Task: Open Card Customer Relationship Management in Board Product Rollout to Workspace Accounts Receivable and add a team member Softage.1@softage.net, a label Red, a checklist Accounting, an attachment from your google drive, a color Red and finally, add a card description 'Create and send out employee satisfaction survey on work-life integration' and a comment 'Let us make sure we have a clear understanding of the objectives and requirements of this task before getting started.'. Add a start date 'Jan 01, 1900' with a due date 'Jan 08, 1900'
Action: Mouse moved to (72, 315)
Screenshot: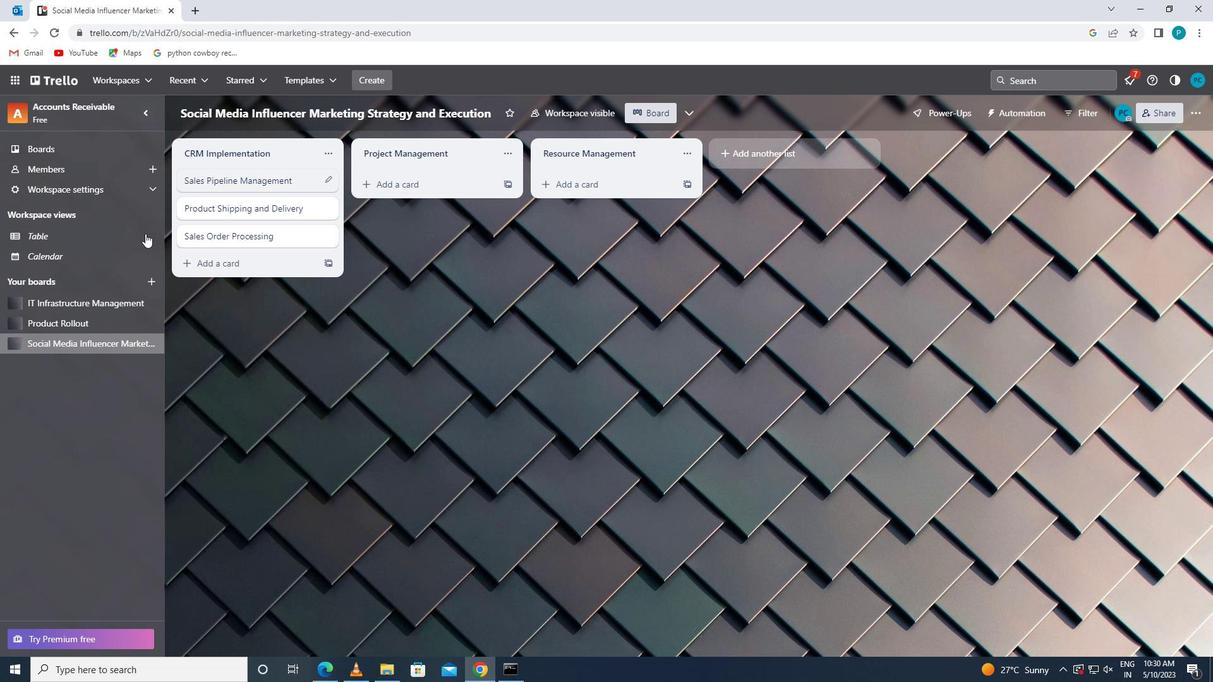 
Action: Mouse pressed left at (72, 315)
Screenshot: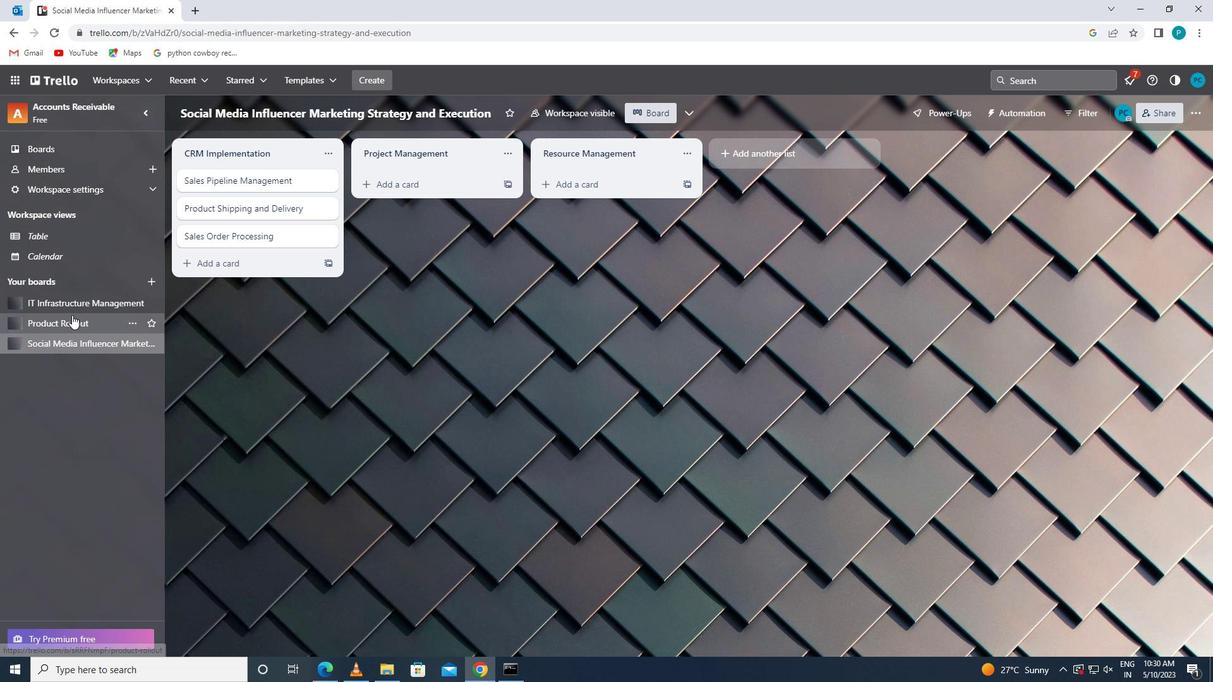 
Action: Mouse moved to (233, 182)
Screenshot: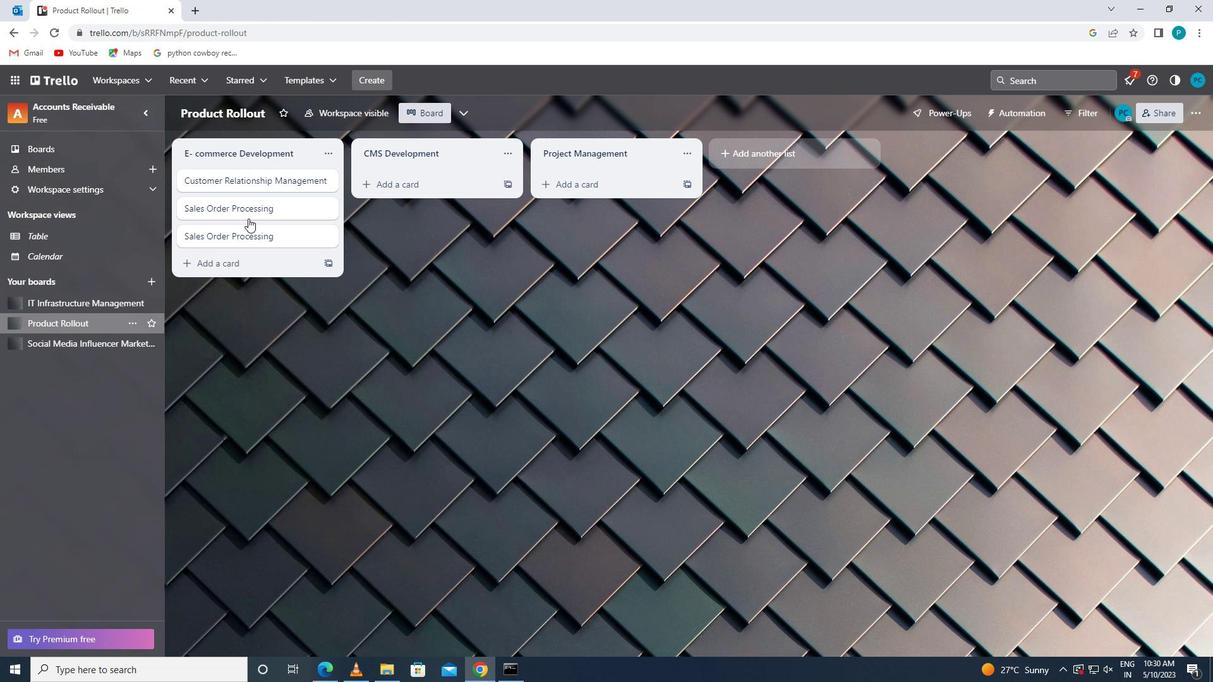 
Action: Mouse pressed left at (233, 182)
Screenshot: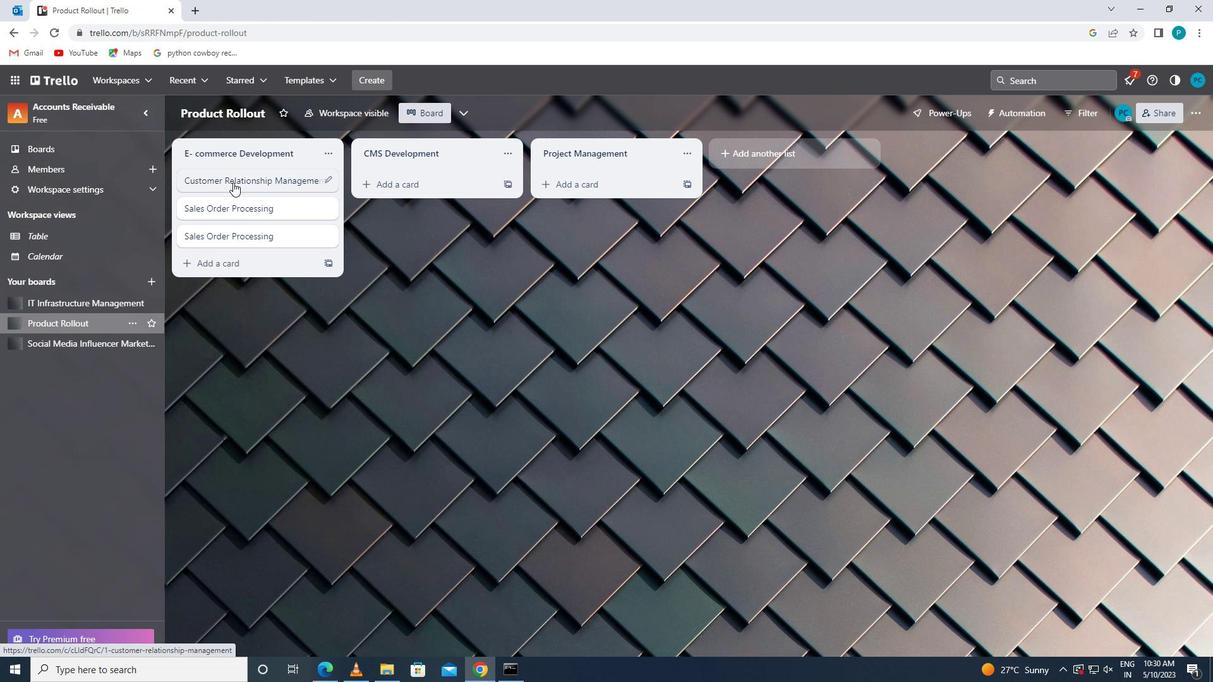 
Action: Mouse moved to (761, 179)
Screenshot: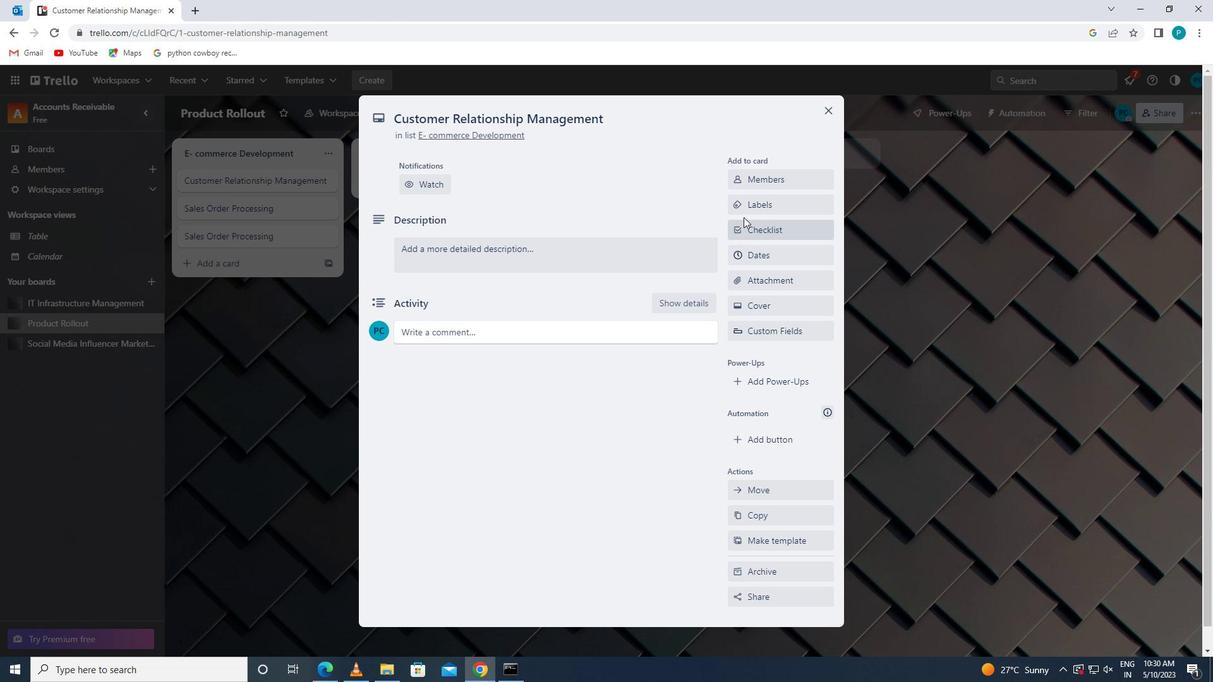
Action: Mouse pressed left at (761, 179)
Screenshot: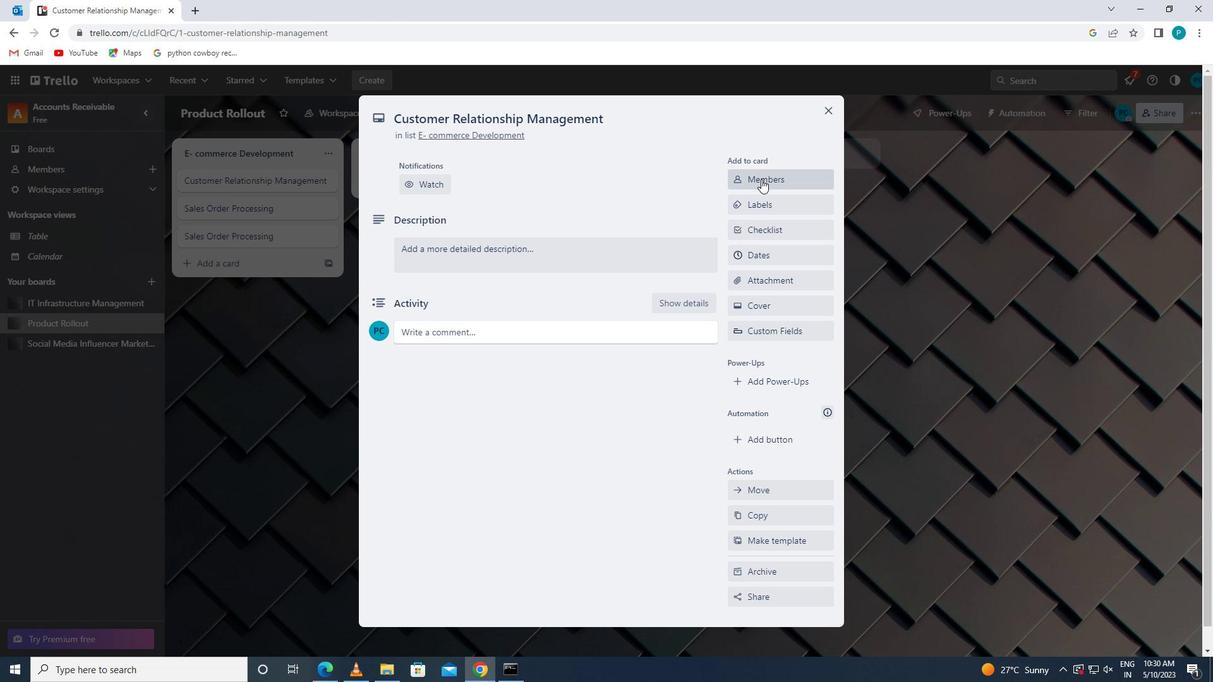 
Action: Key pressed <Key.caps_lock>s<Key.caps_lock>o
Screenshot: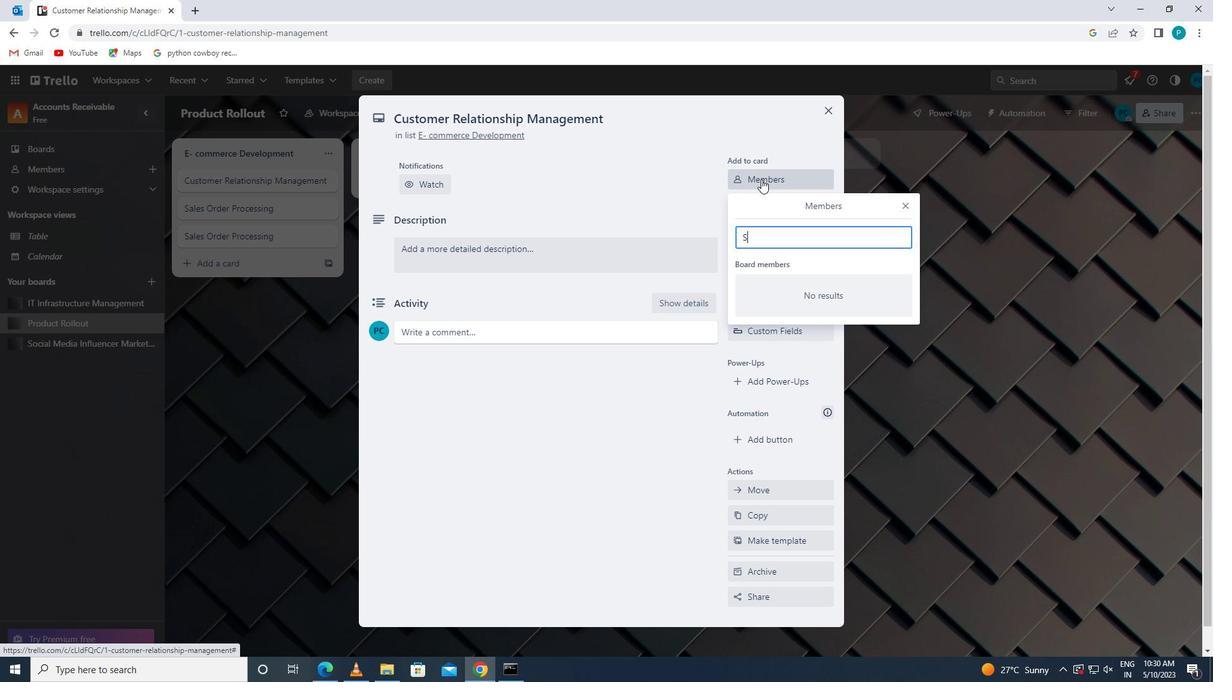 
Action: Mouse moved to (787, 356)
Screenshot: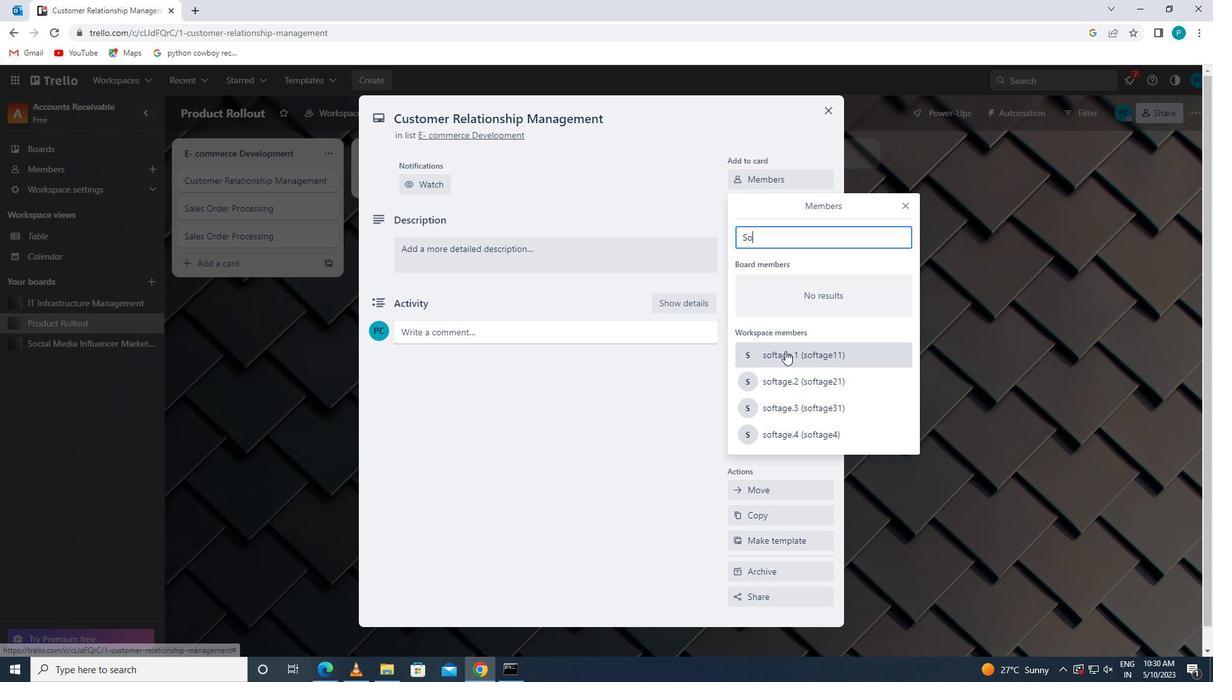 
Action: Mouse pressed left at (787, 356)
Screenshot: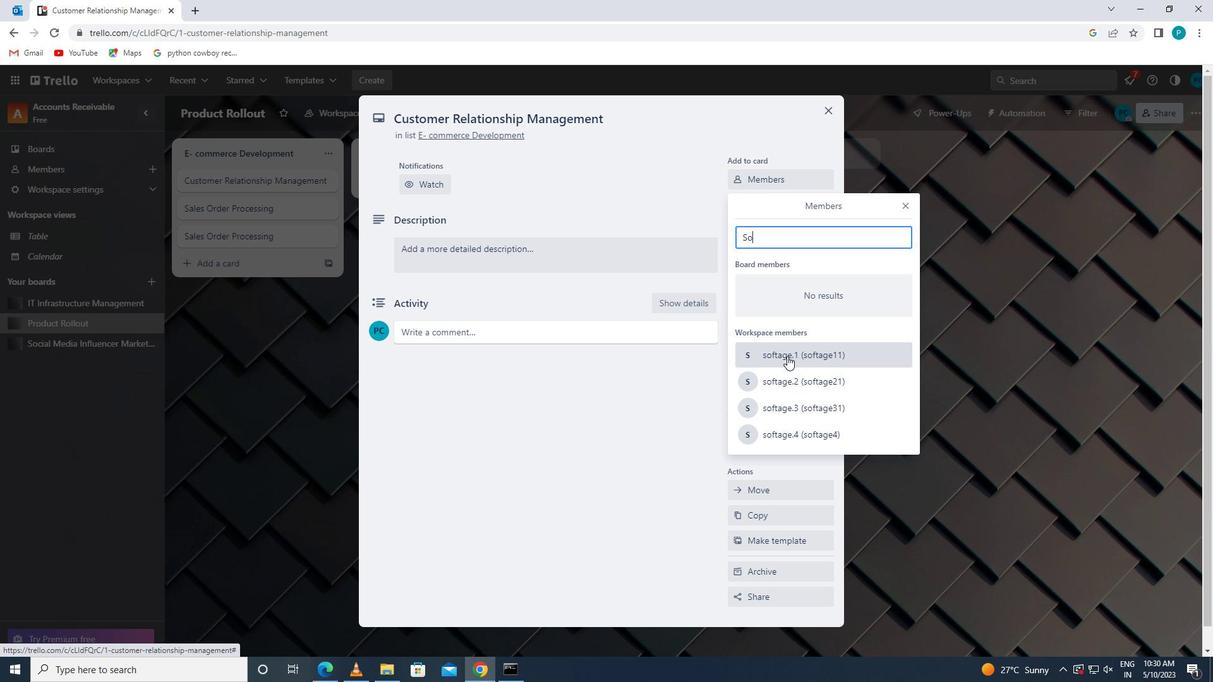 
Action: Mouse moved to (907, 204)
Screenshot: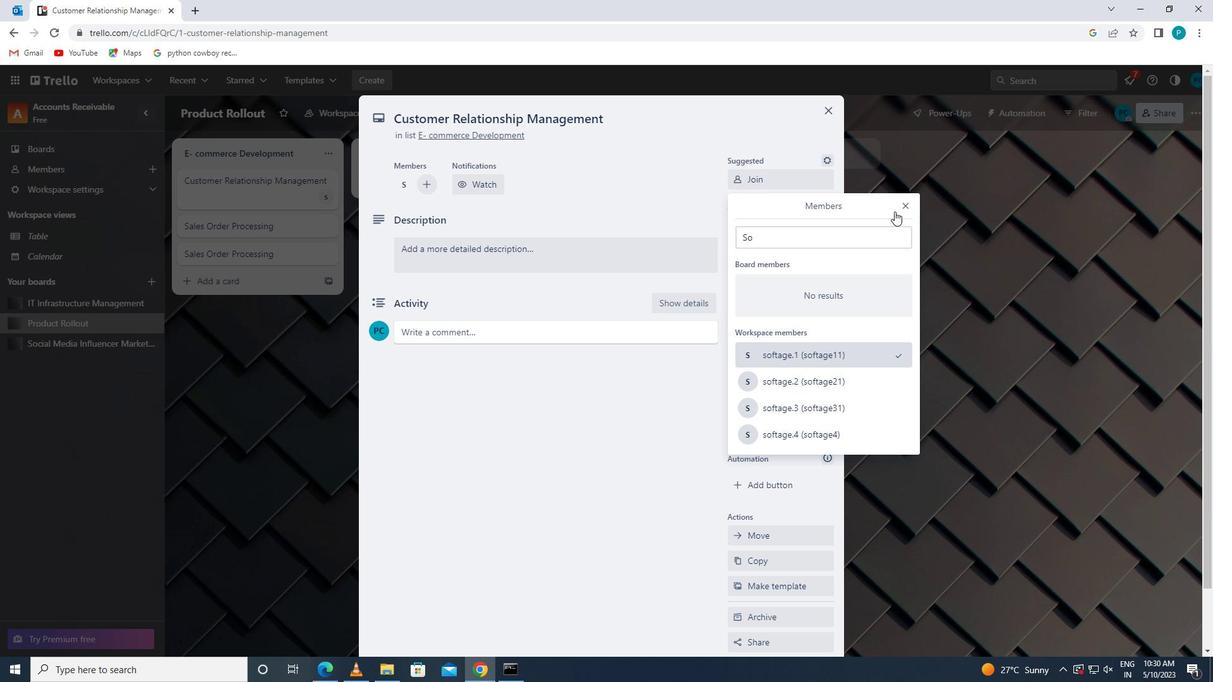 
Action: Mouse pressed left at (907, 204)
Screenshot: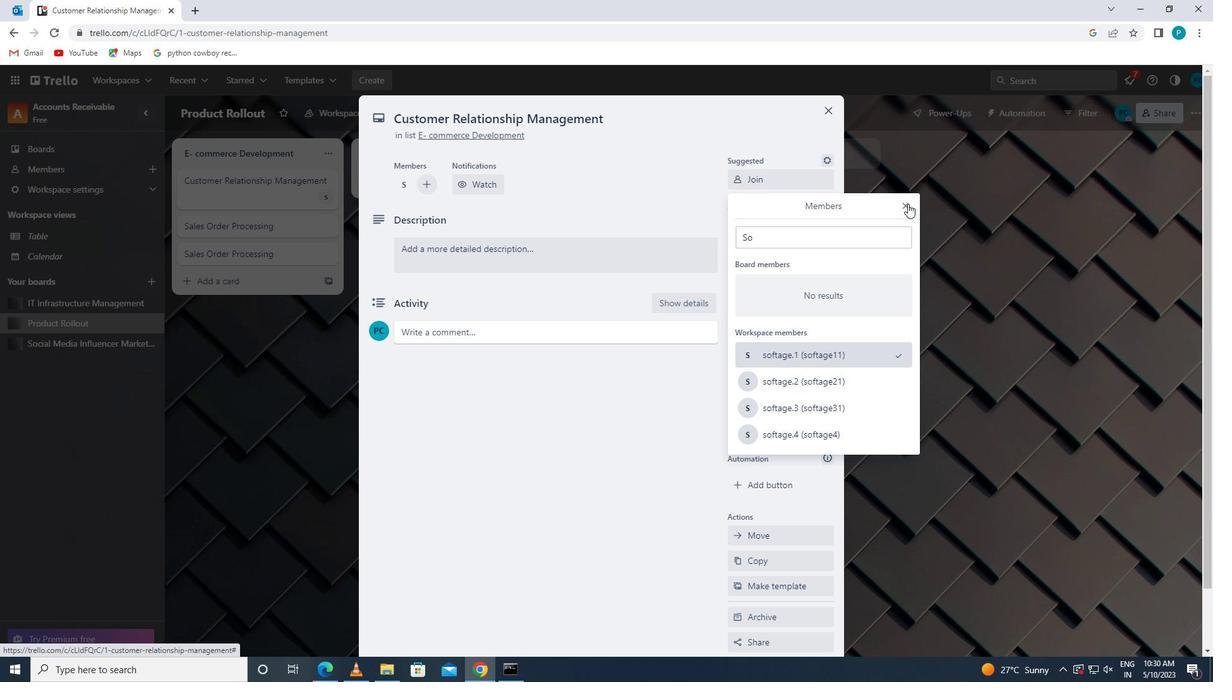 
Action: Mouse moved to (768, 251)
Screenshot: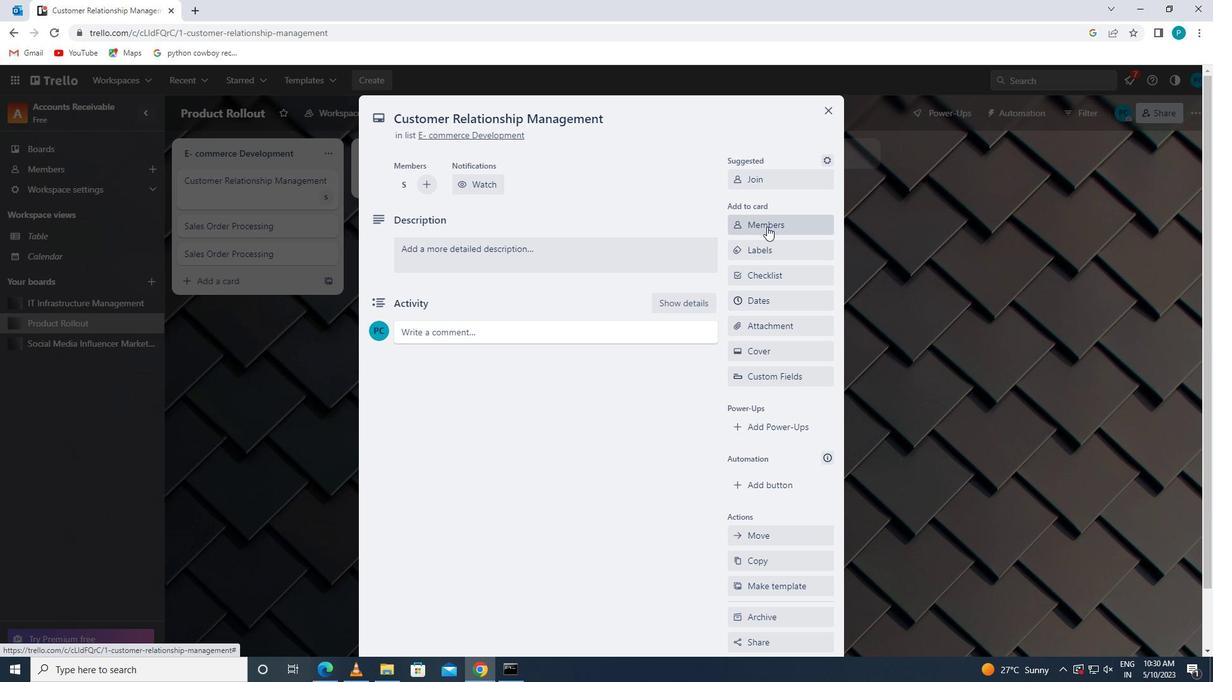 
Action: Mouse pressed left at (768, 251)
Screenshot: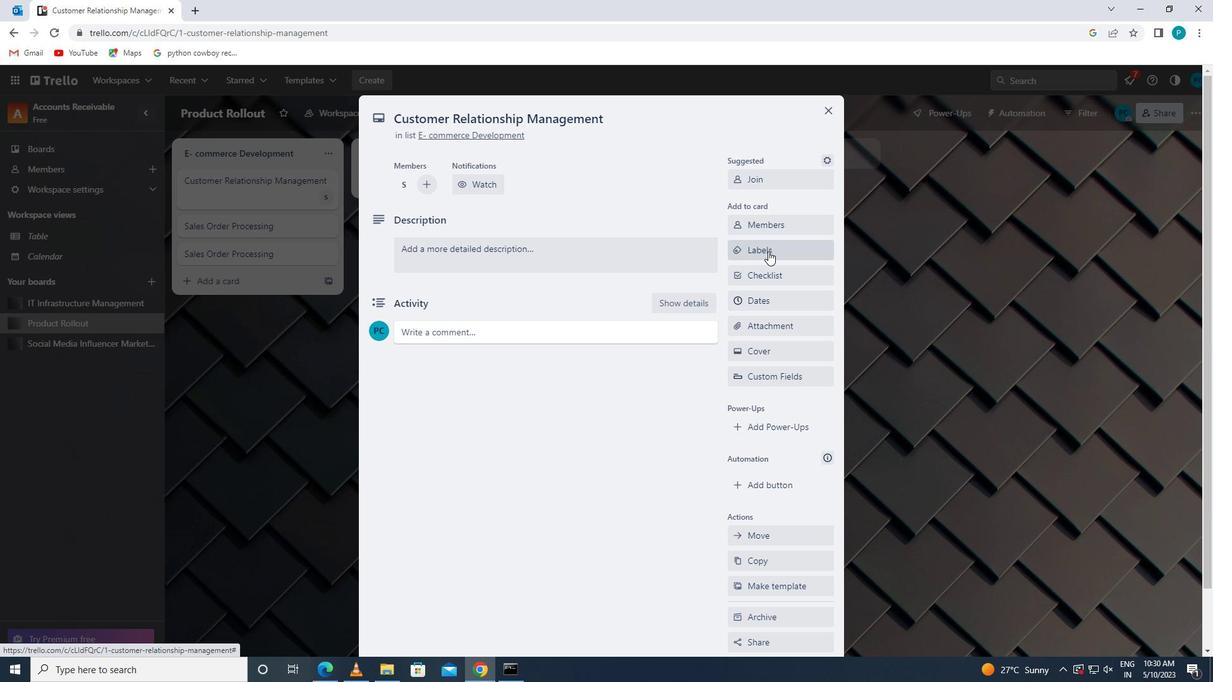 
Action: Mouse moved to (774, 492)
Screenshot: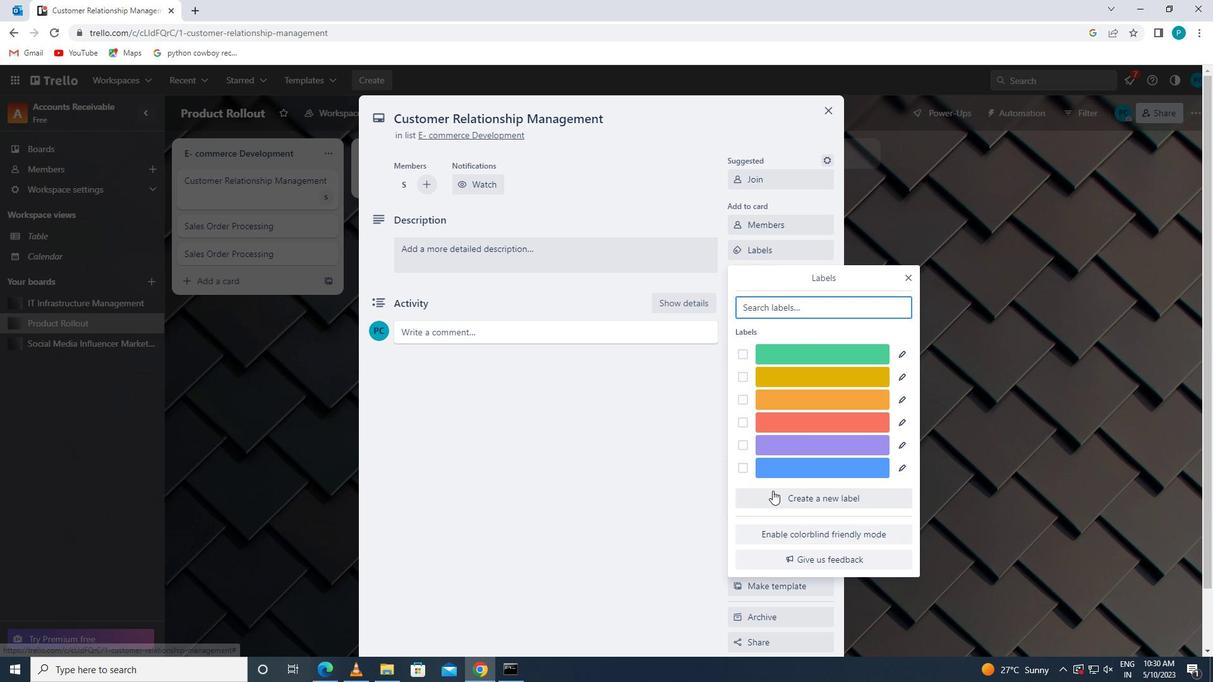 
Action: Mouse pressed left at (774, 492)
Screenshot: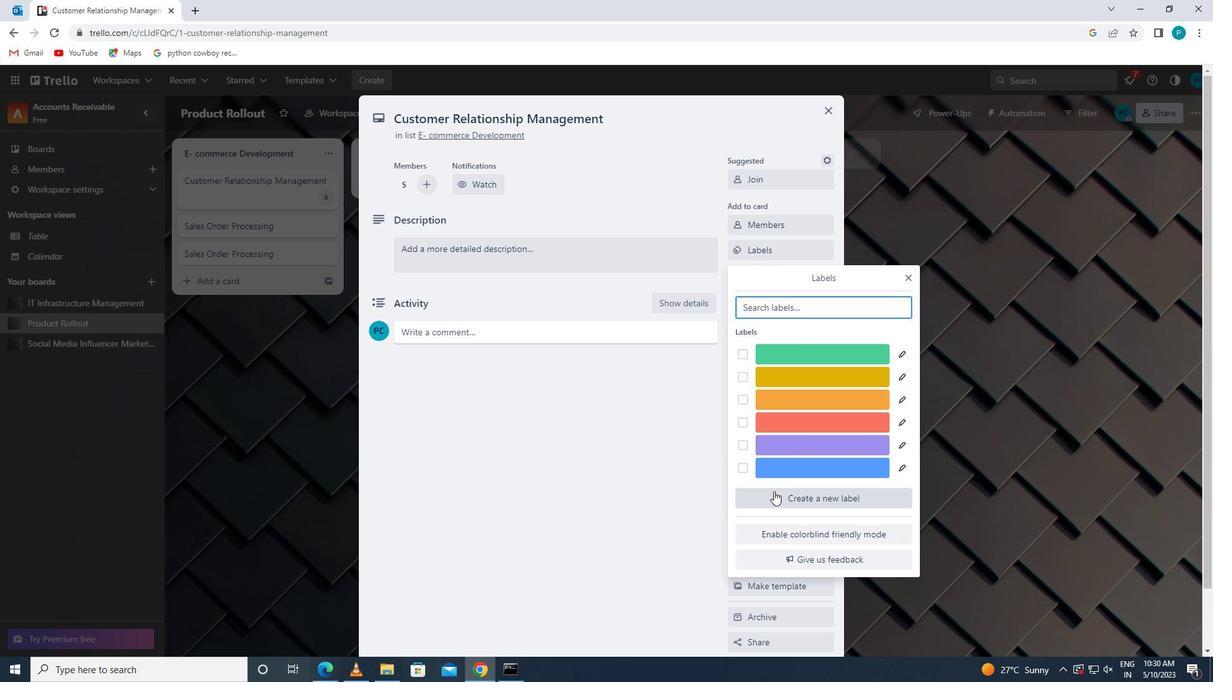 
Action: Mouse moved to (860, 467)
Screenshot: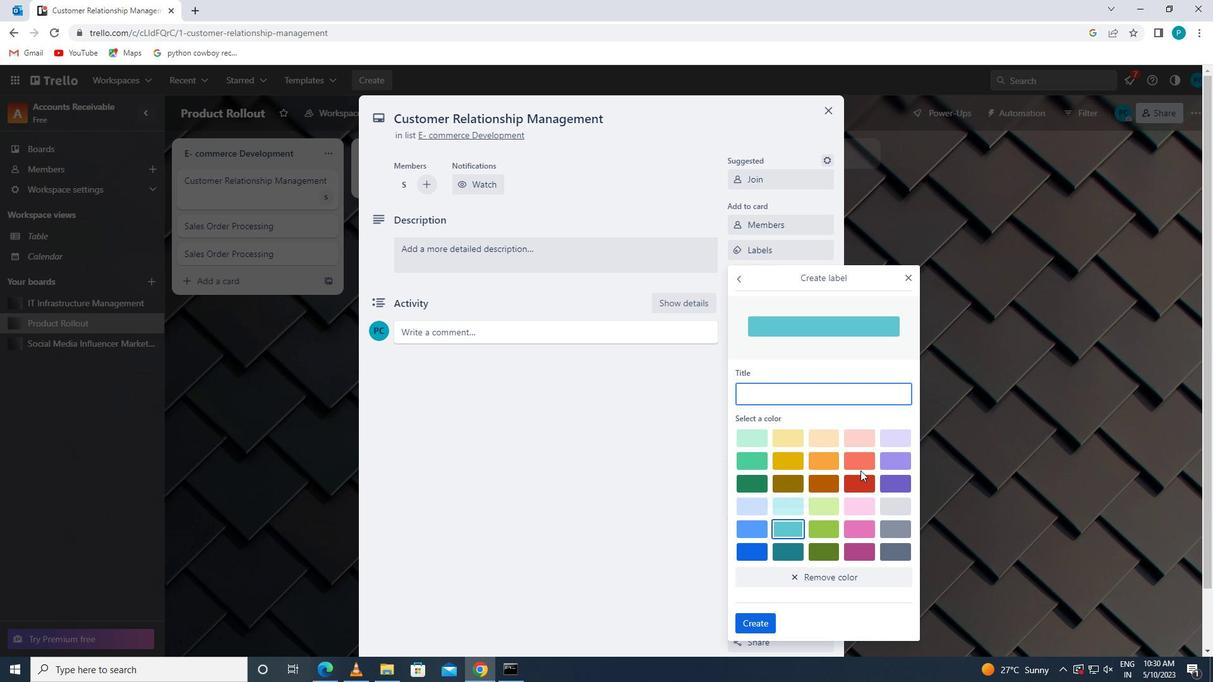 
Action: Mouse pressed left at (860, 467)
Screenshot: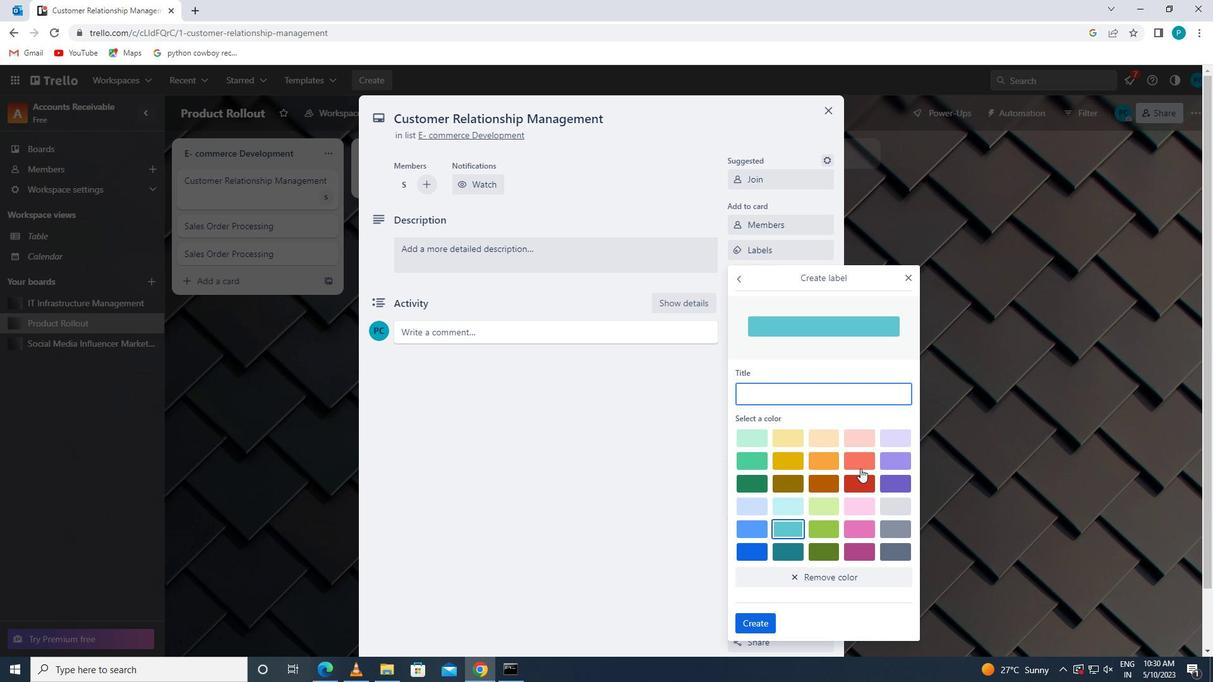 
Action: Mouse moved to (756, 617)
Screenshot: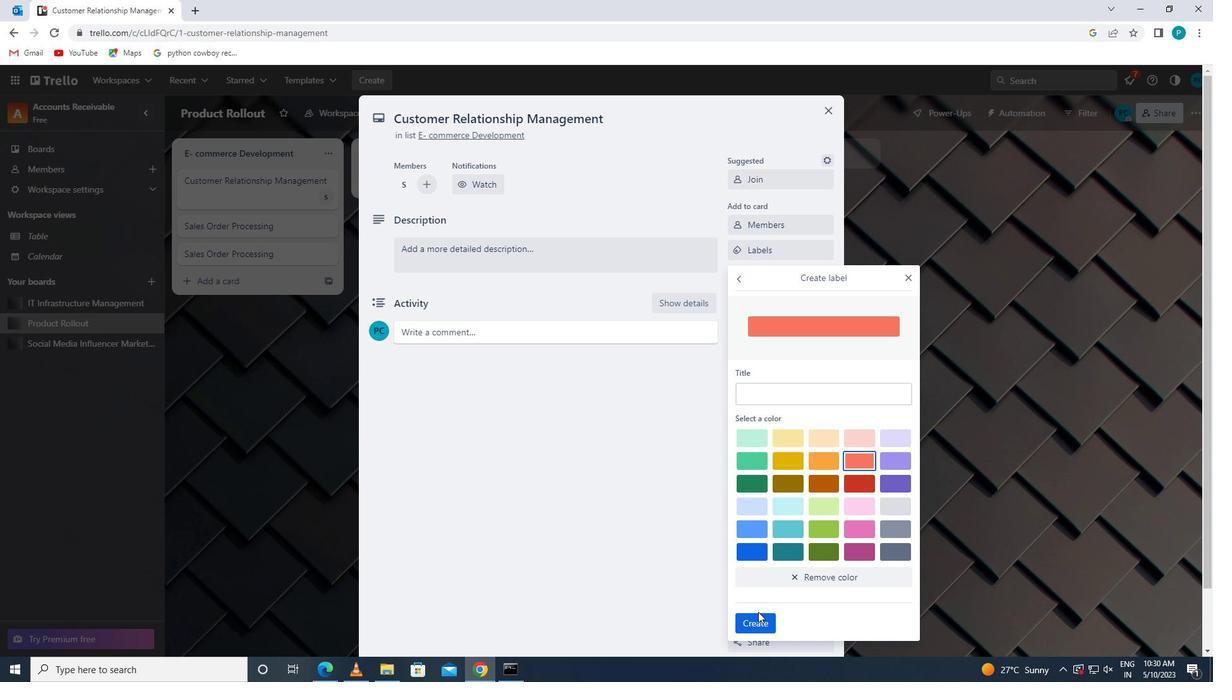
Action: Mouse pressed left at (756, 617)
Screenshot: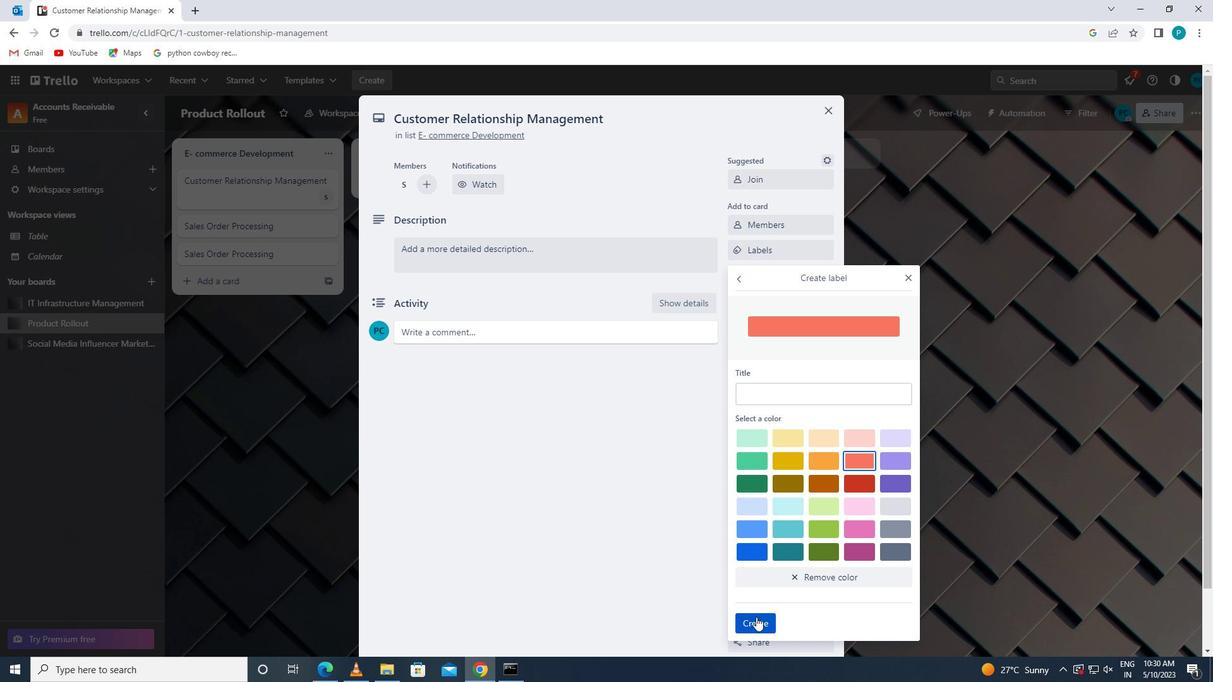 
Action: Mouse moved to (775, 502)
Screenshot: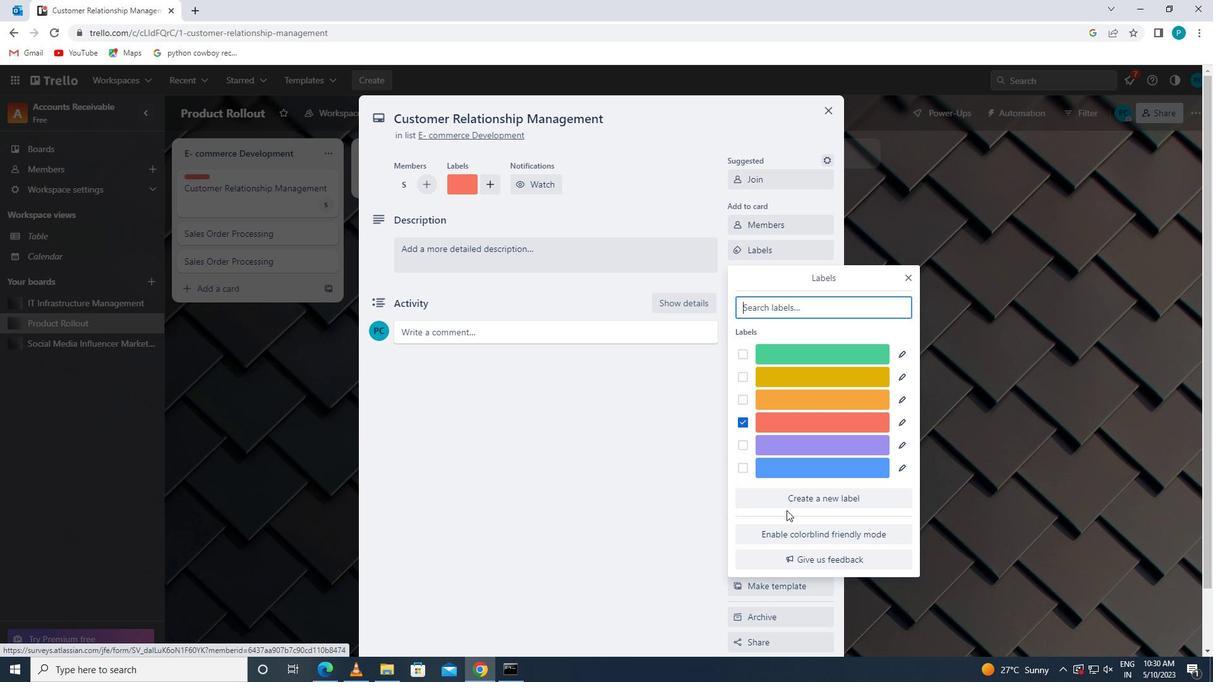 
Action: Mouse pressed left at (775, 502)
Screenshot: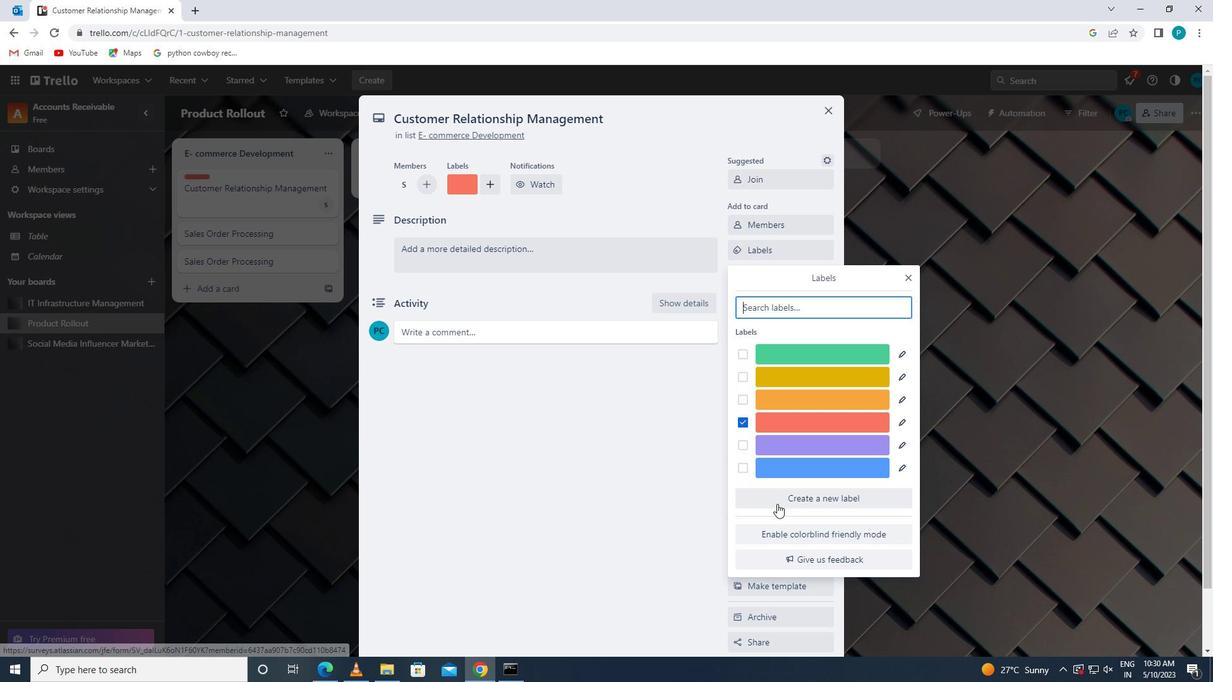 
Action: Mouse moved to (913, 281)
Screenshot: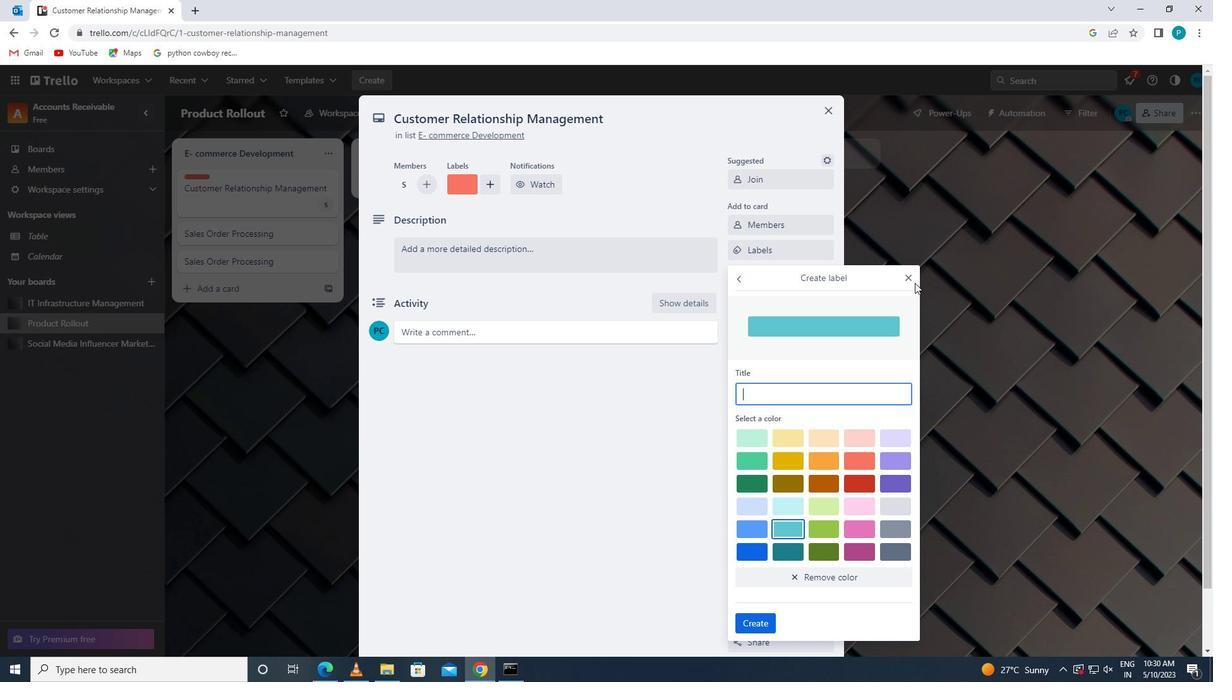
Action: Mouse pressed left at (913, 281)
Screenshot: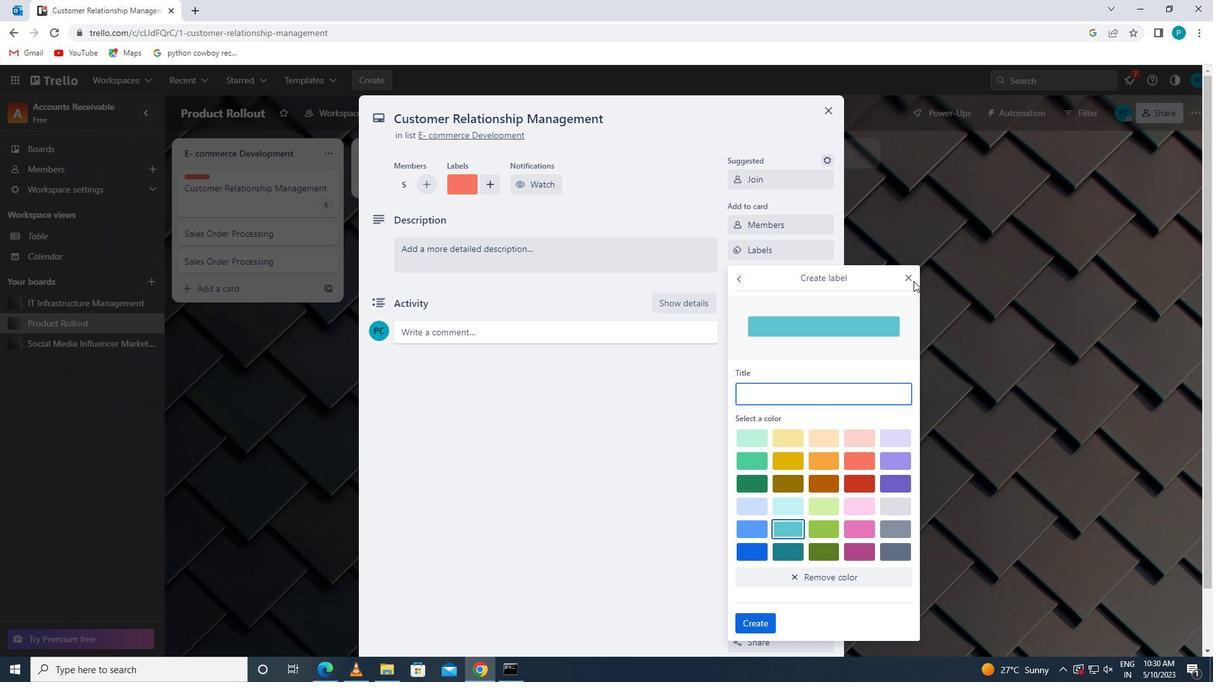 
Action: Mouse moved to (911, 279)
Screenshot: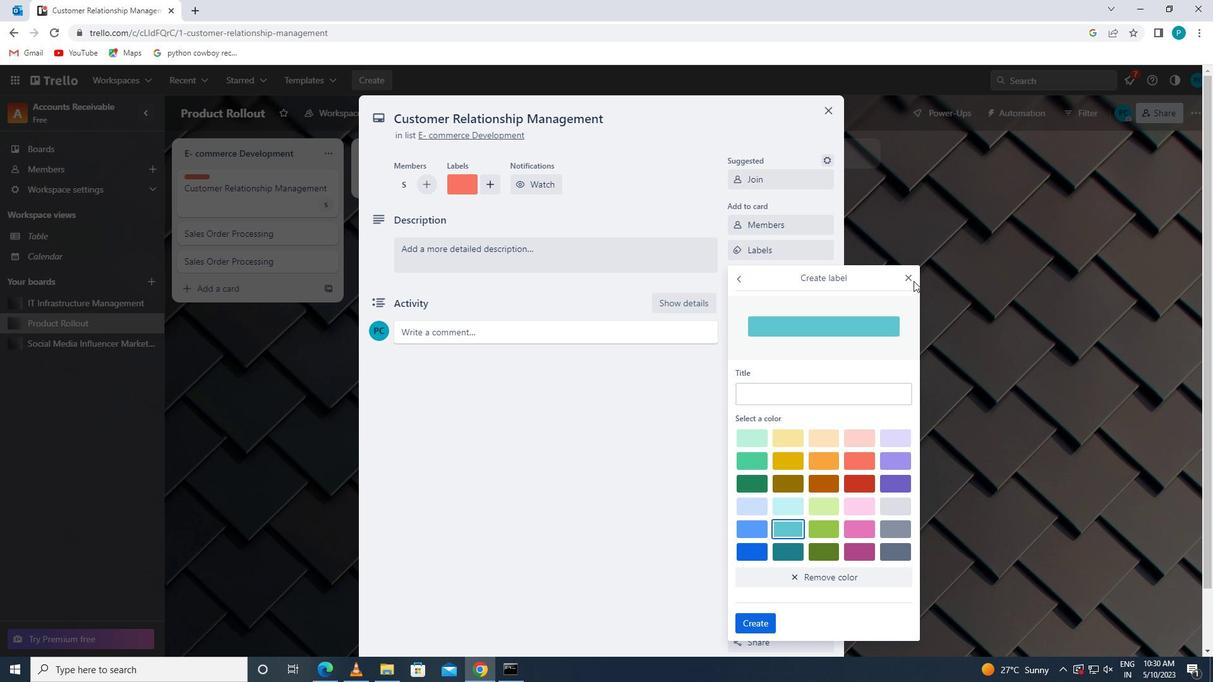 
Action: Mouse pressed left at (911, 279)
Screenshot: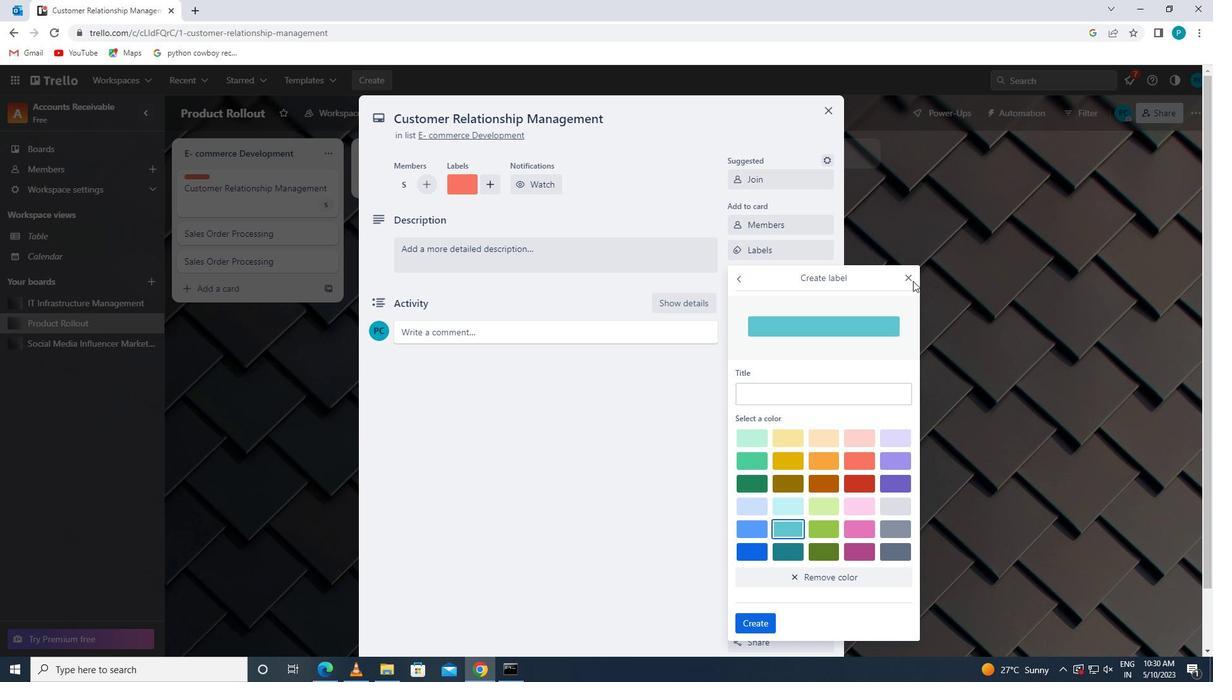 
Action: Mouse moved to (782, 271)
Screenshot: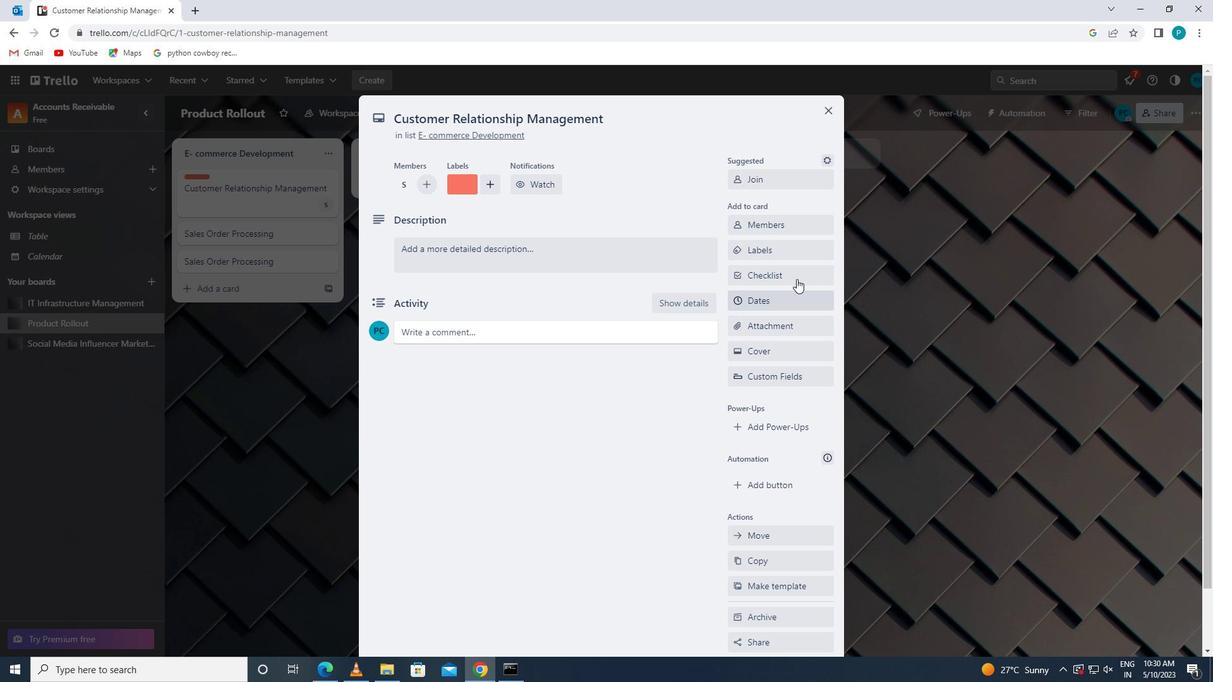
Action: Mouse pressed left at (782, 271)
Screenshot: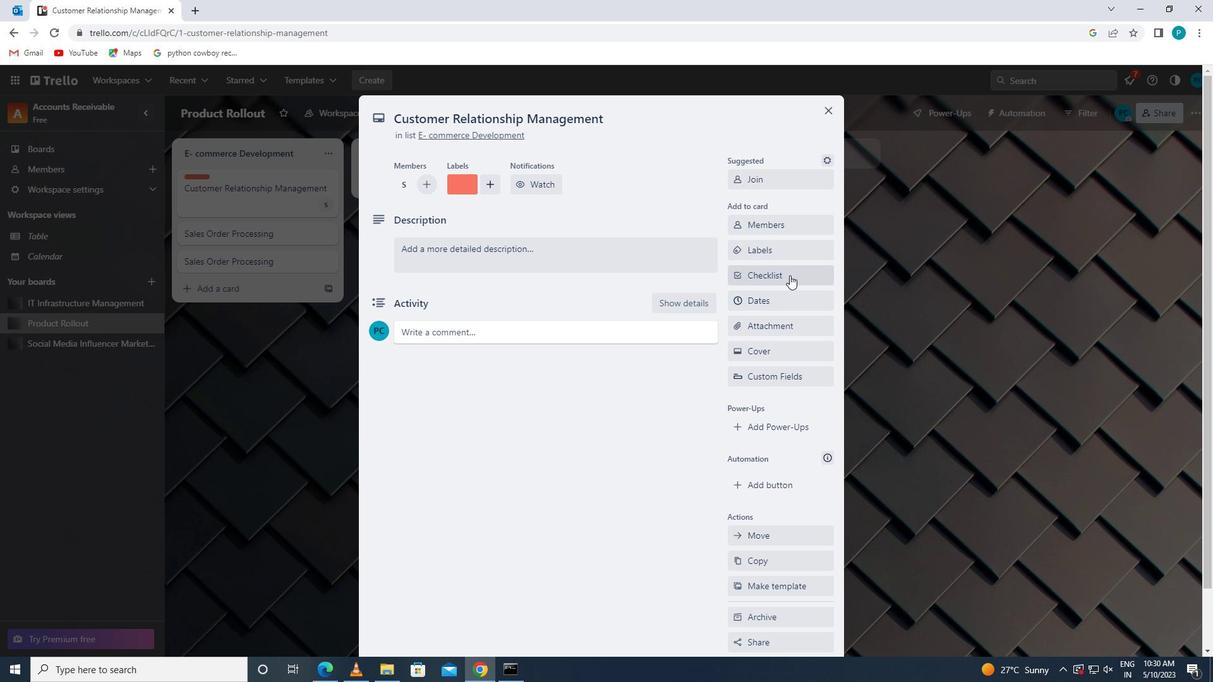 
Action: Key pressed <Key.caps_lock>a<Key.caps_lock>ccu<Key.backspace>ounting
Screenshot: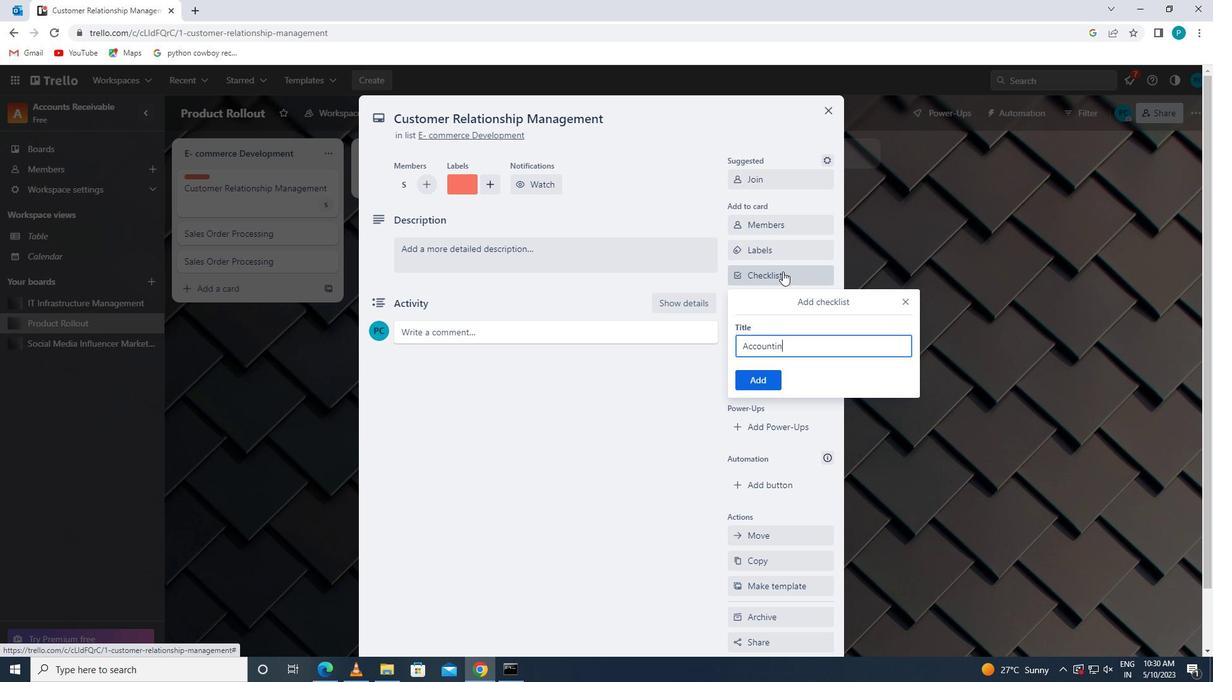 
Action: Mouse moved to (761, 380)
Screenshot: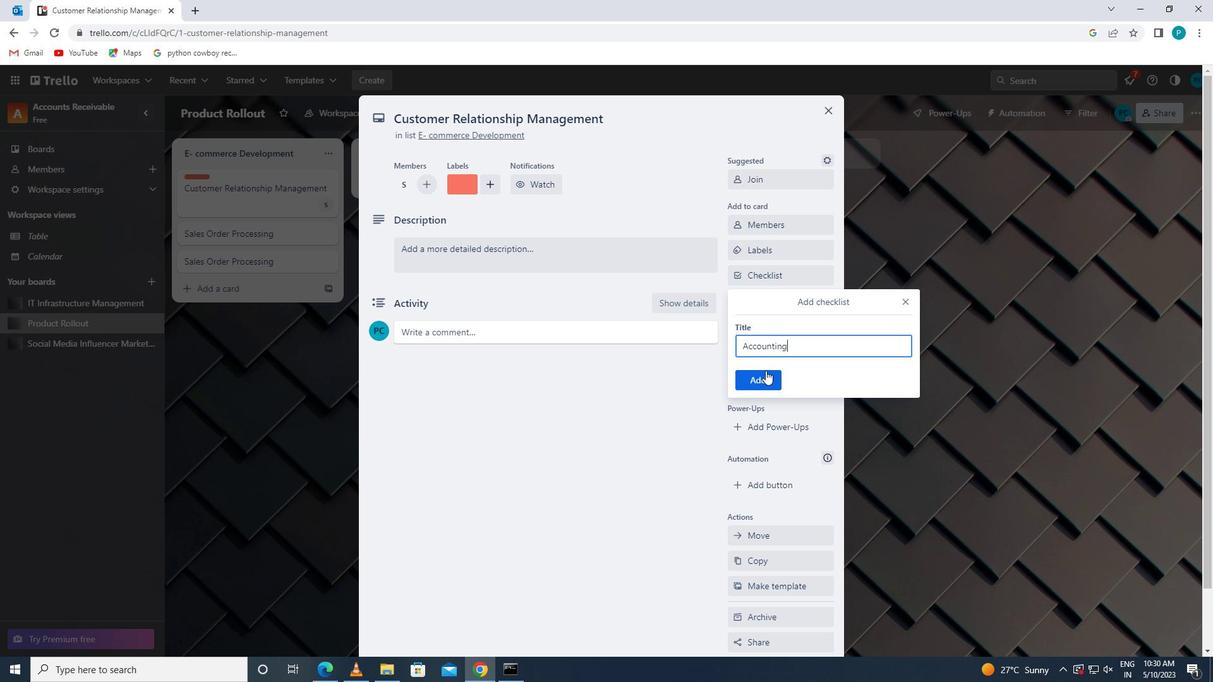 
Action: Mouse pressed left at (761, 380)
Screenshot: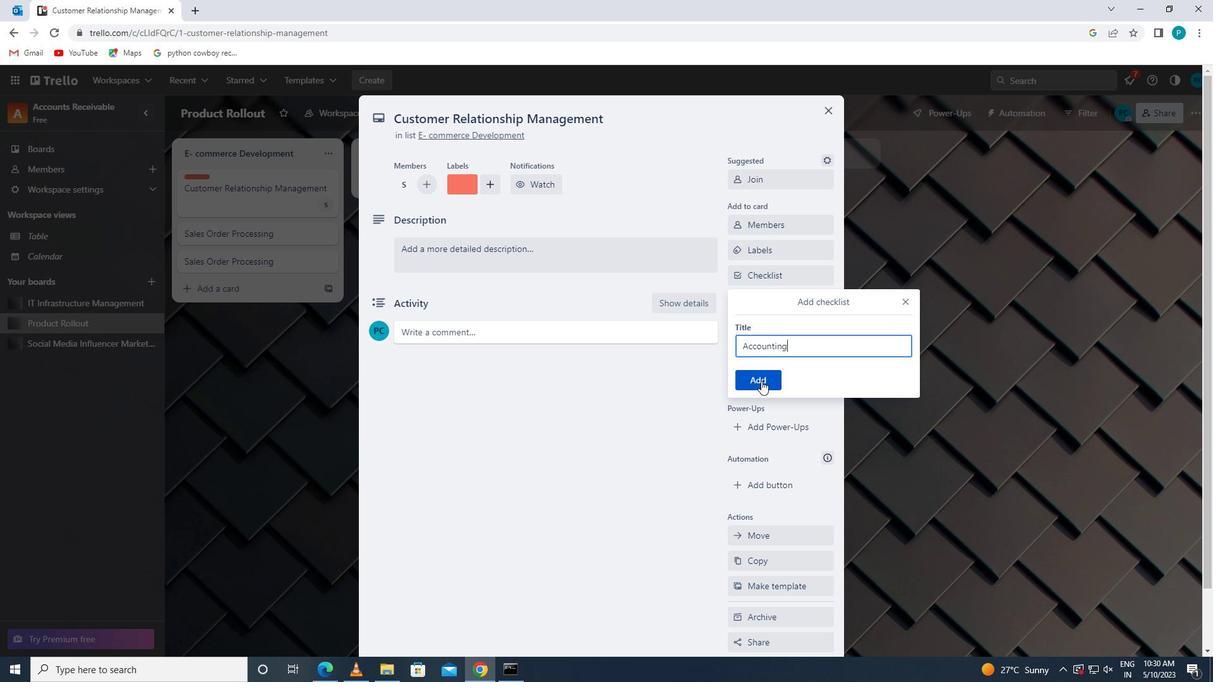 
Action: Mouse moved to (790, 326)
Screenshot: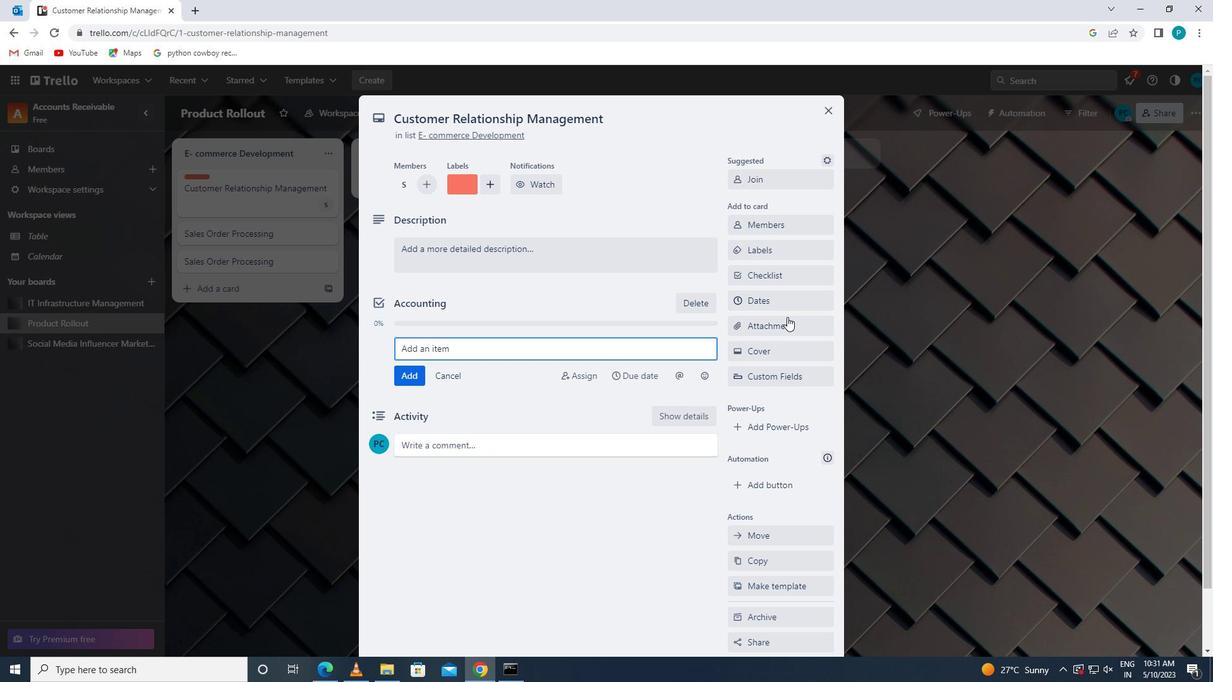 
Action: Mouse pressed left at (790, 326)
Screenshot: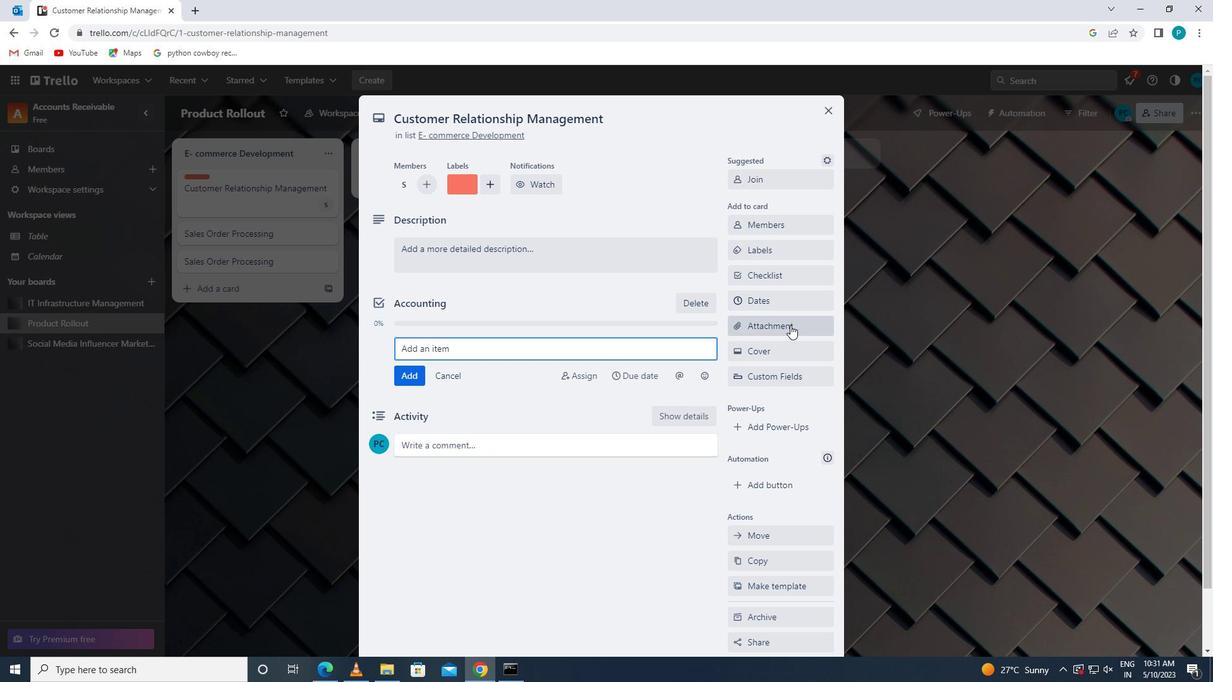 
Action: Mouse moved to (778, 423)
Screenshot: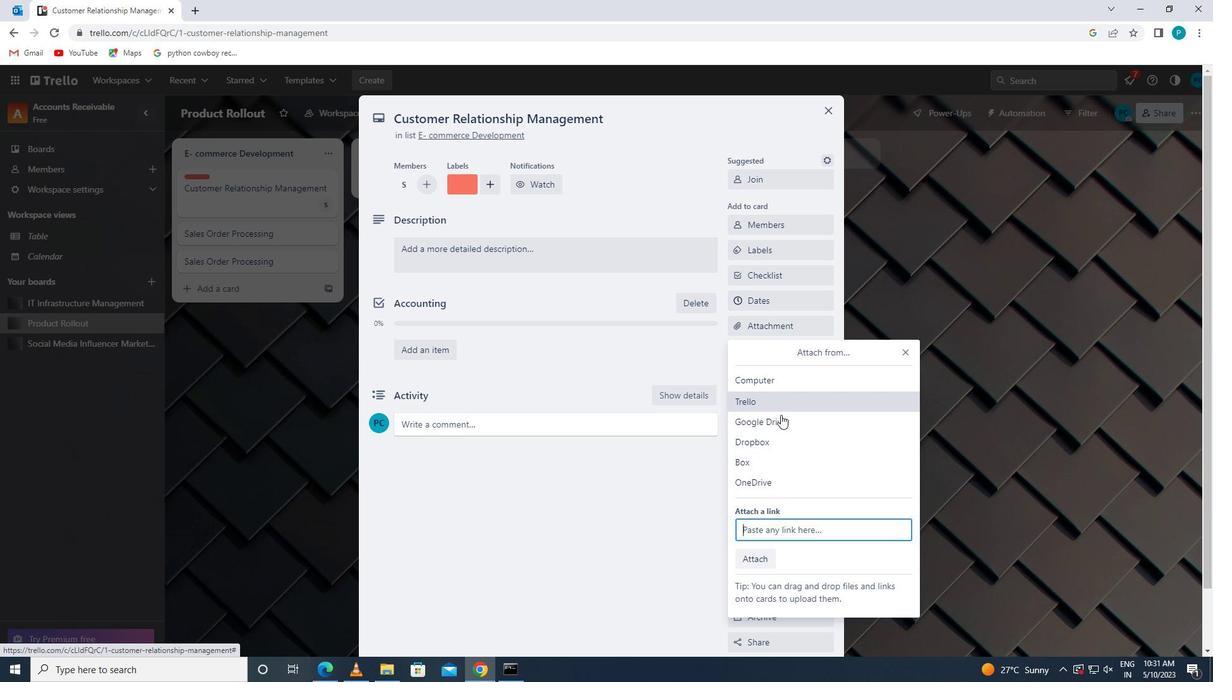 
Action: Mouse pressed left at (778, 423)
Screenshot: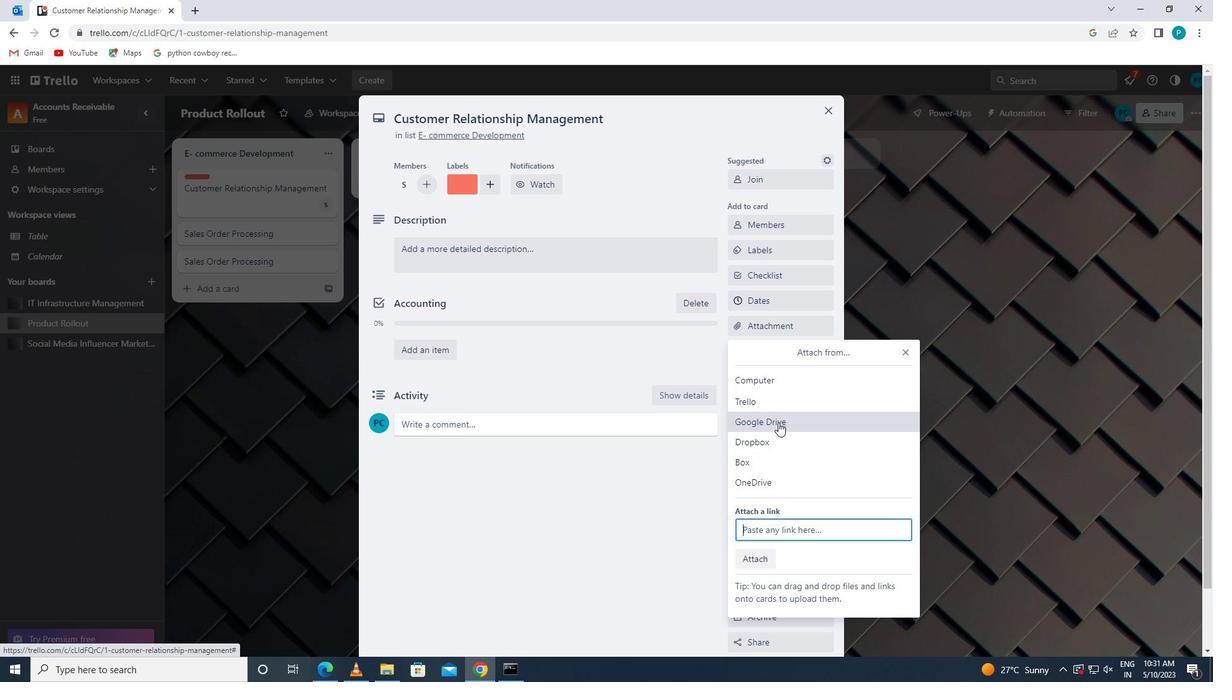
Action: Mouse moved to (380, 341)
Screenshot: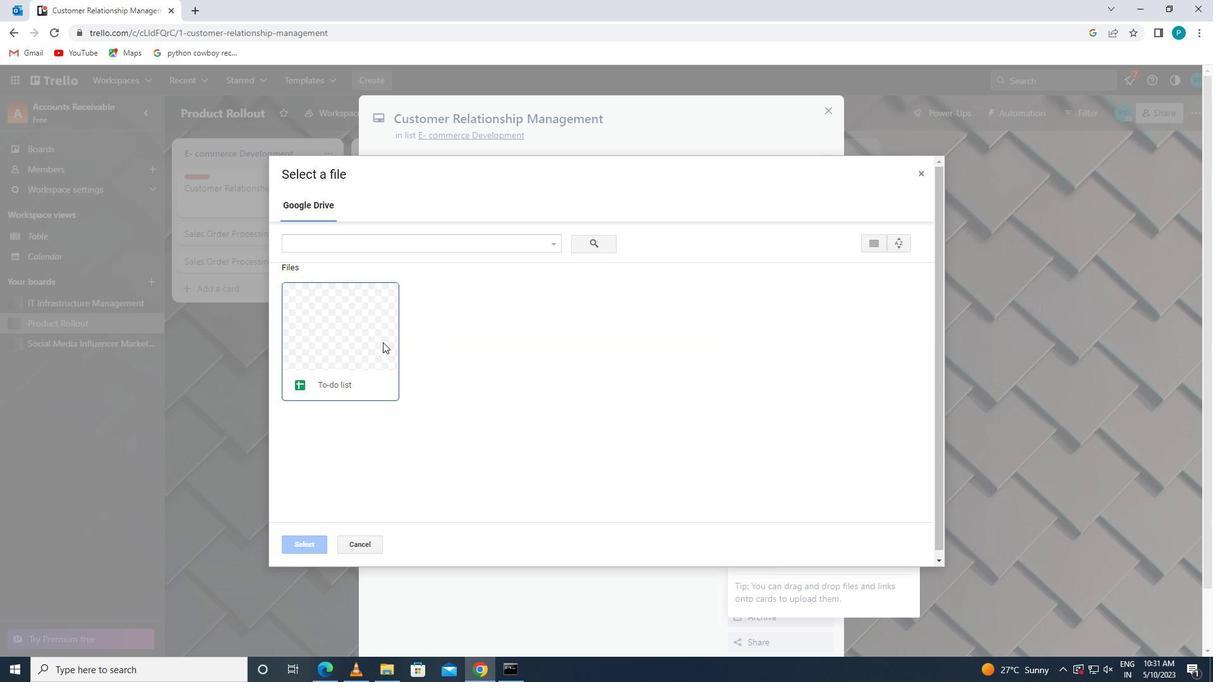 
Action: Mouse pressed left at (380, 341)
Screenshot: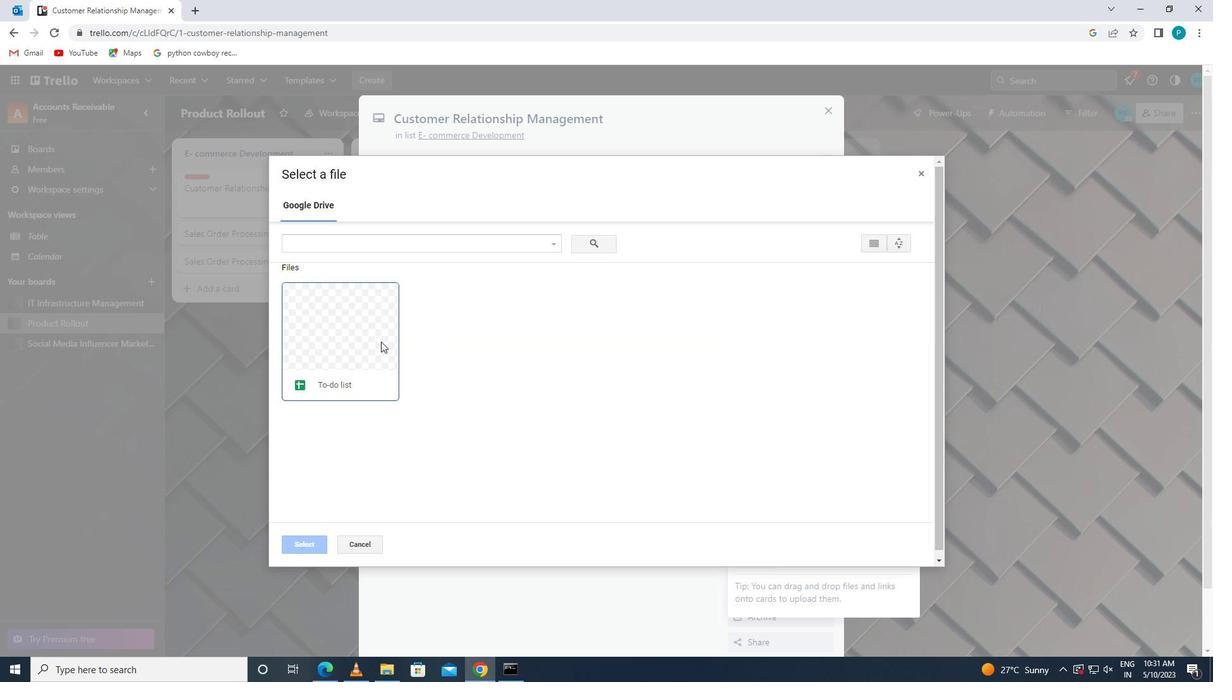 
Action: Mouse moved to (305, 541)
Screenshot: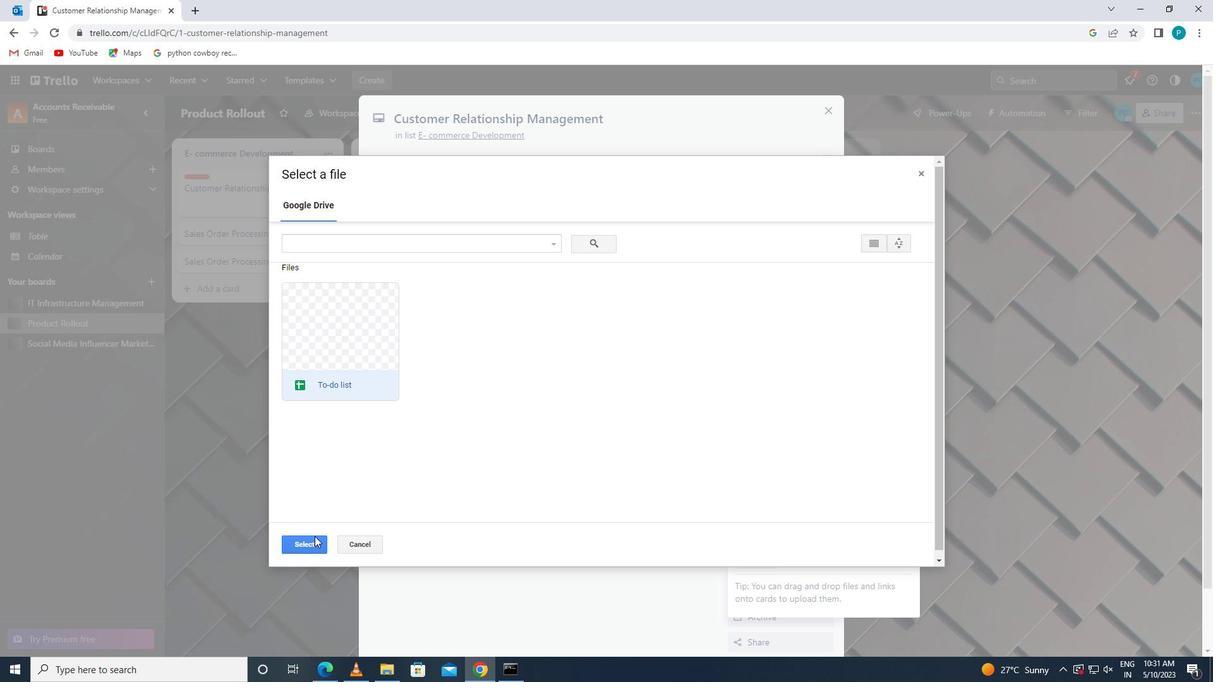 
Action: Mouse pressed left at (305, 541)
Screenshot: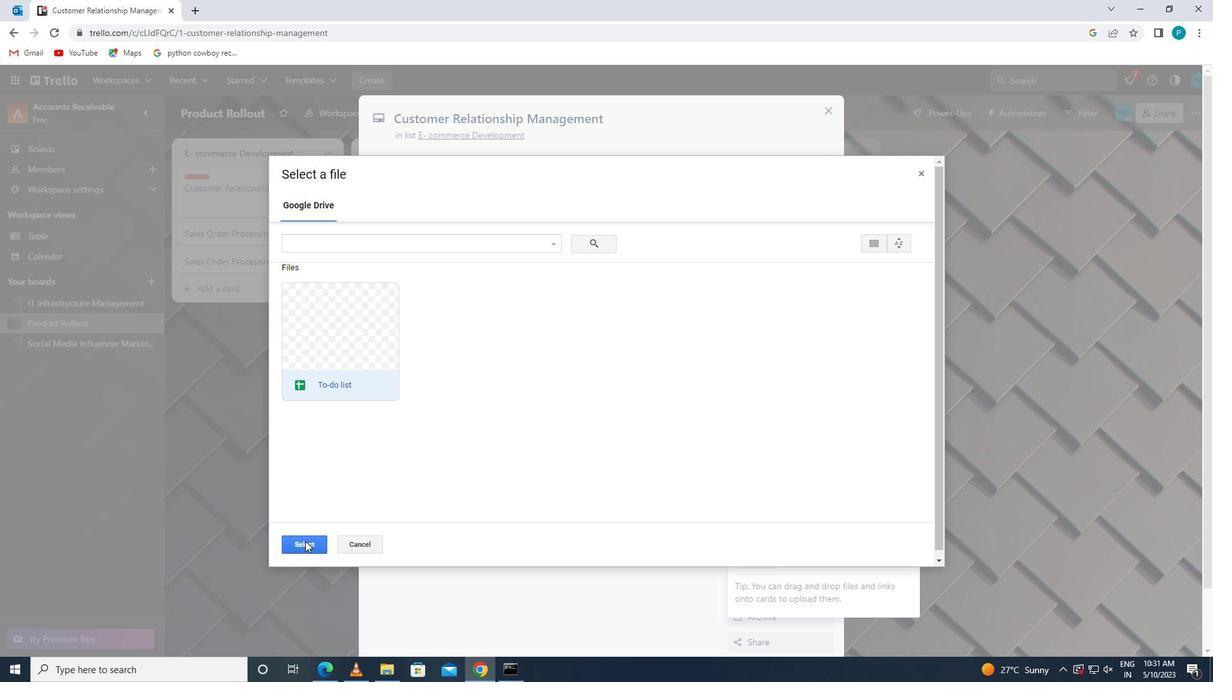 
Action: Mouse moved to (808, 345)
Screenshot: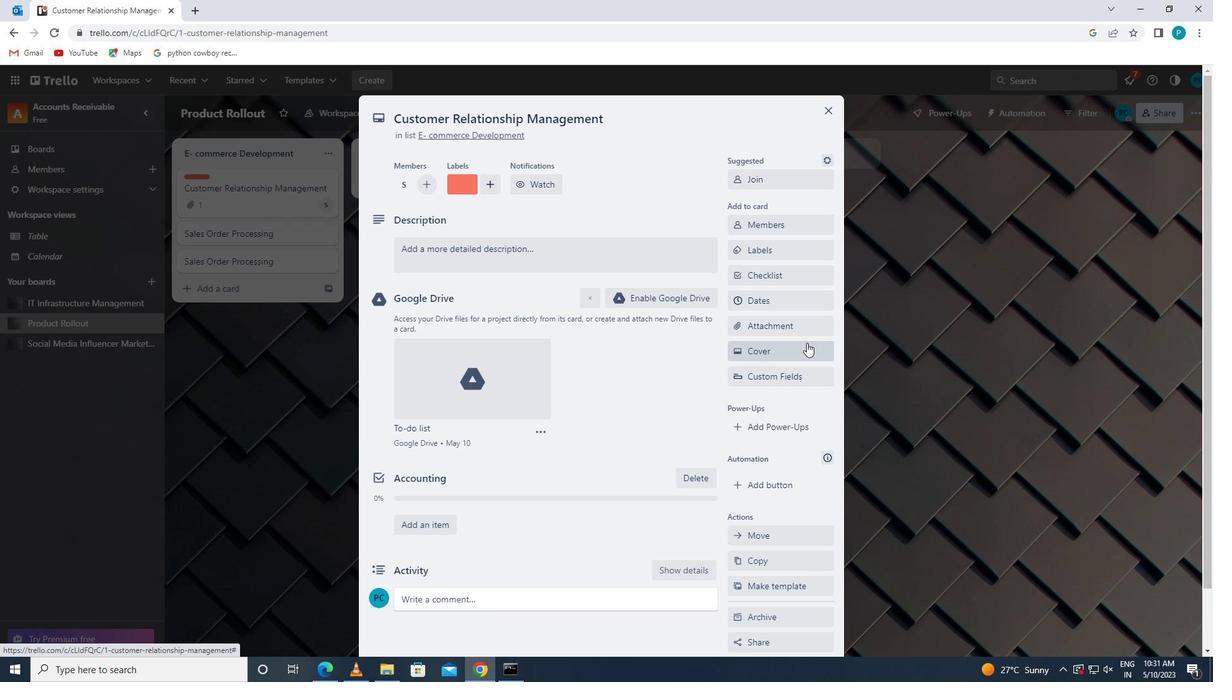 
Action: Mouse pressed left at (808, 345)
Screenshot: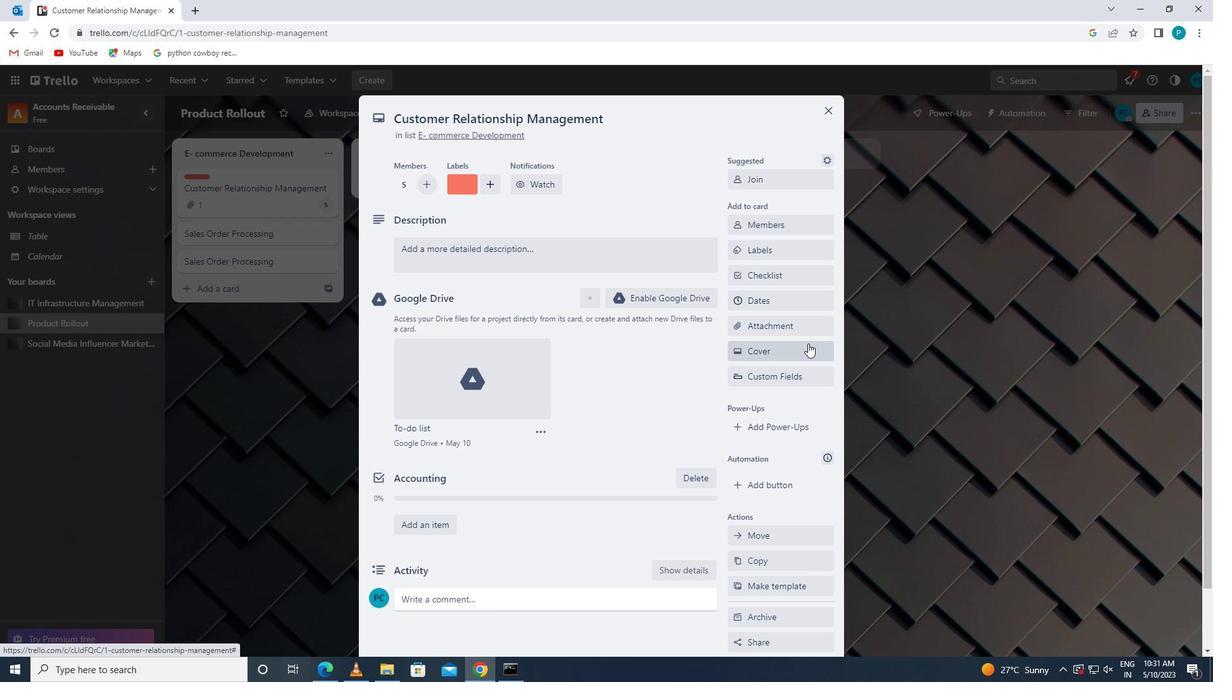 
Action: Mouse moved to (863, 397)
Screenshot: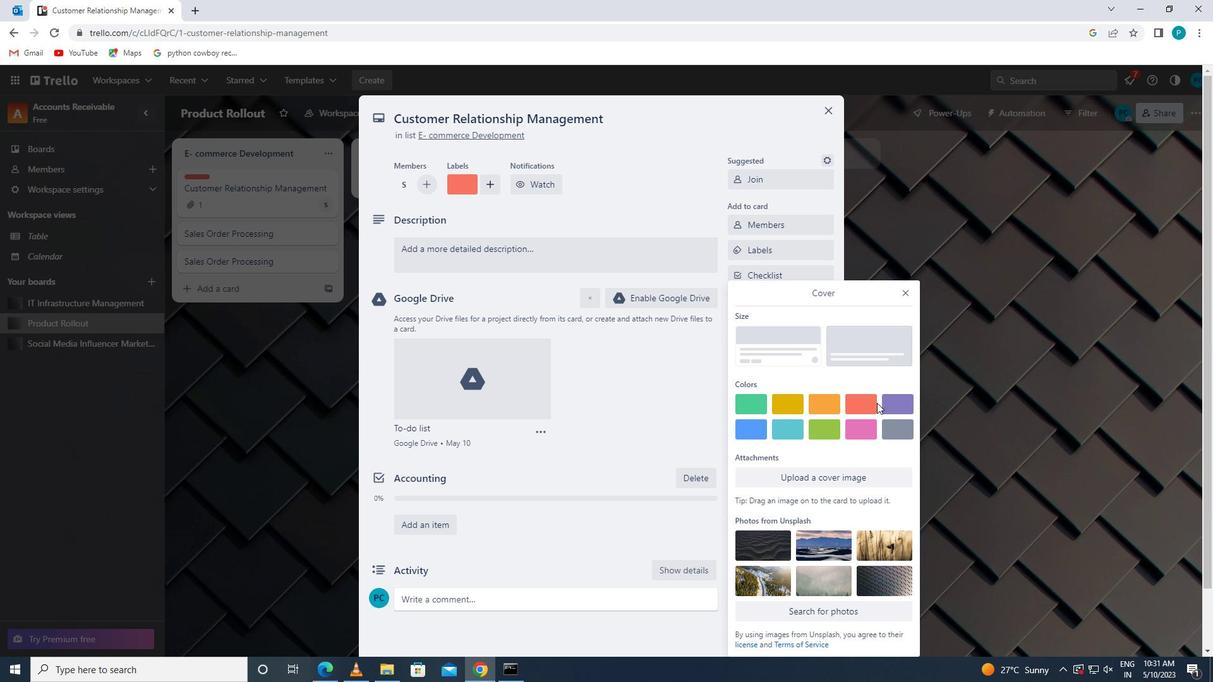 
Action: Mouse pressed left at (863, 397)
Screenshot: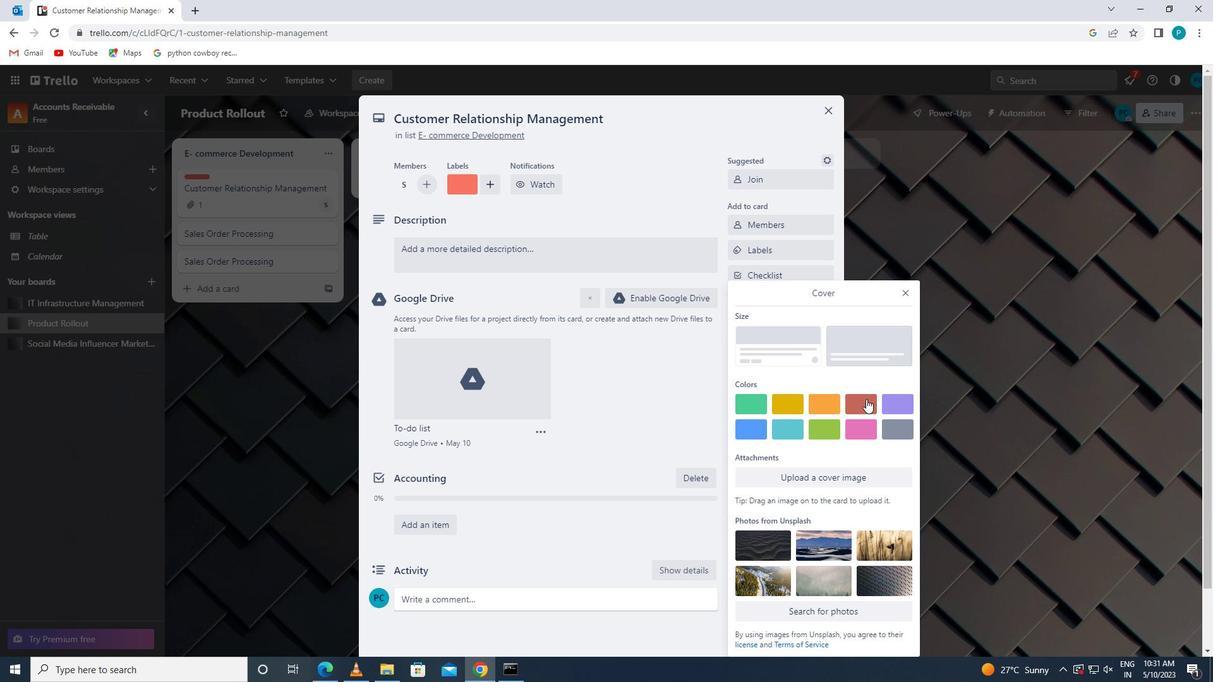 
Action: Mouse moved to (914, 262)
Screenshot: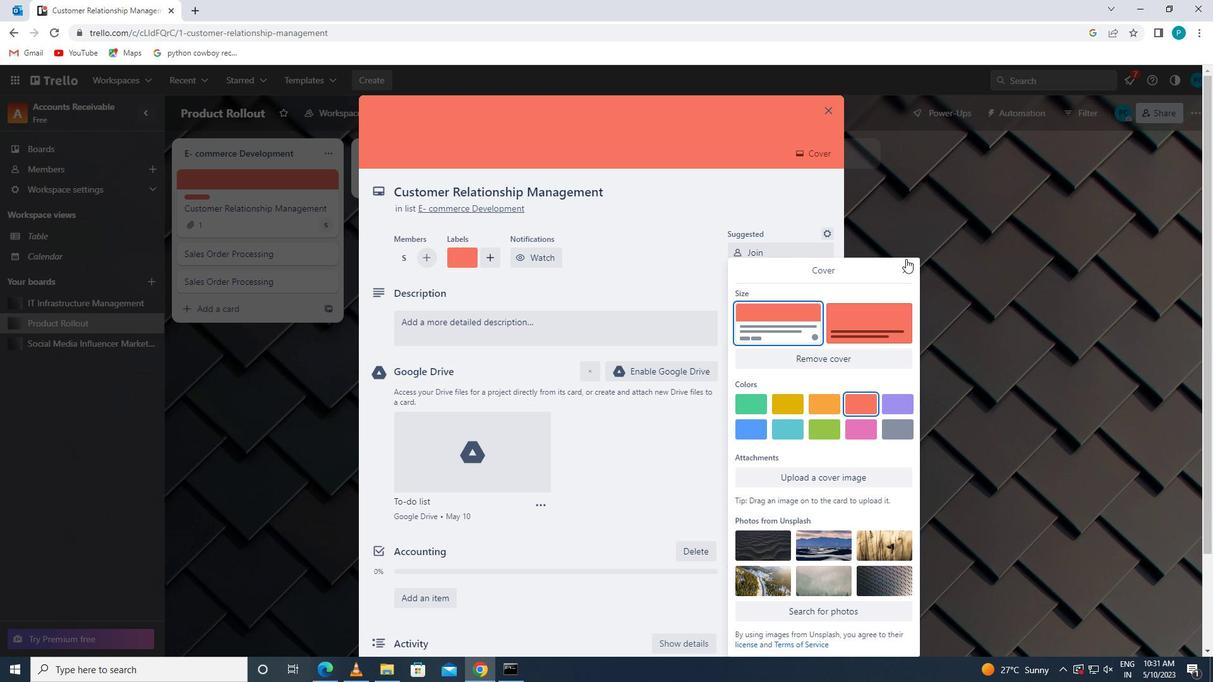 
Action: Mouse pressed left at (914, 262)
Screenshot: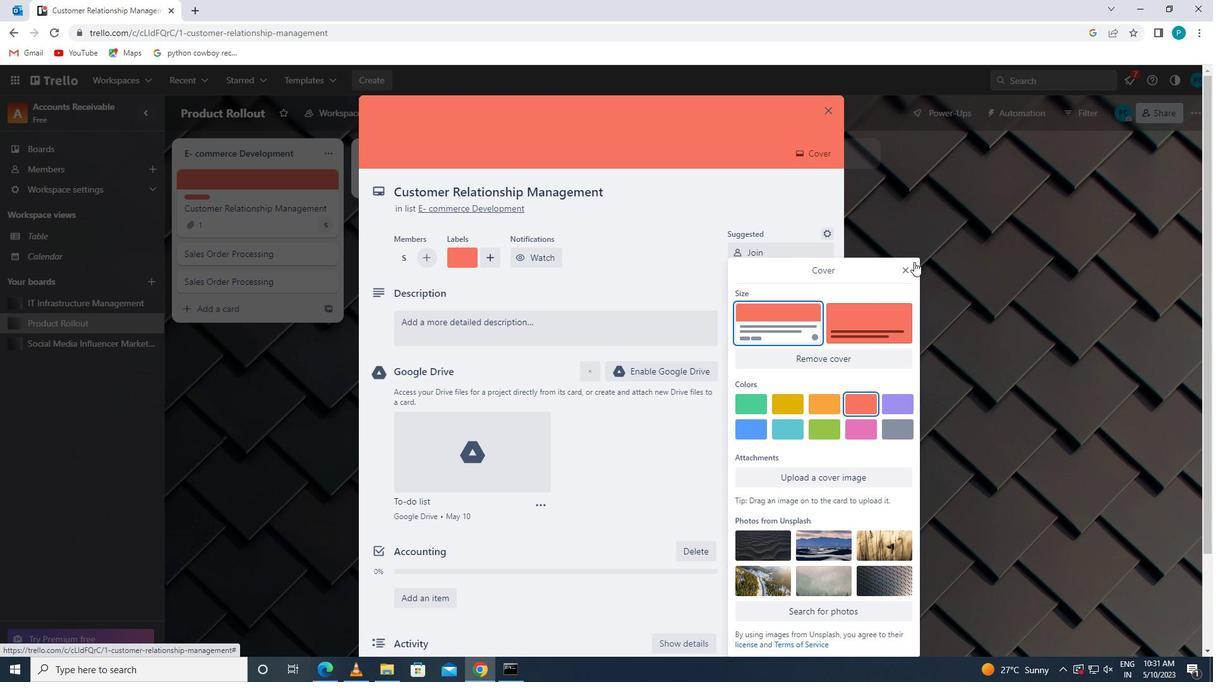 
Action: Mouse moved to (572, 329)
Screenshot: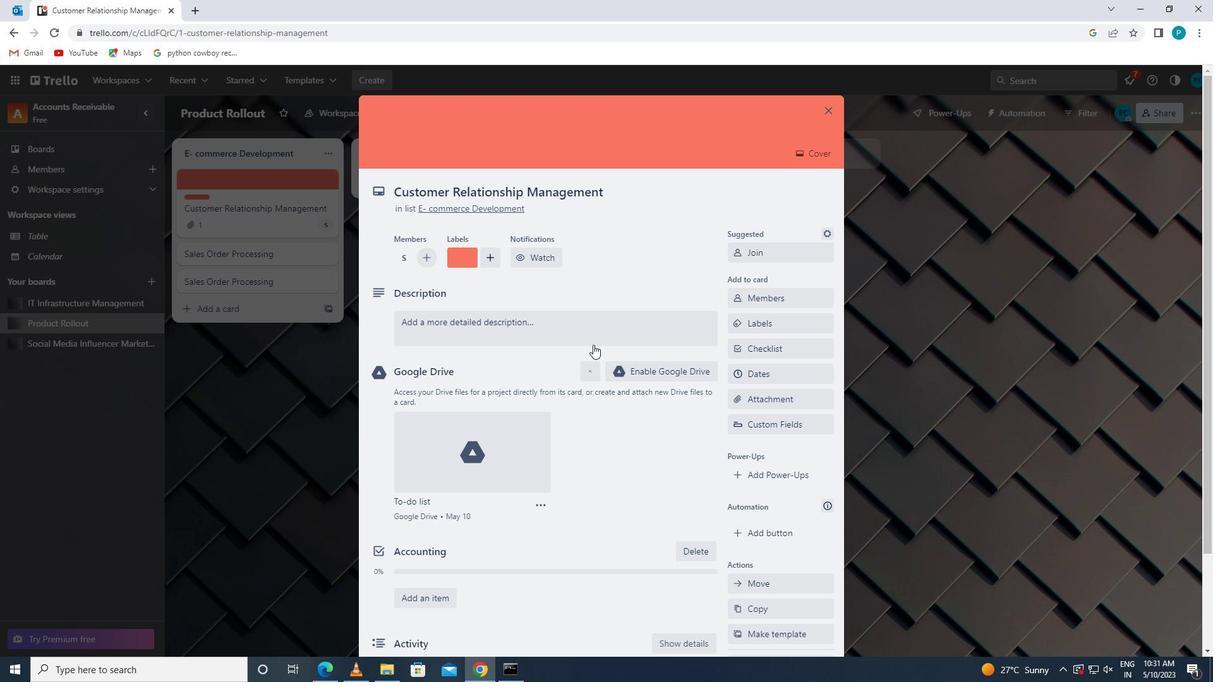 
Action: Mouse pressed left at (572, 329)
Screenshot: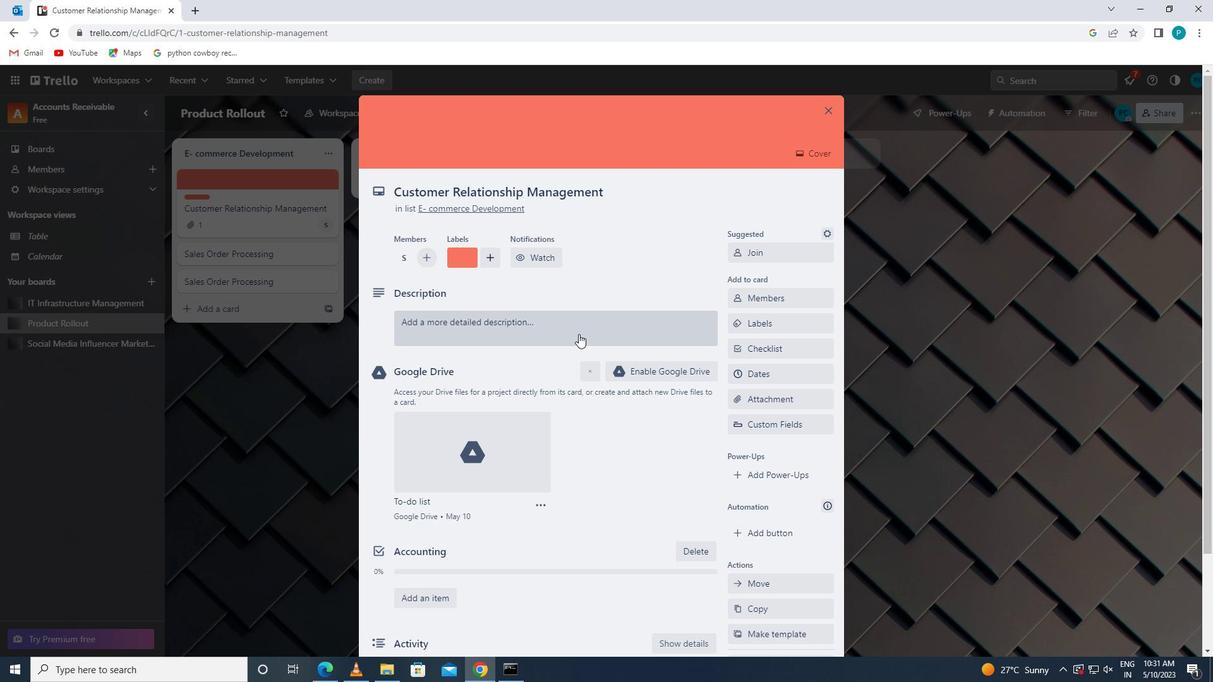 
Action: Key pressed <Key.caps_lock>'c<Key.caps_lock>reate<Key.space>and<Key.space>send<Key.space>out<Key.space>employee<Key.space>satisfaction<Key.space>survey<Key.space>on<Key.space>work<Key.space>-life<Key.space>integration'
Screenshot: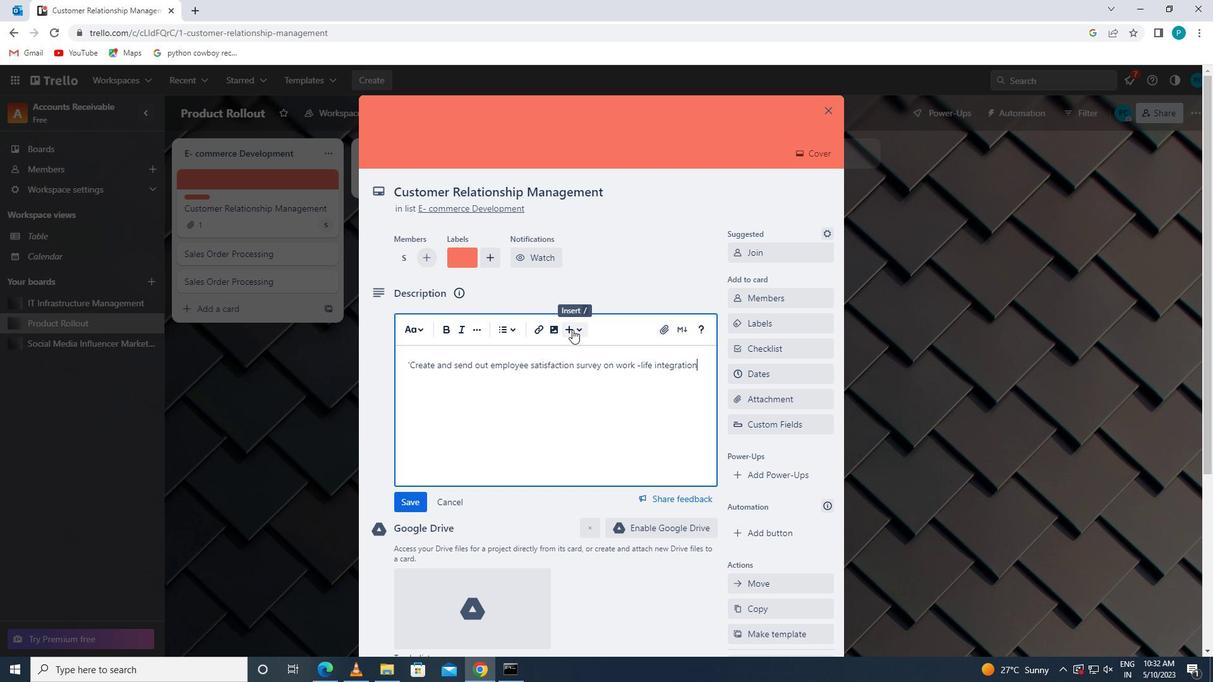 
Action: Mouse moved to (404, 497)
Screenshot: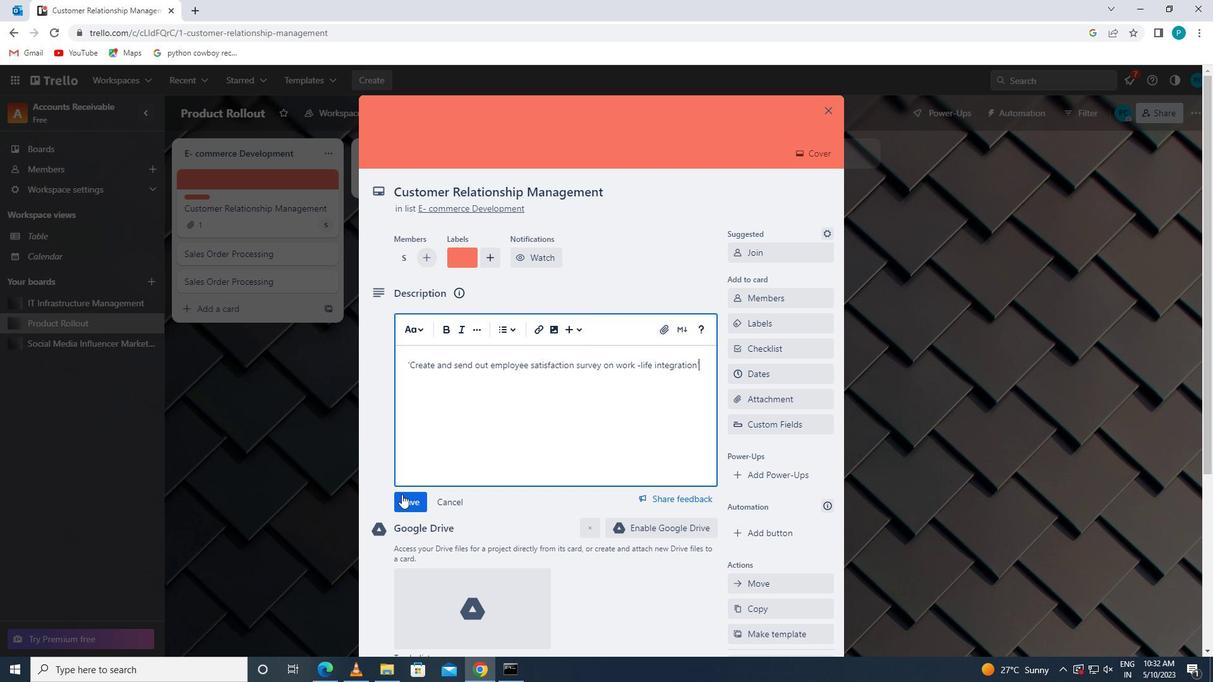 
Action: Mouse pressed left at (404, 497)
Screenshot: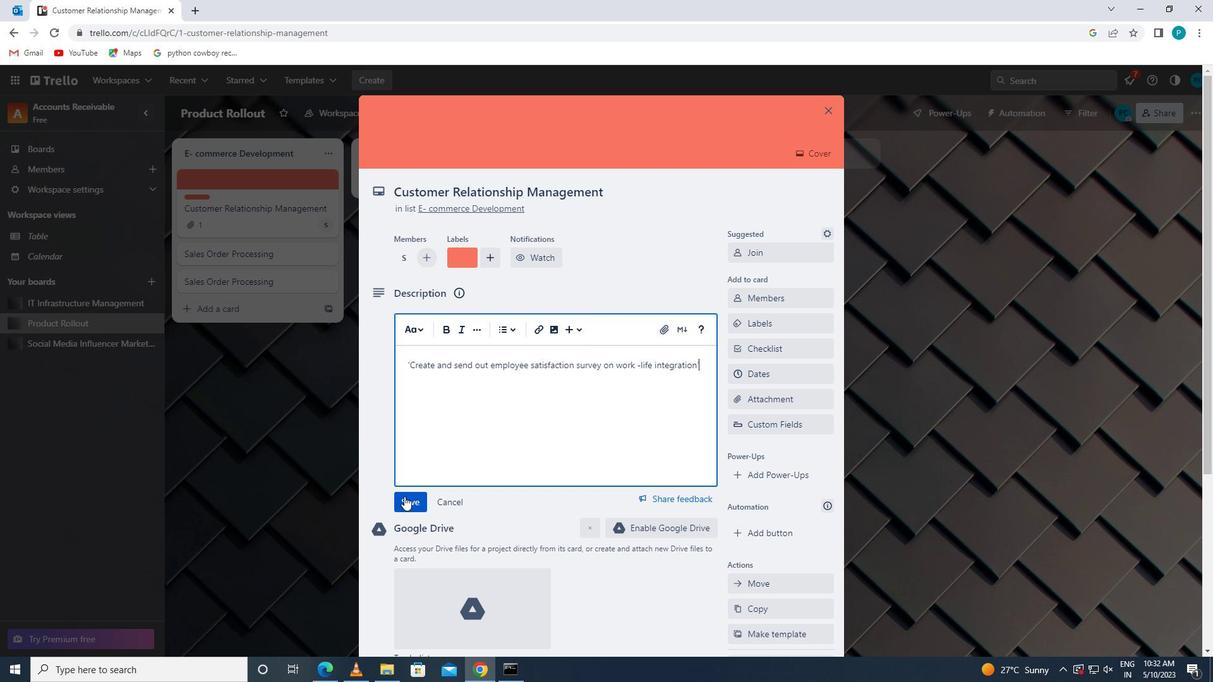 
Action: Mouse scrolled (404, 496) with delta (0, 0)
Screenshot: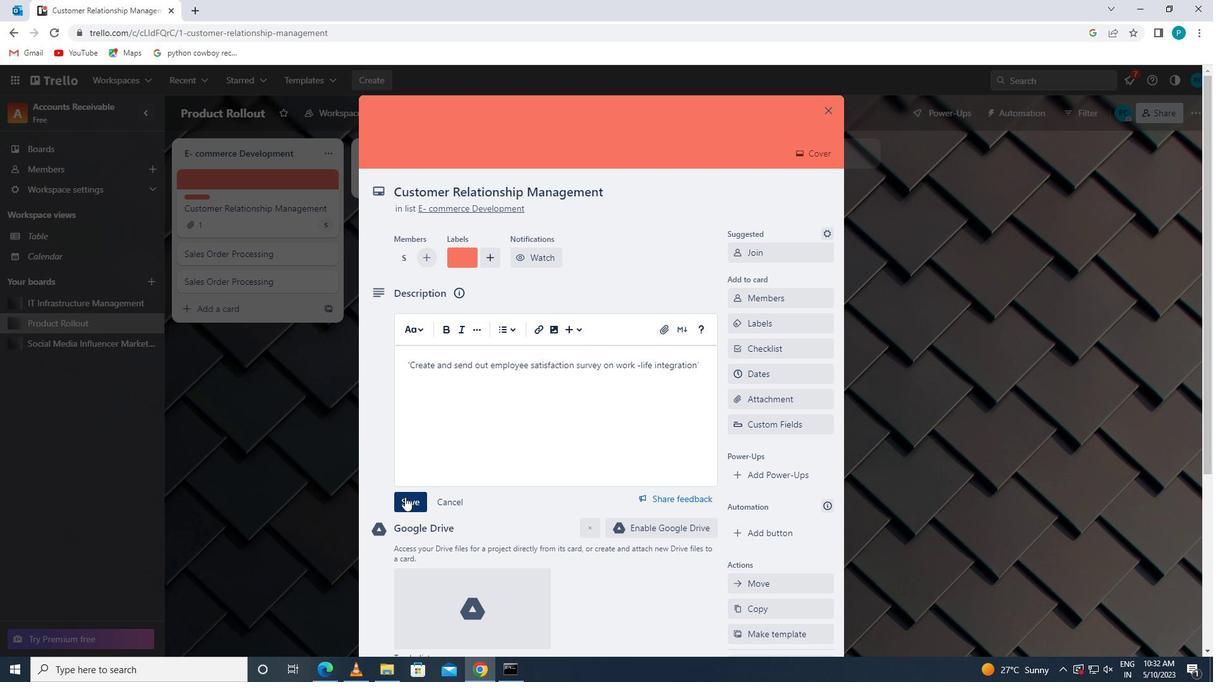 
Action: Mouse scrolled (404, 496) with delta (0, 0)
Screenshot: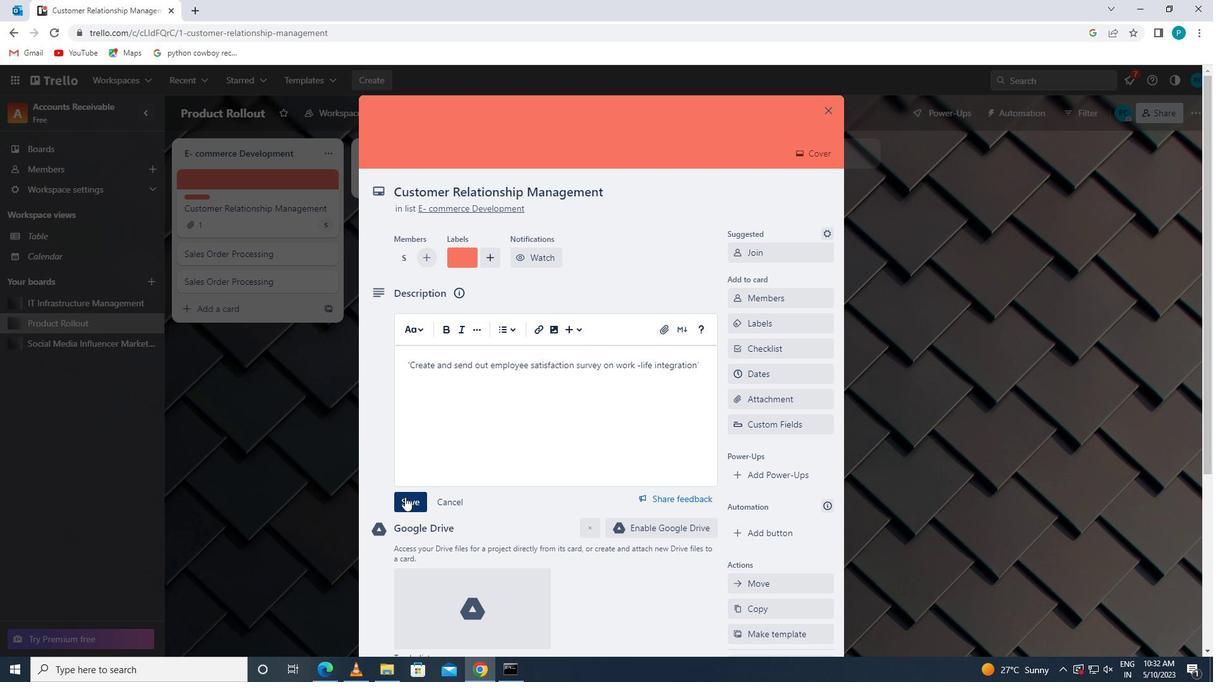 
Action: Mouse scrolled (404, 496) with delta (0, 0)
Screenshot: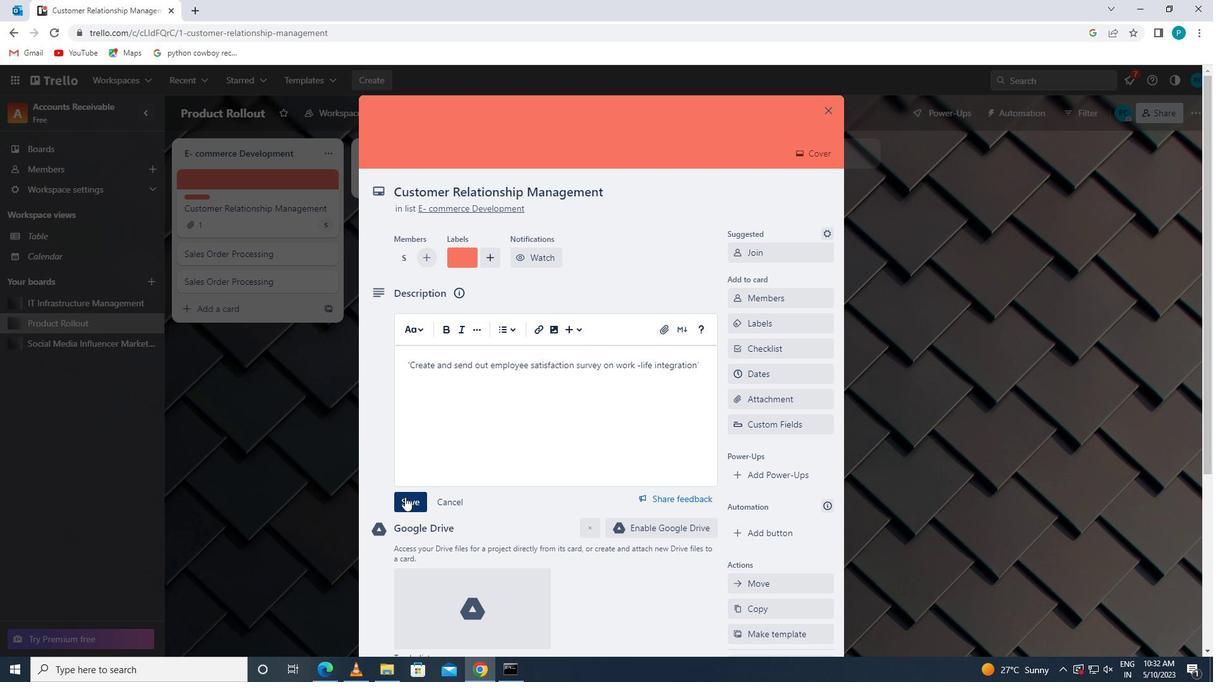 
Action: Mouse scrolled (404, 496) with delta (0, 0)
Screenshot: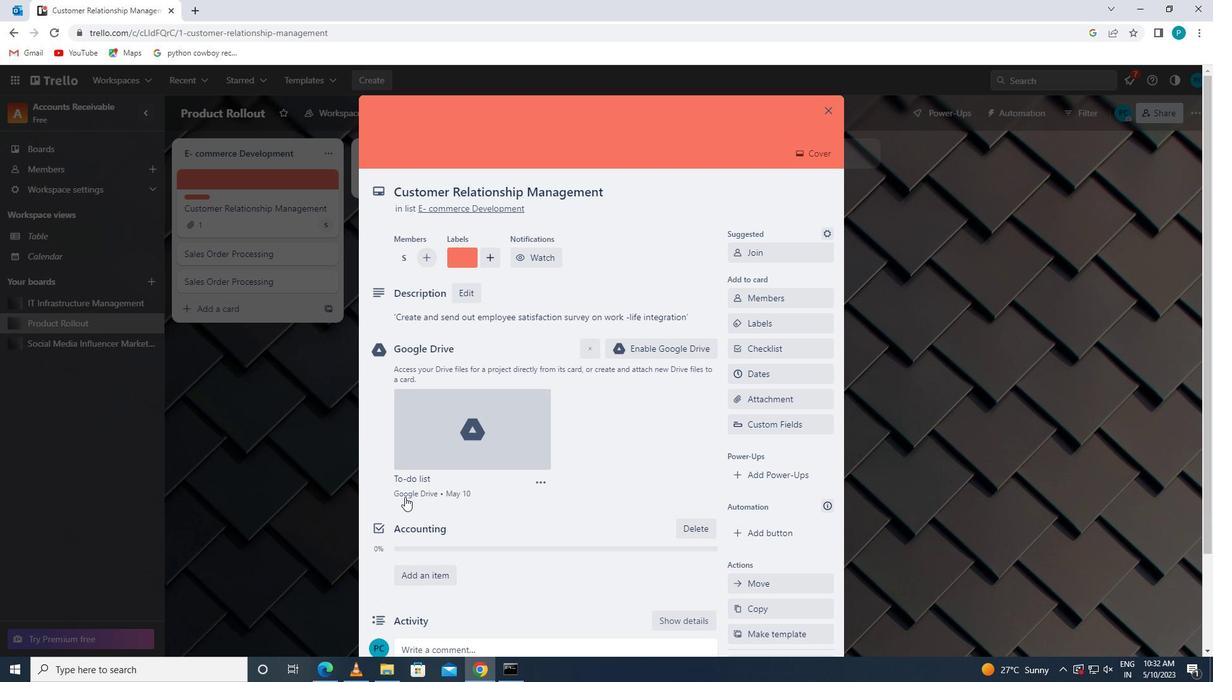 
Action: Mouse moved to (418, 538)
Screenshot: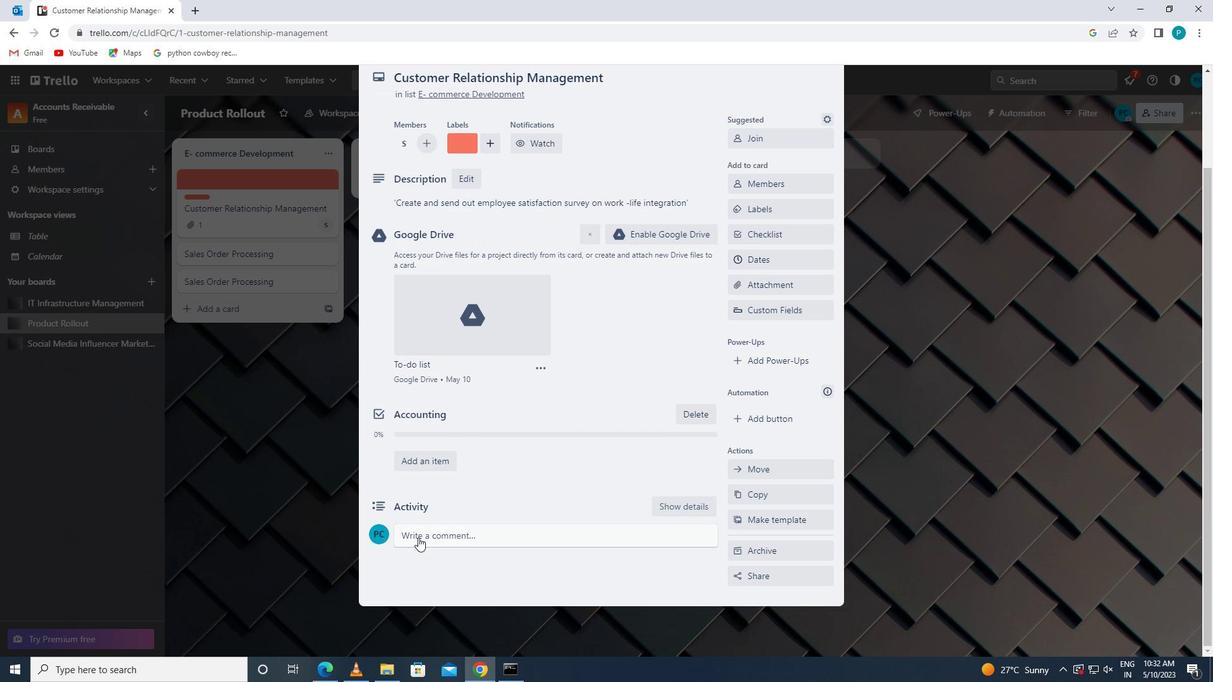 
Action: Mouse pressed left at (418, 538)
Screenshot: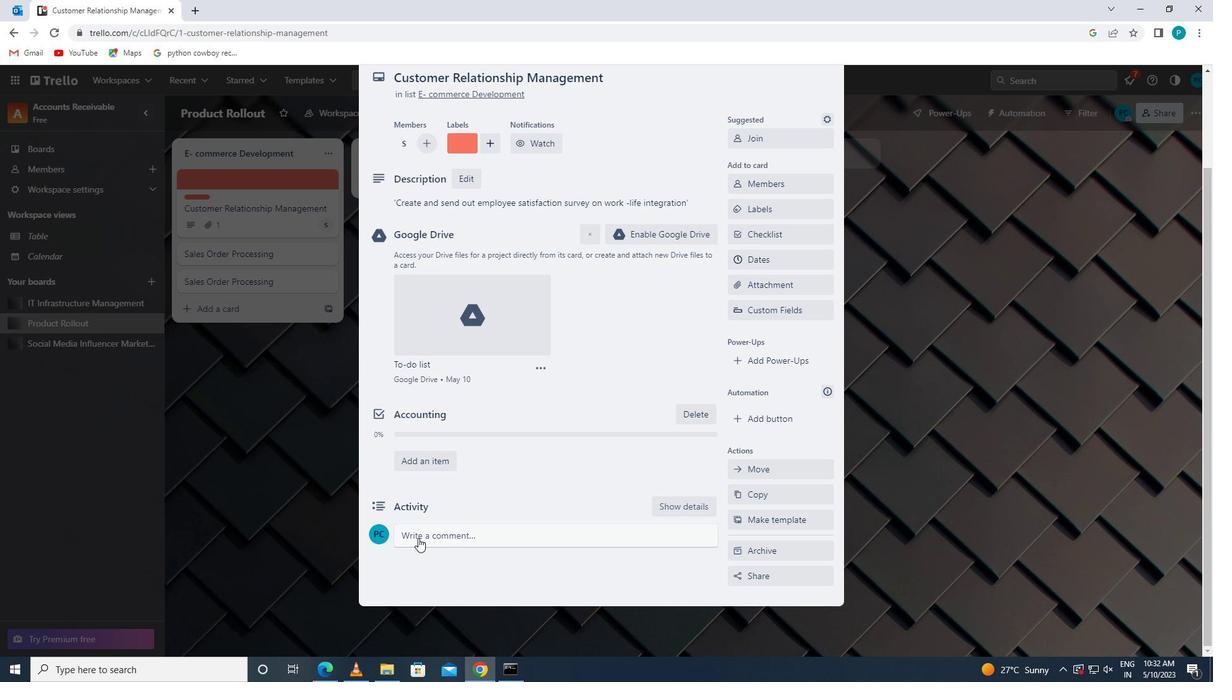 
Action: Key pressed '<Key.caps_lock>l<Key.caps_lock>w<Key.backspace>et<Key.space>us<Key.space>make<Key.space>ssure<Key.space>we<Key.space>have<Key.space>a<Key.space>clear<Key.space>understab<Key.backspace>nding<Key.space>of<Key.space>the<Key.space>objectives<Key.space>and<Key.space>requrements<Key.space>of<Key.space>this<Key.space>task<Key.space>before<Key.space>getting<Key.space>started.'.
Screenshot: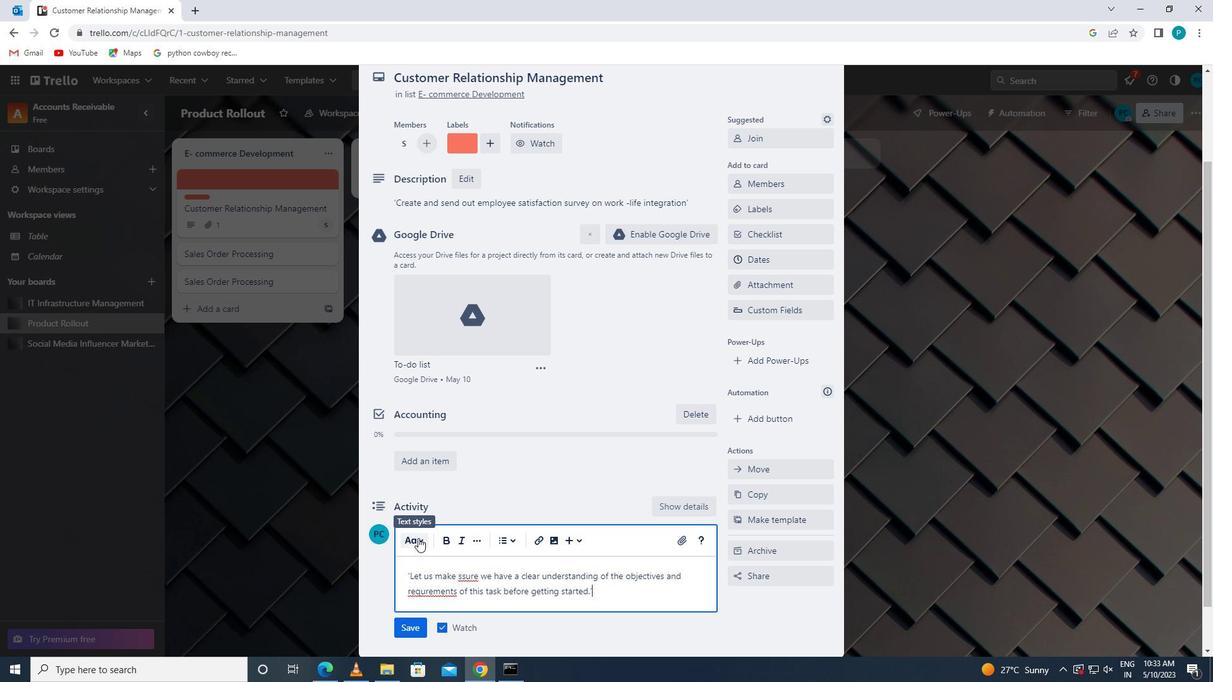 
Action: Mouse moved to (417, 624)
Screenshot: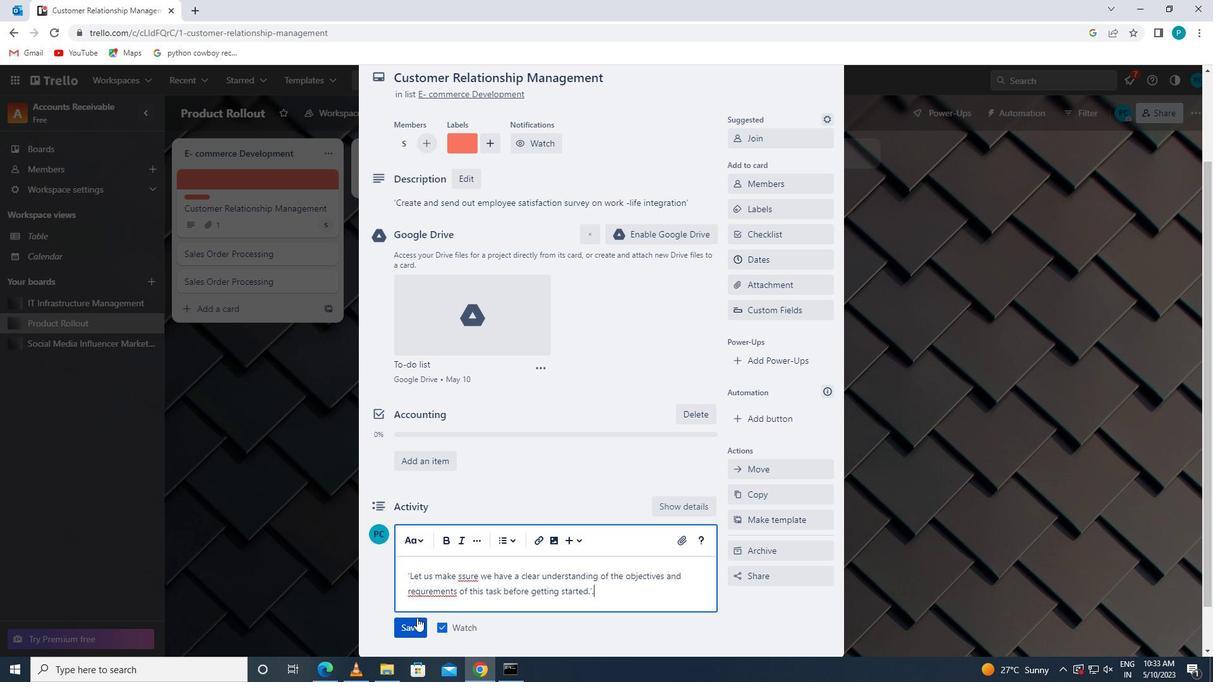 
Action: Mouse pressed left at (417, 624)
Screenshot: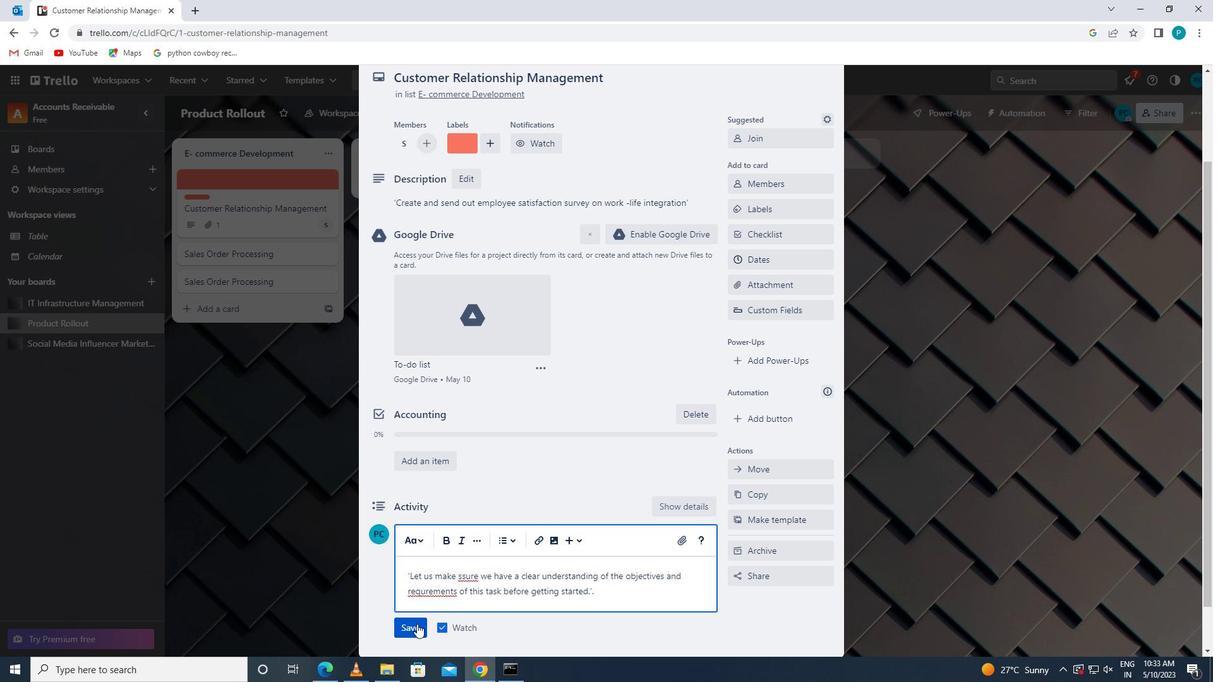 
Action: Mouse moved to (749, 260)
Screenshot: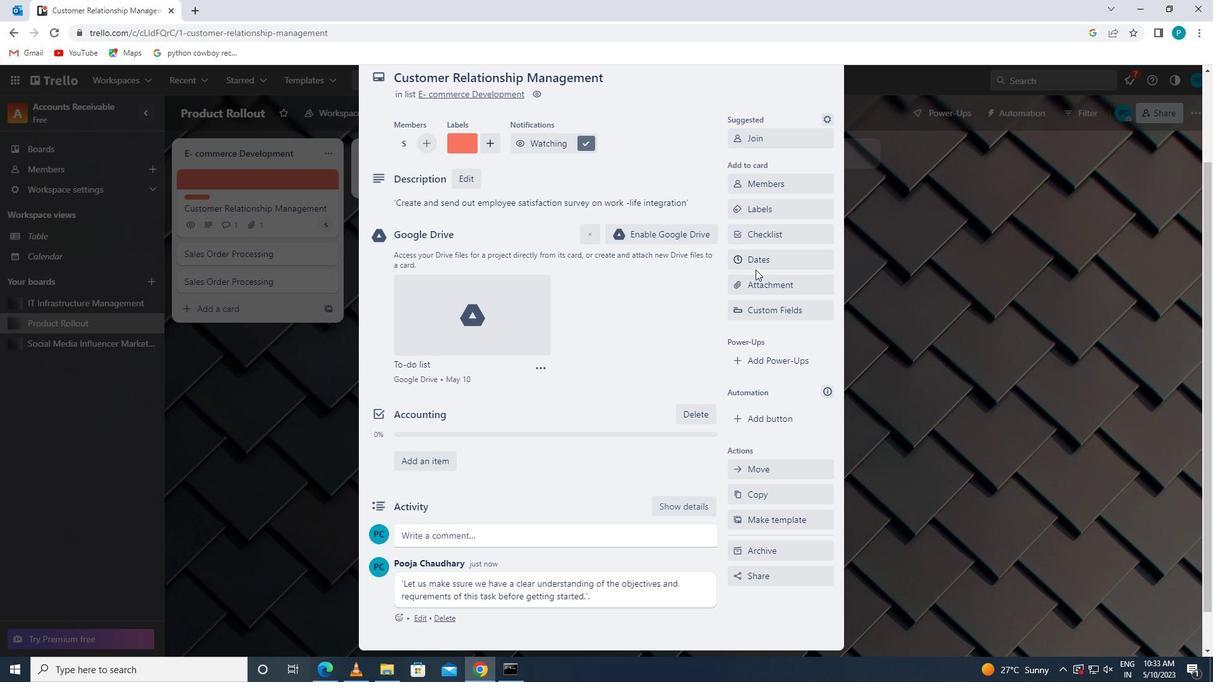 
Action: Mouse pressed left at (749, 260)
Screenshot: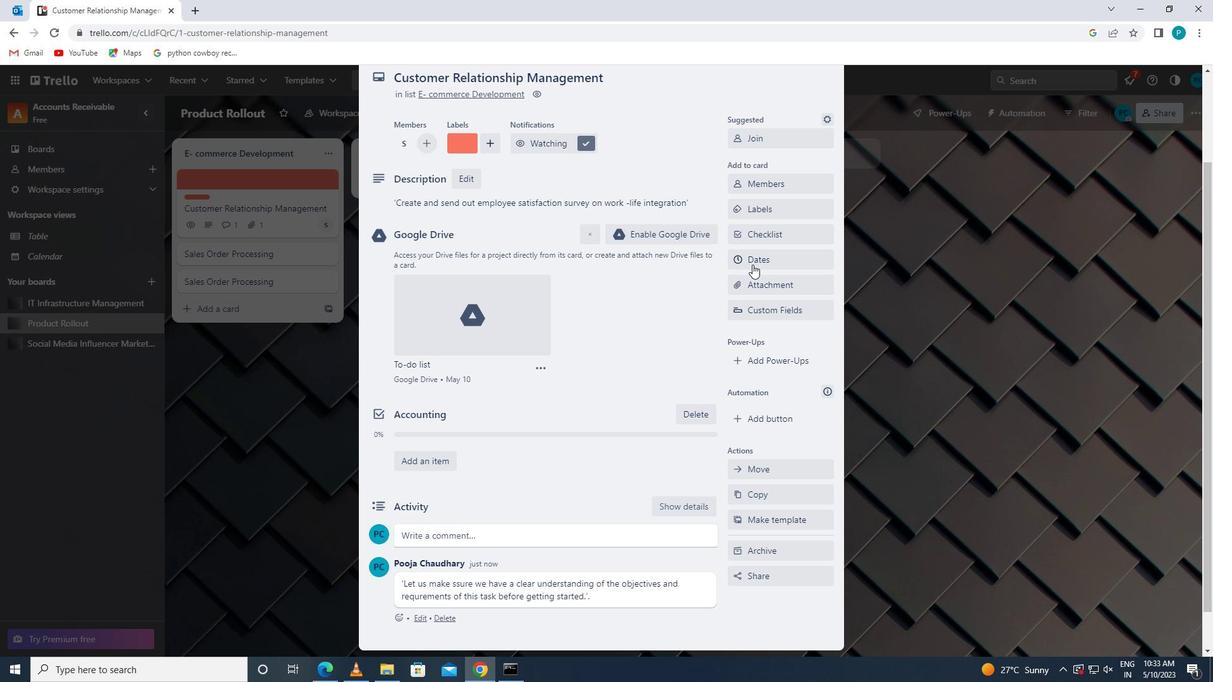 
Action: Mouse moved to (759, 344)
Screenshot: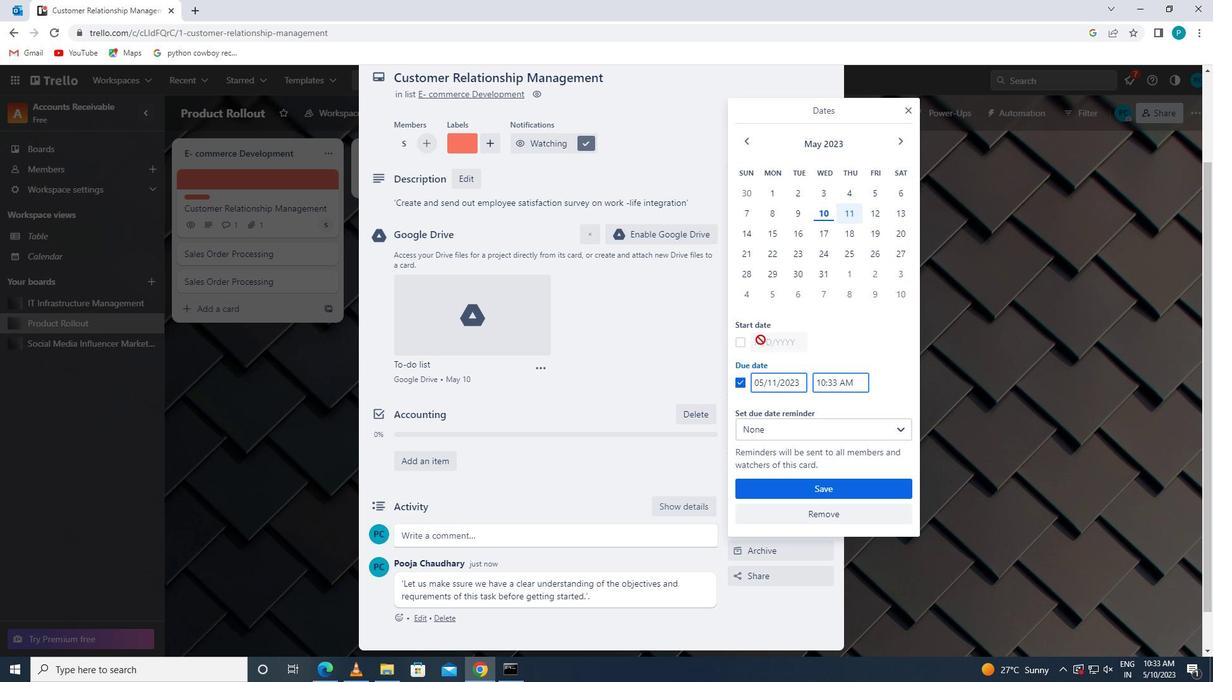 
Action: Mouse pressed left at (759, 344)
Screenshot: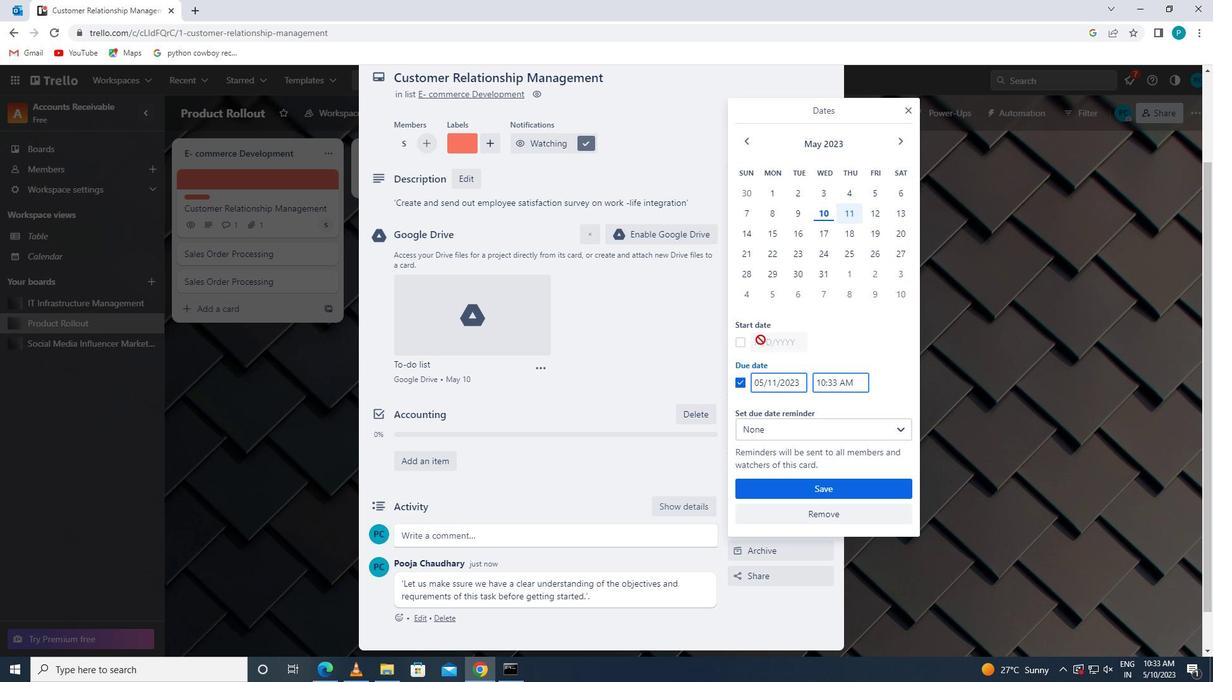 
Action: Mouse moved to (742, 341)
Screenshot: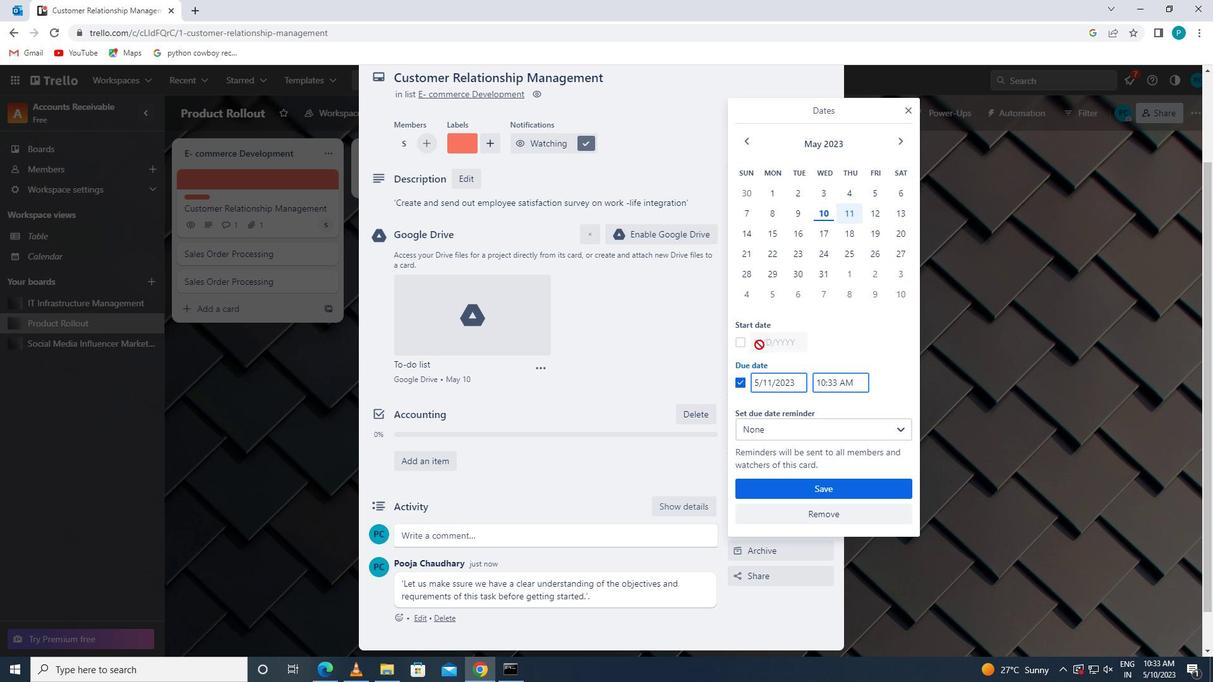 
Action: Mouse pressed left at (742, 341)
Screenshot: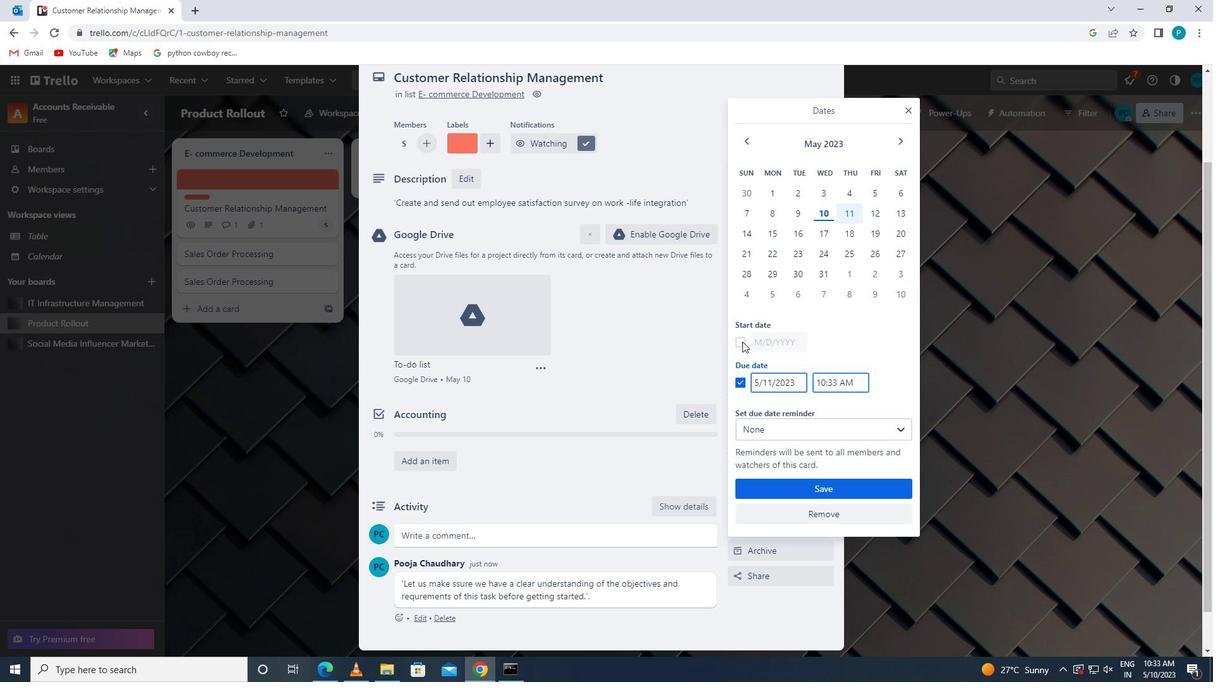 
Action: Mouse moved to (763, 342)
Screenshot: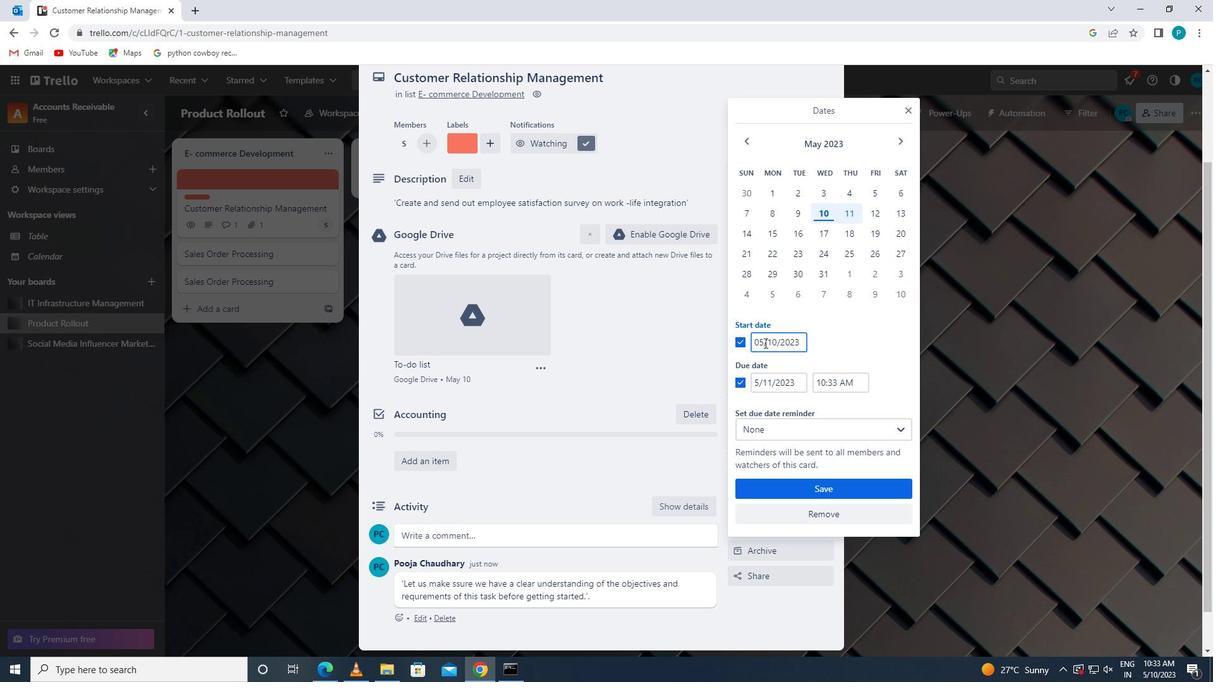 
Action: Mouse pressed left at (763, 342)
Screenshot: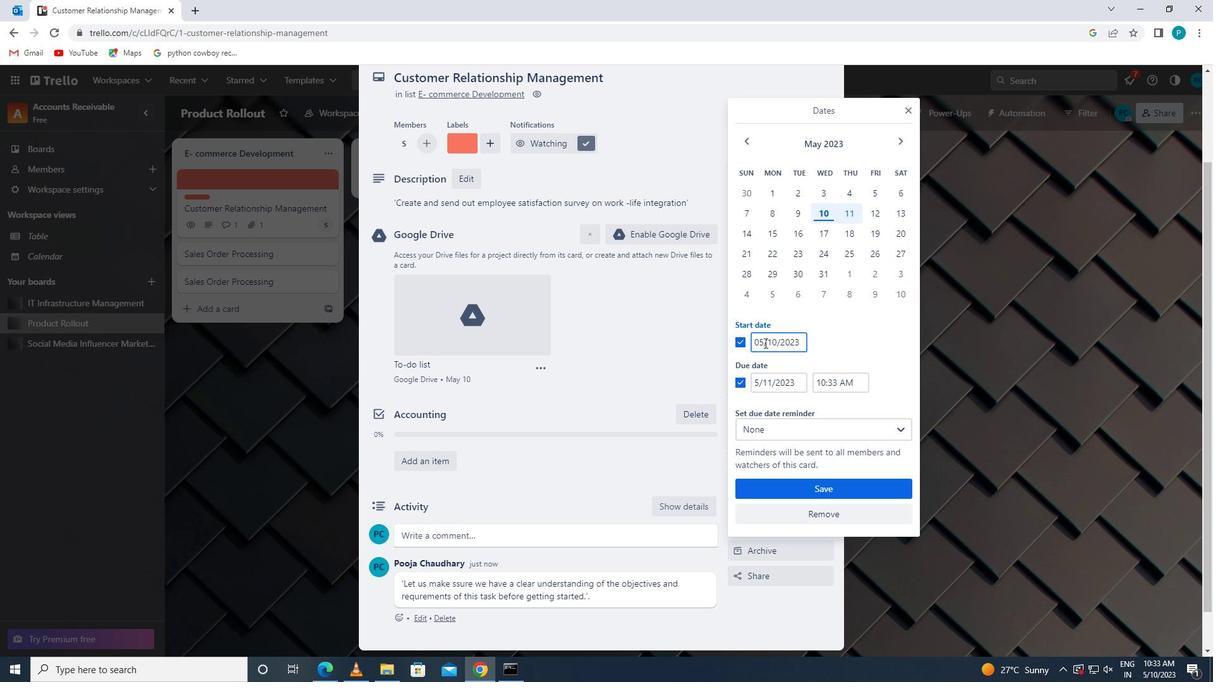 
Action: Mouse moved to (758, 343)
Screenshot: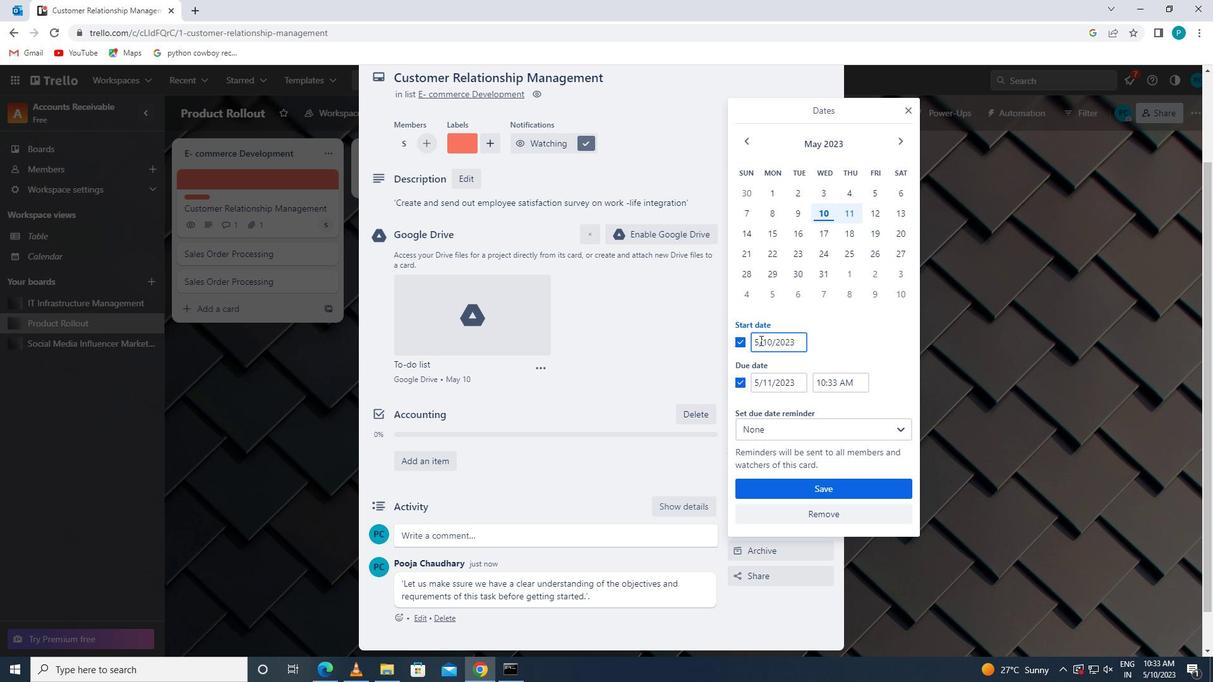 
Action: Mouse pressed left at (758, 343)
Screenshot: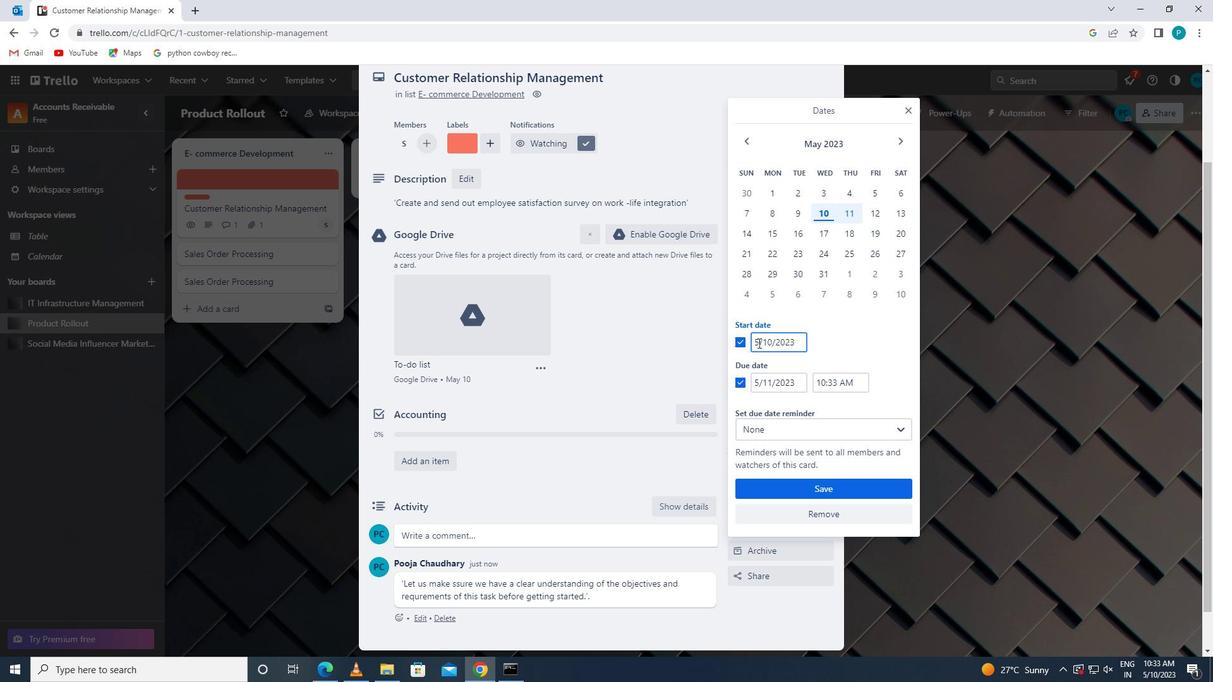 
Action: Key pressed <Key.backspace>1
Screenshot: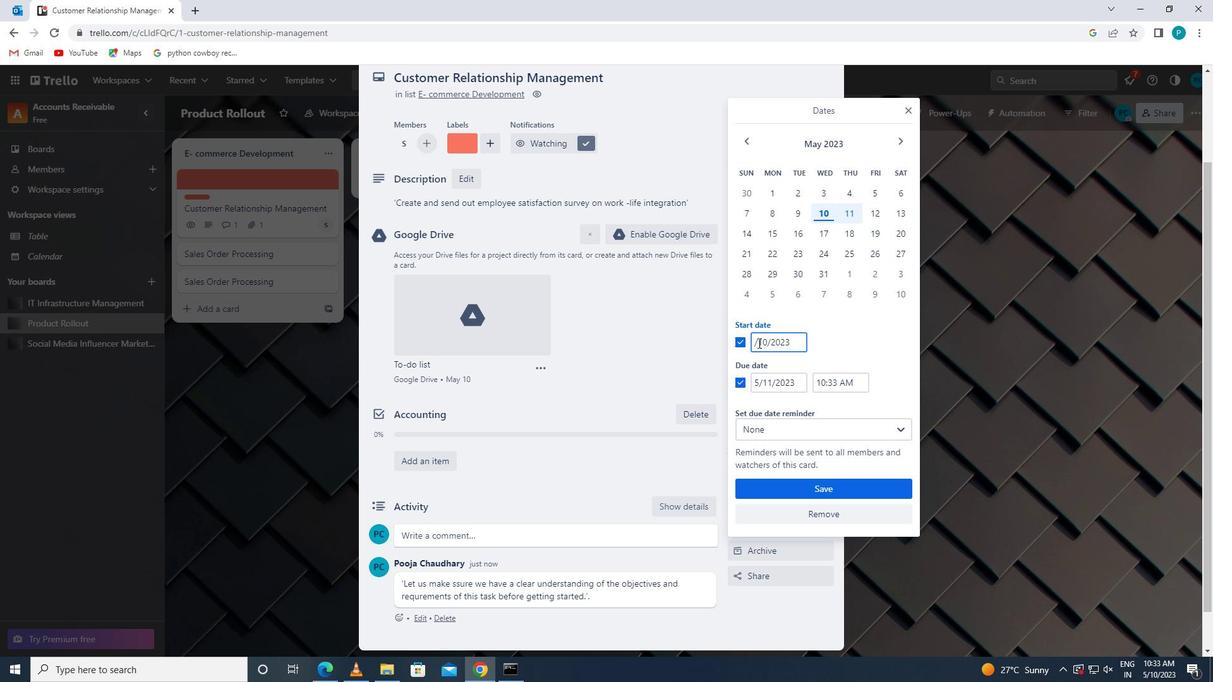 
Action: Mouse moved to (769, 341)
Screenshot: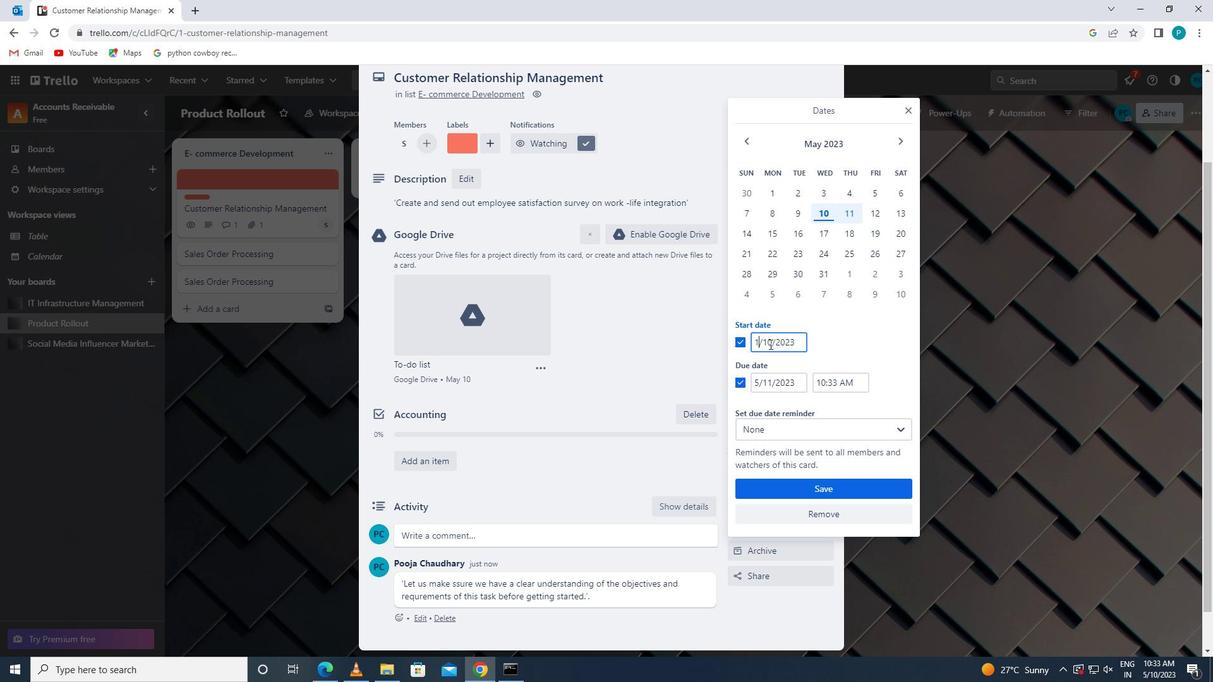 
Action: Mouse pressed left at (769, 341)
Screenshot: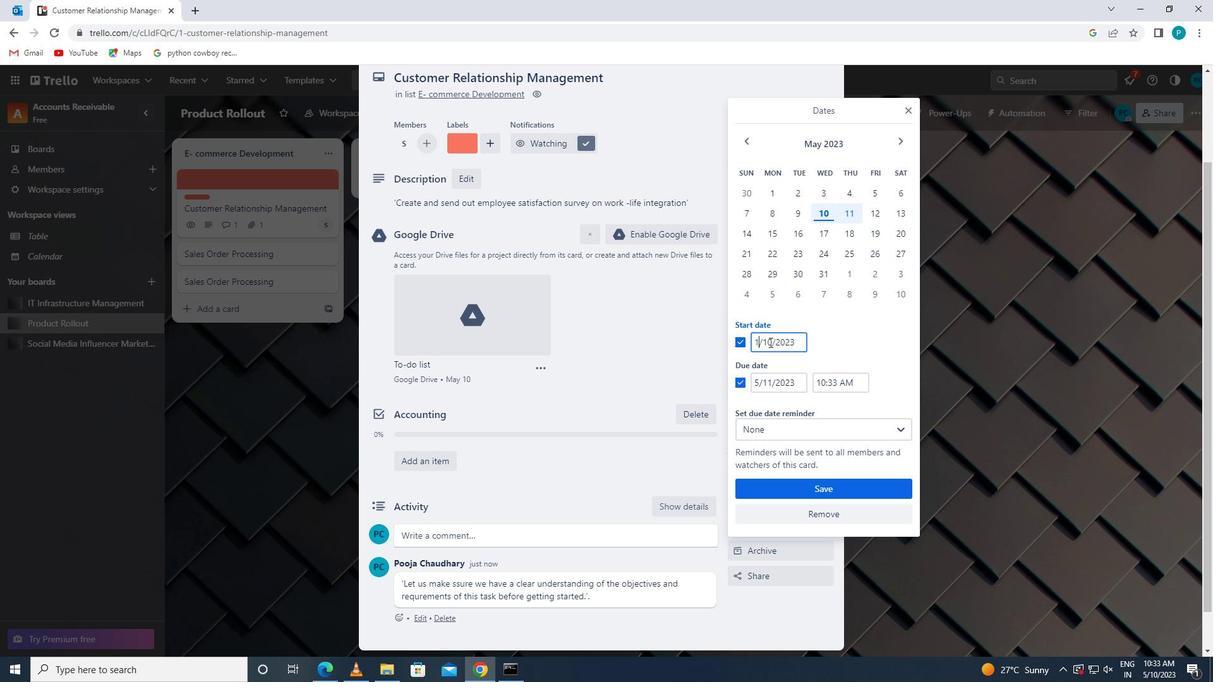 
Action: Mouse moved to (770, 342)
Screenshot: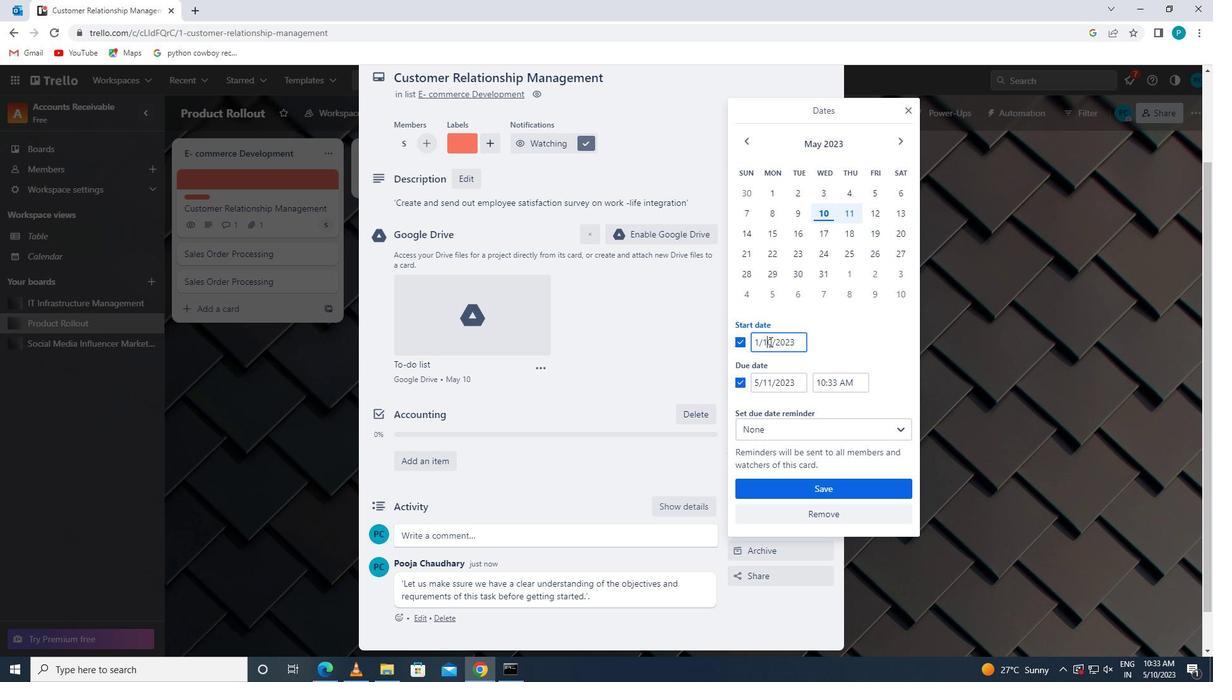 
Action: Mouse pressed left at (770, 342)
Screenshot: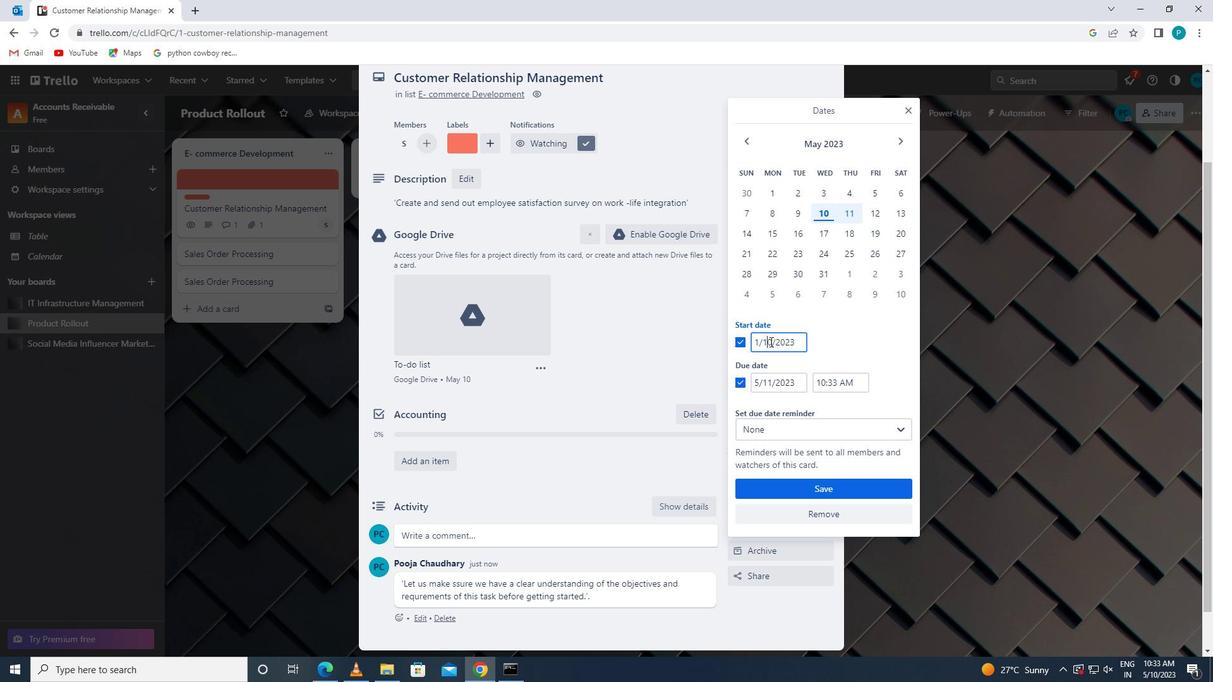 
Action: Key pressed <Key.backspace><Key.backspace>1
Screenshot: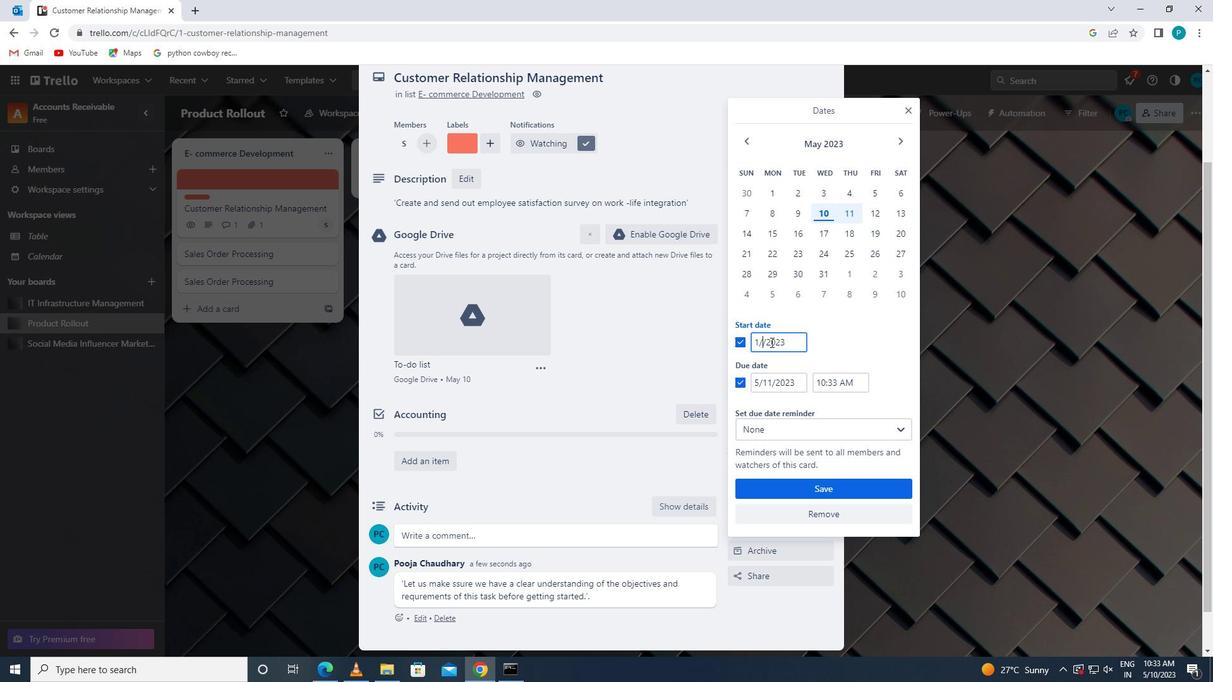 
Action: Mouse moved to (803, 341)
Screenshot: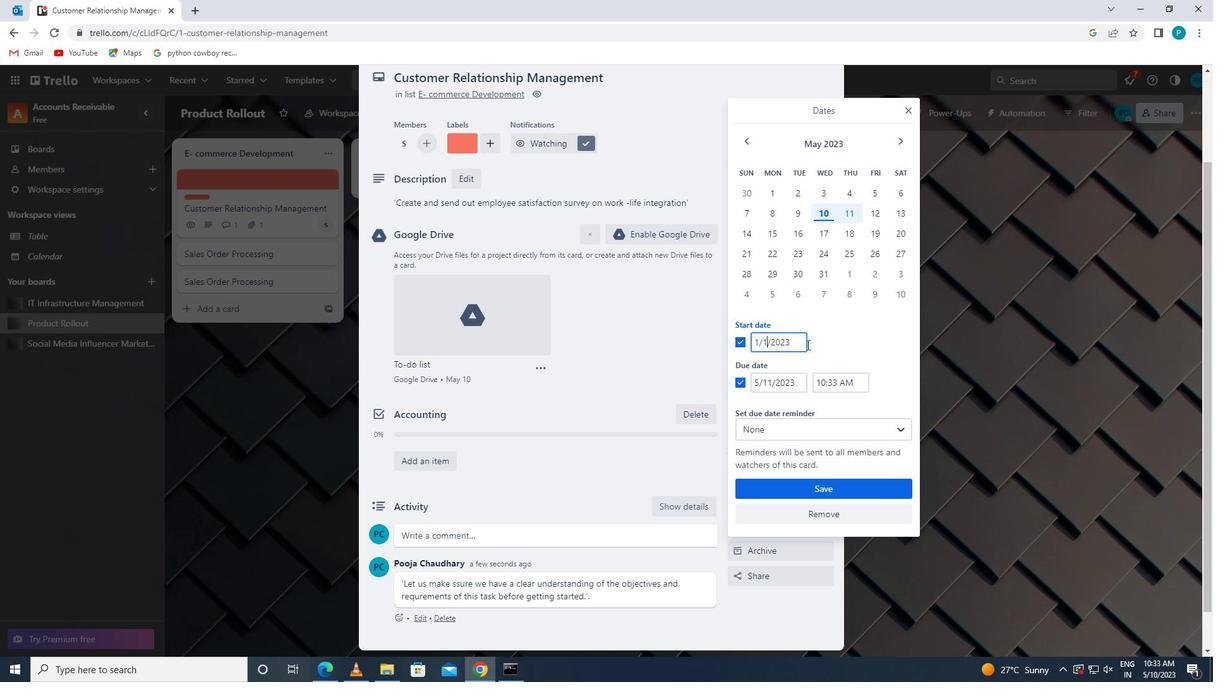 
Action: Mouse pressed left at (803, 341)
Screenshot: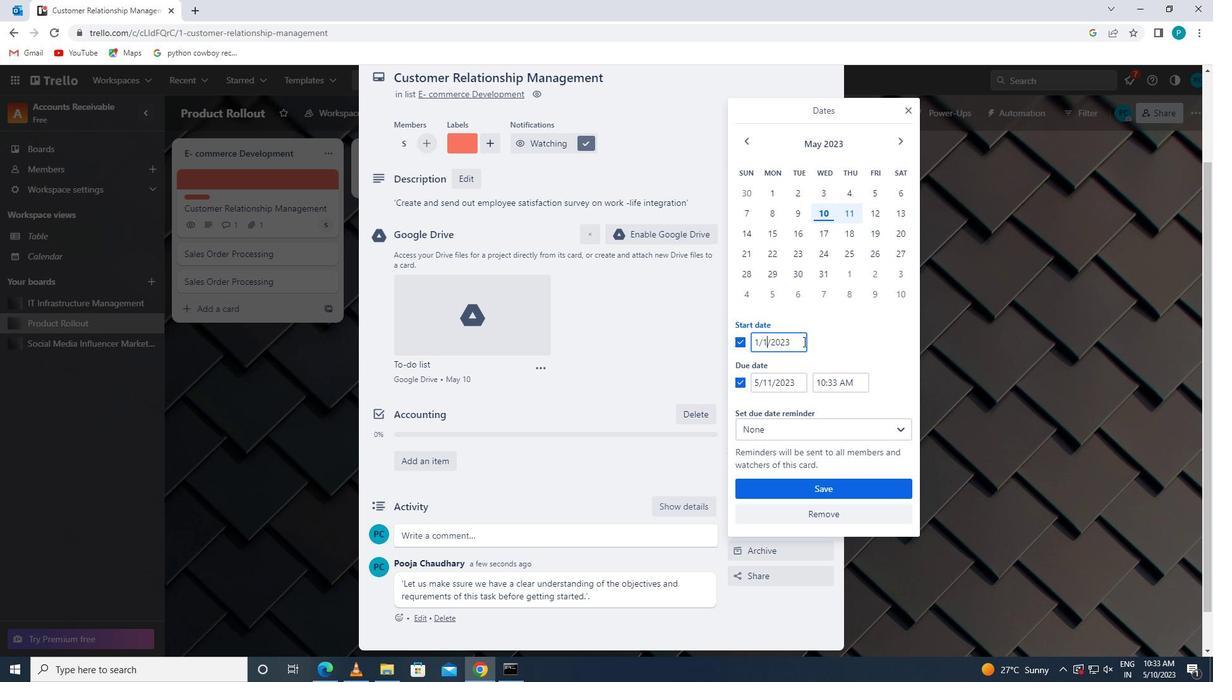 
Action: Key pressed <Key.backspace><Key.backspace><Key.backspace><Key.backspace>1900
Screenshot: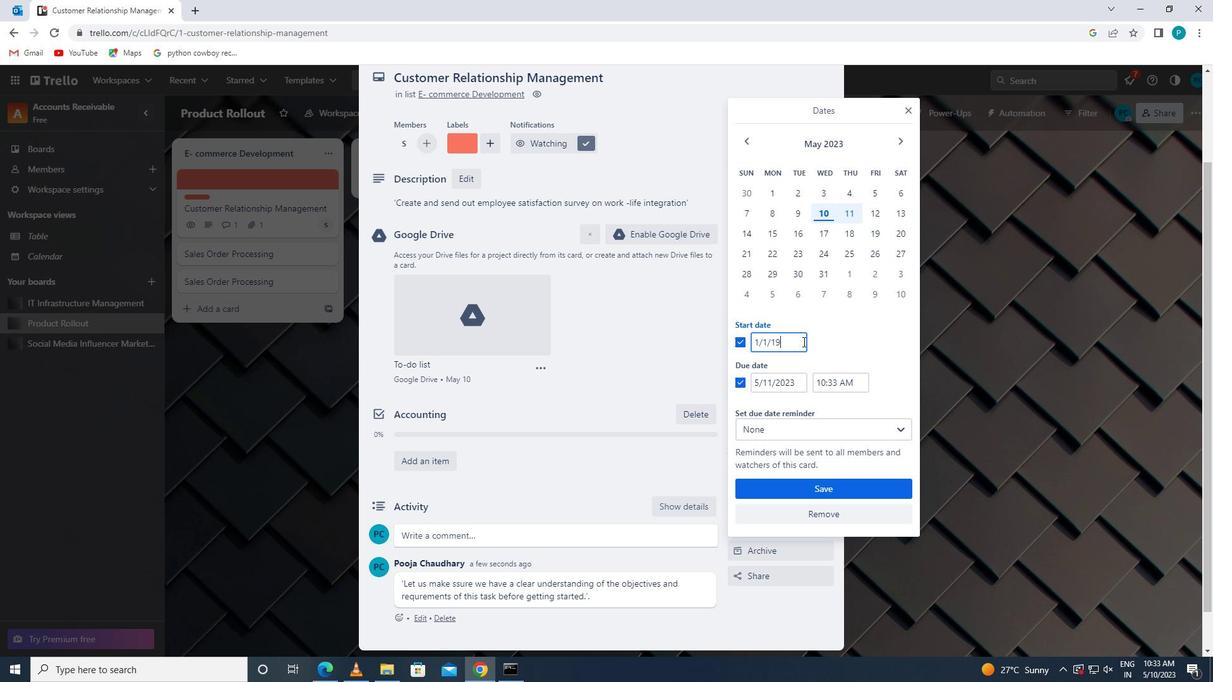 
Action: Mouse moved to (795, 386)
Screenshot: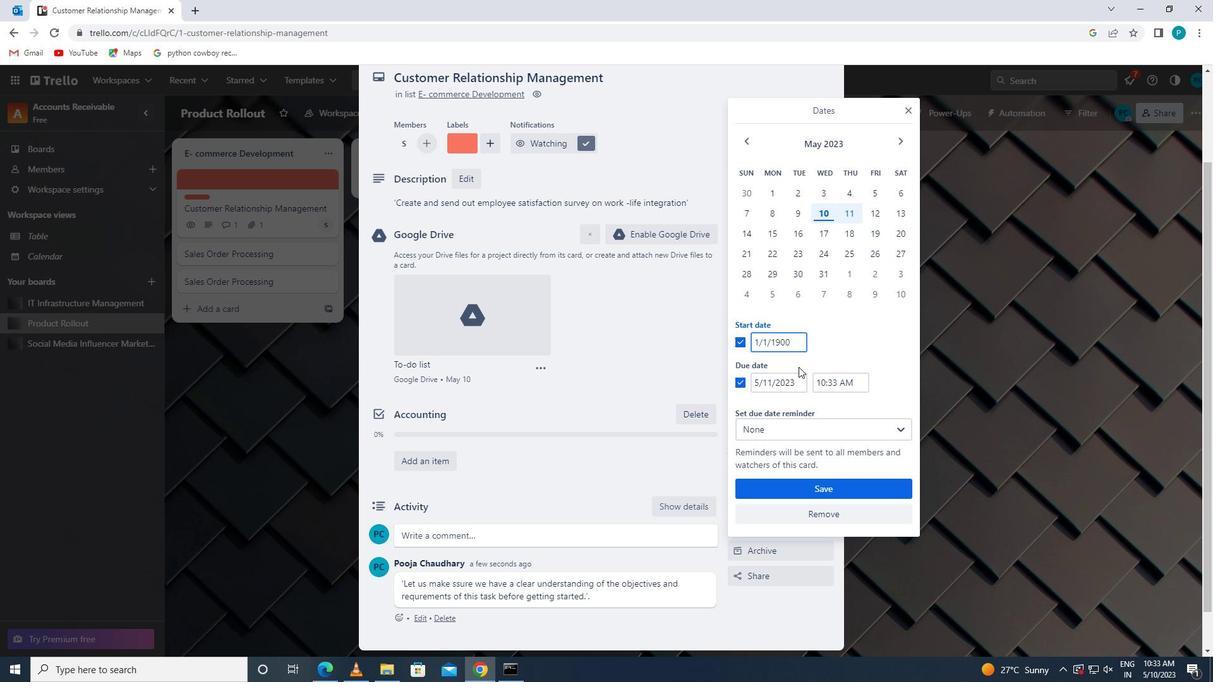 
Action: Mouse pressed left at (795, 386)
Screenshot: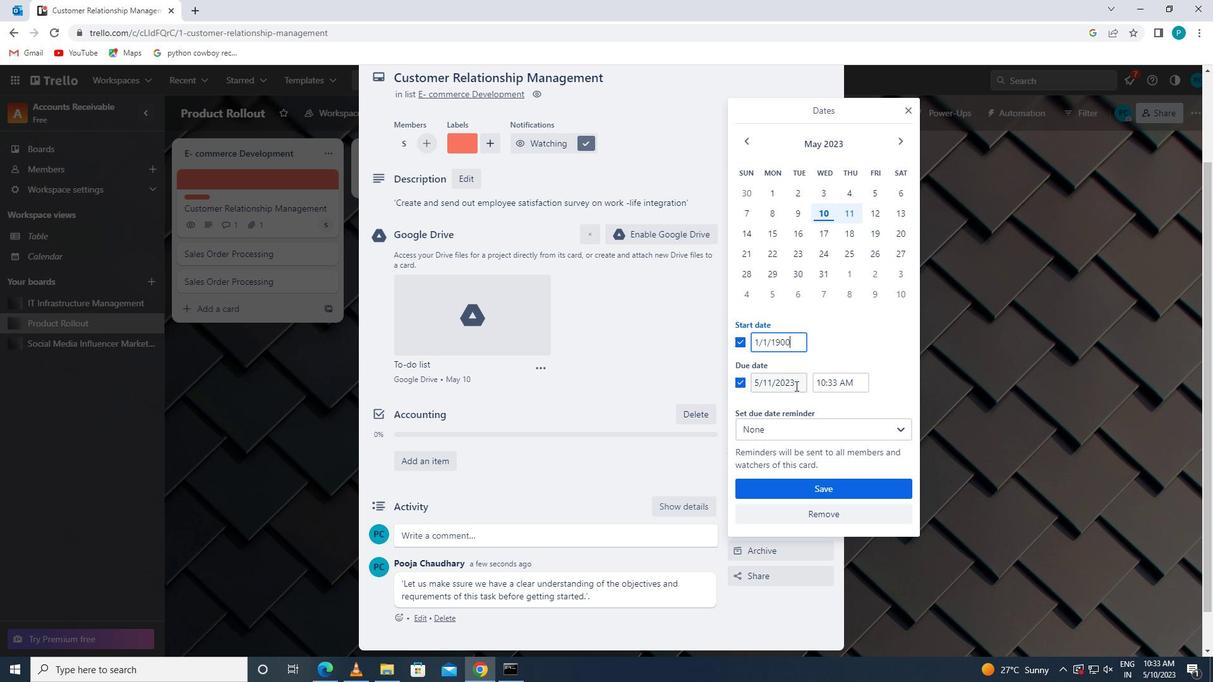 
Action: Key pressed <Key.backspace><Key.backspace><Key.backspace><Key.backspace>1900
Screenshot: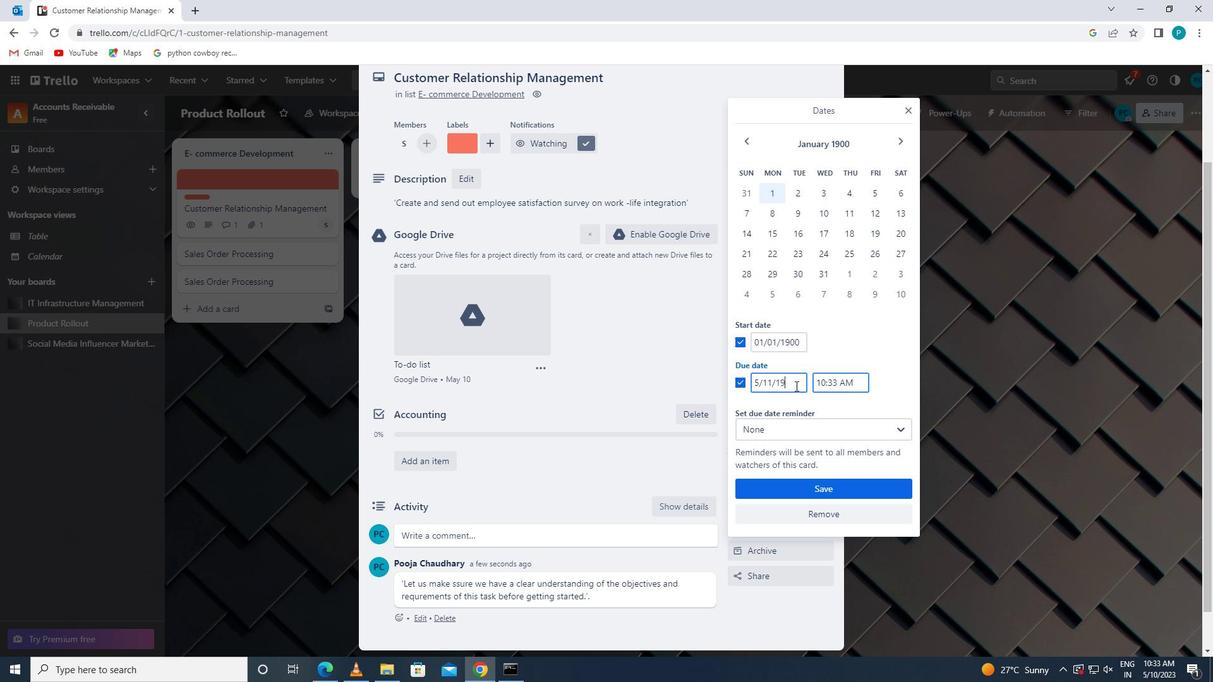
Action: Mouse moved to (769, 384)
Screenshot: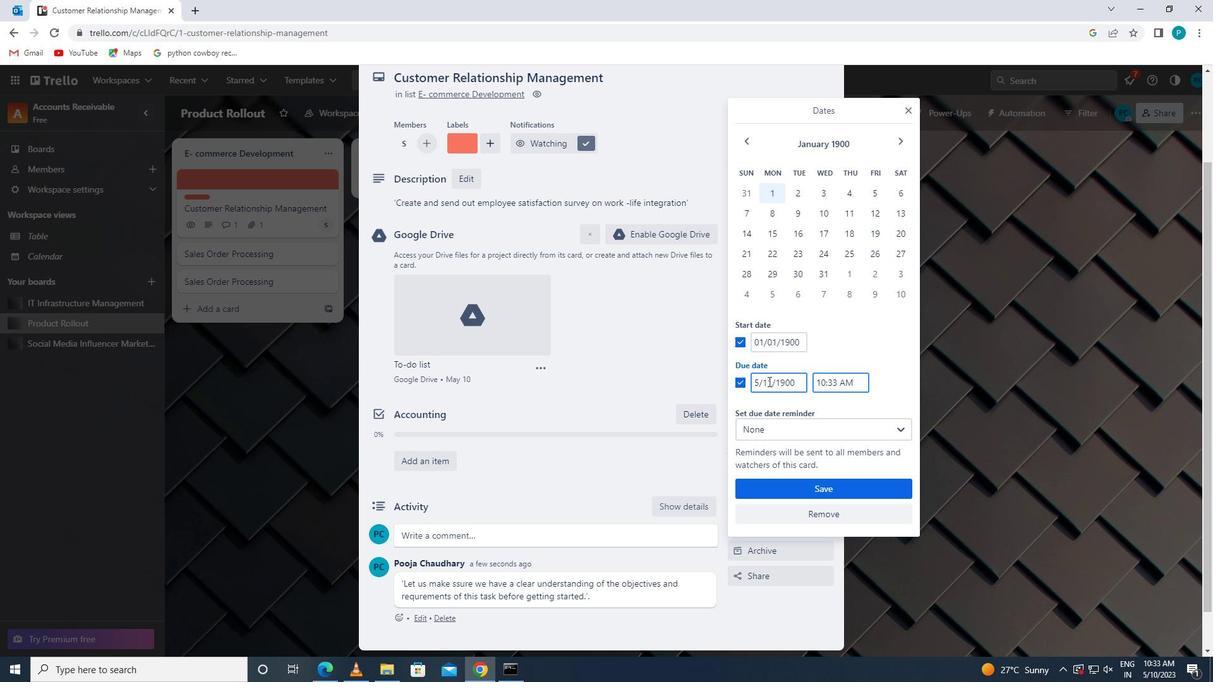 
Action: Mouse pressed left at (769, 384)
Screenshot: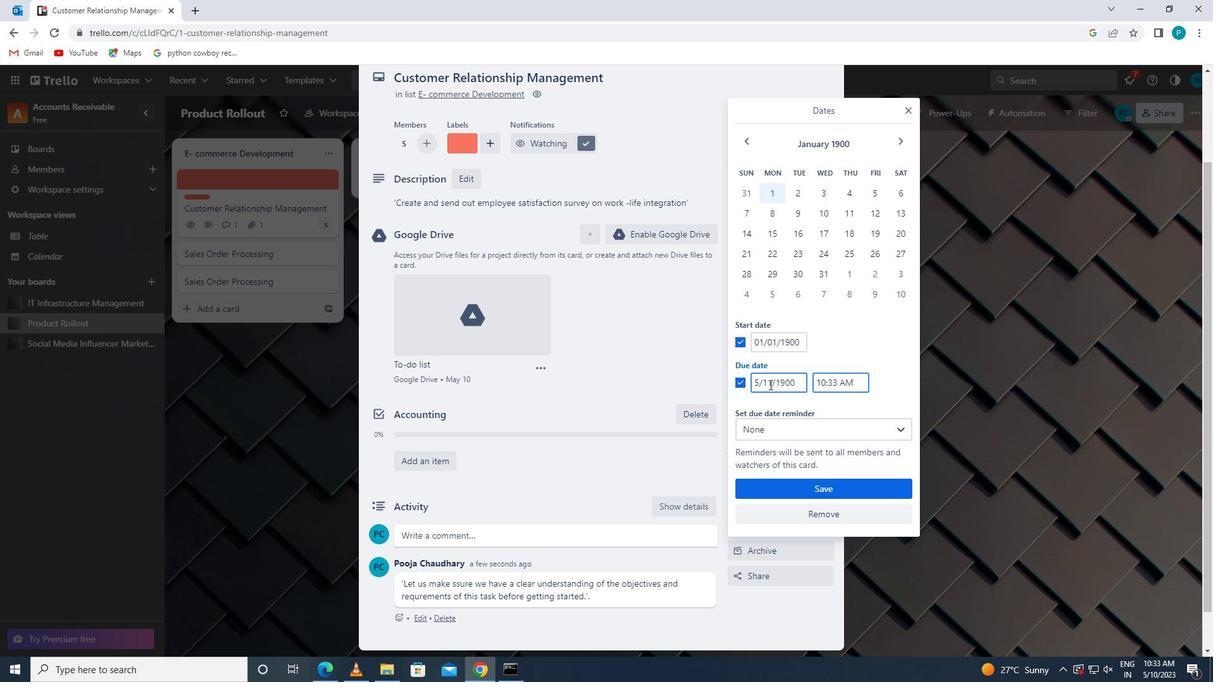 
Action: Mouse moved to (773, 380)
Screenshot: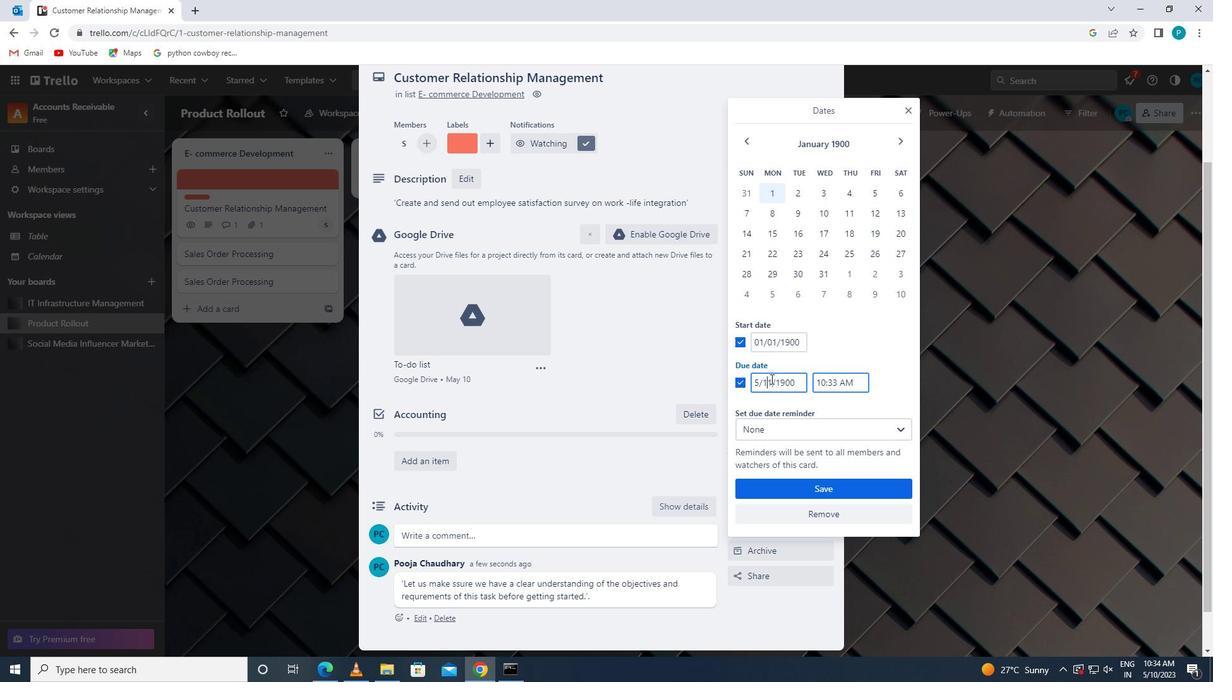 
Action: Mouse pressed left at (773, 380)
Screenshot: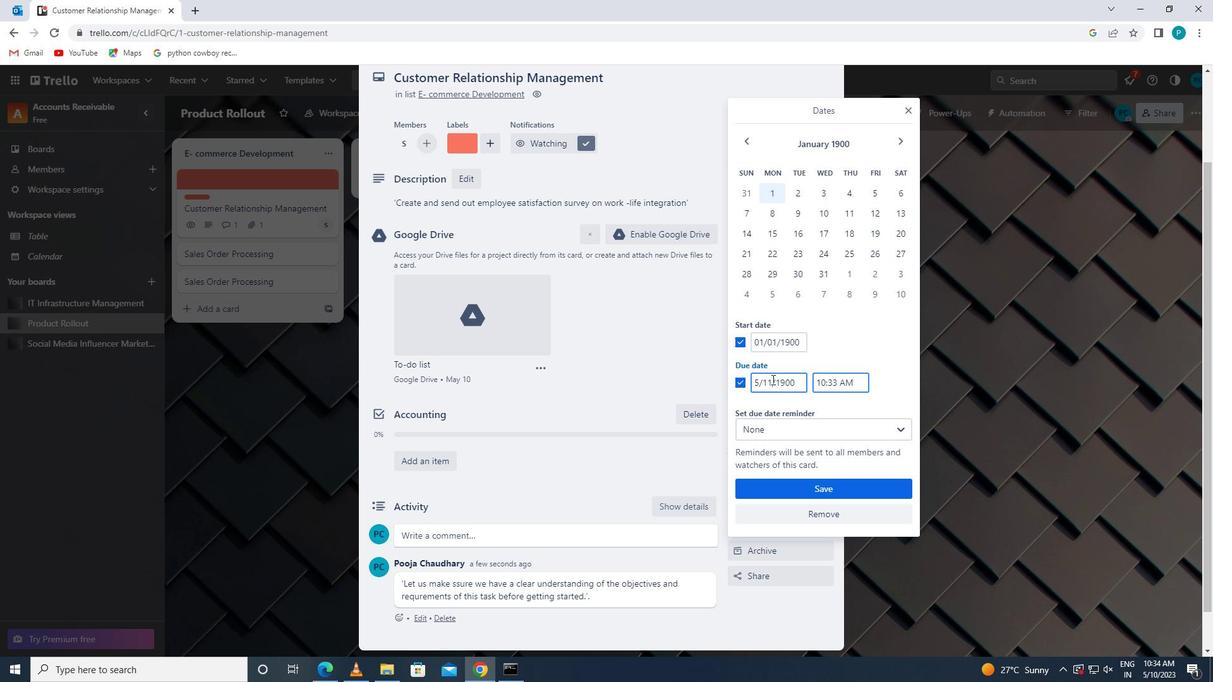 
Action: Key pressed <Key.backspace><Key.backspace>8
Screenshot: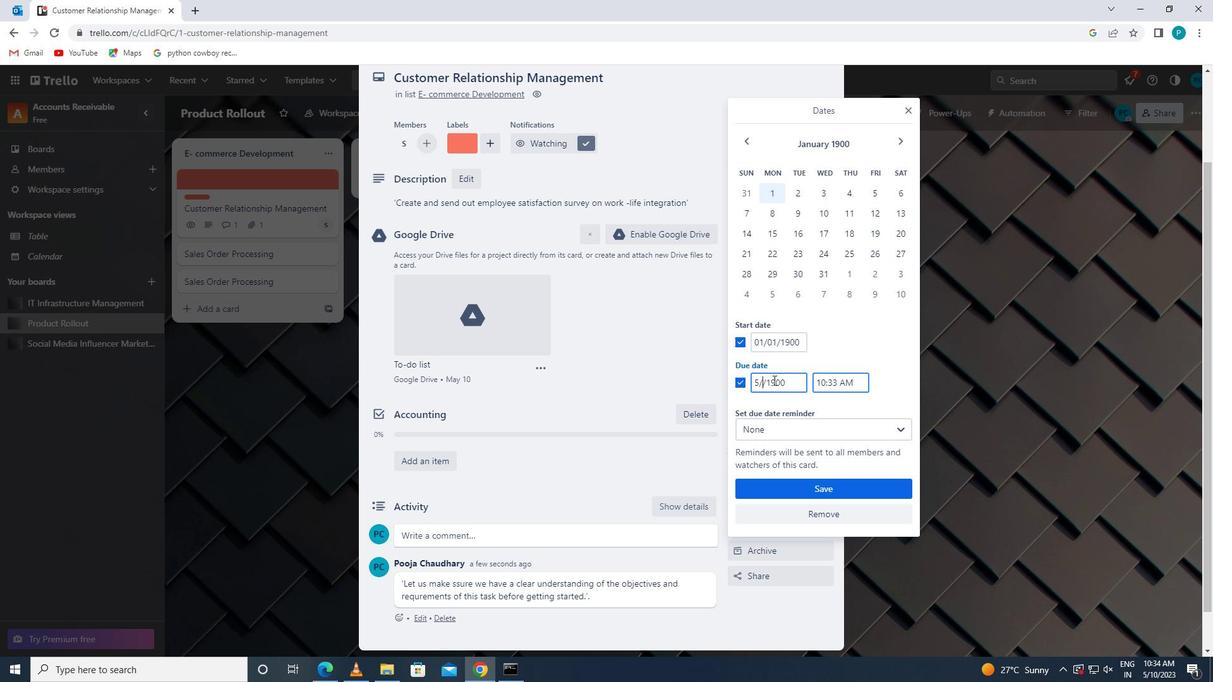
Action: Mouse moved to (756, 383)
Screenshot: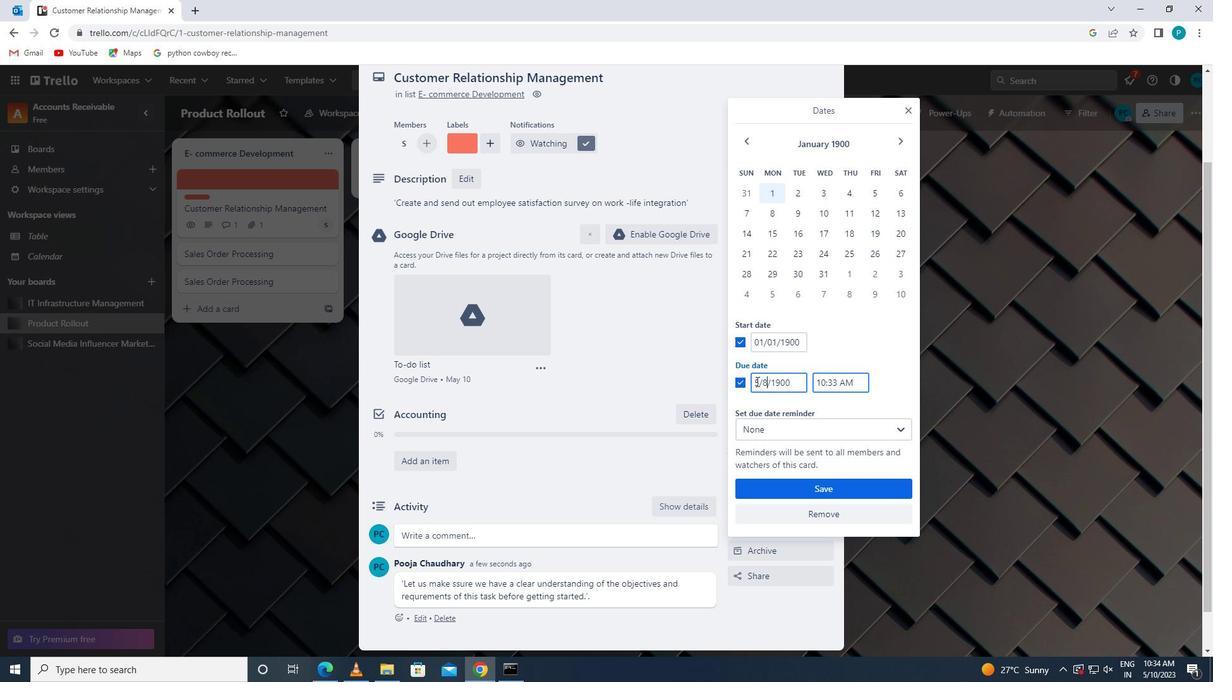 
Action: Mouse pressed left at (756, 383)
Screenshot: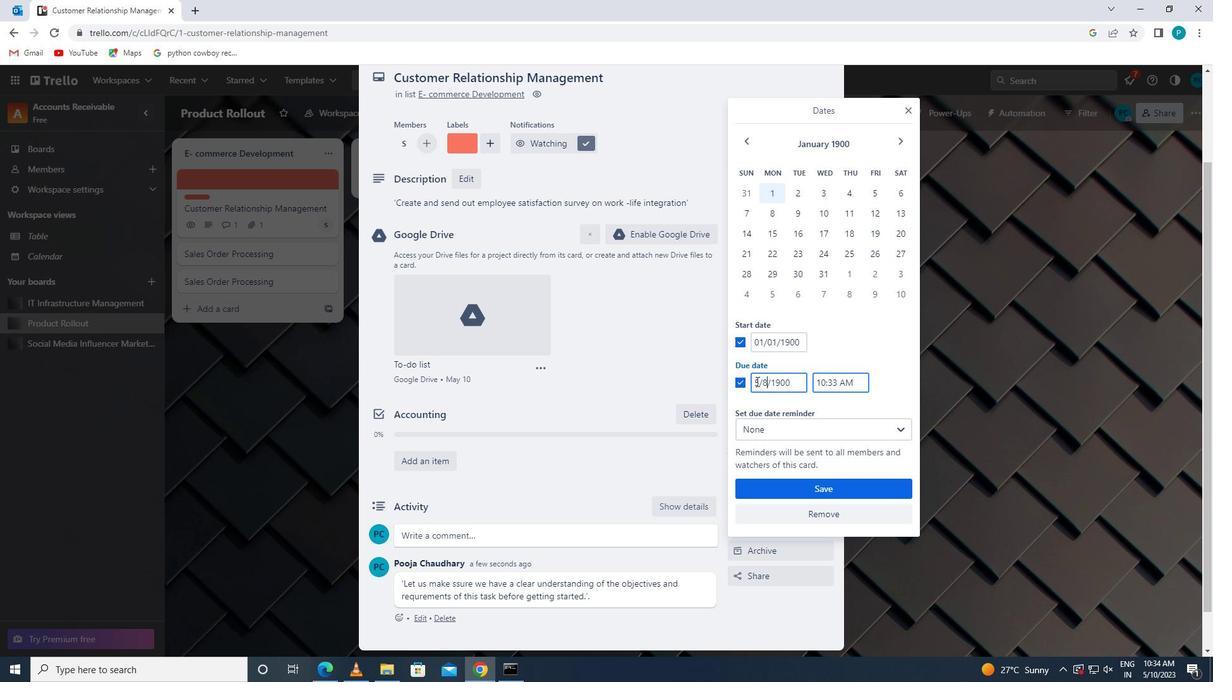 
Action: Key pressed <Key.backspace>1
Screenshot: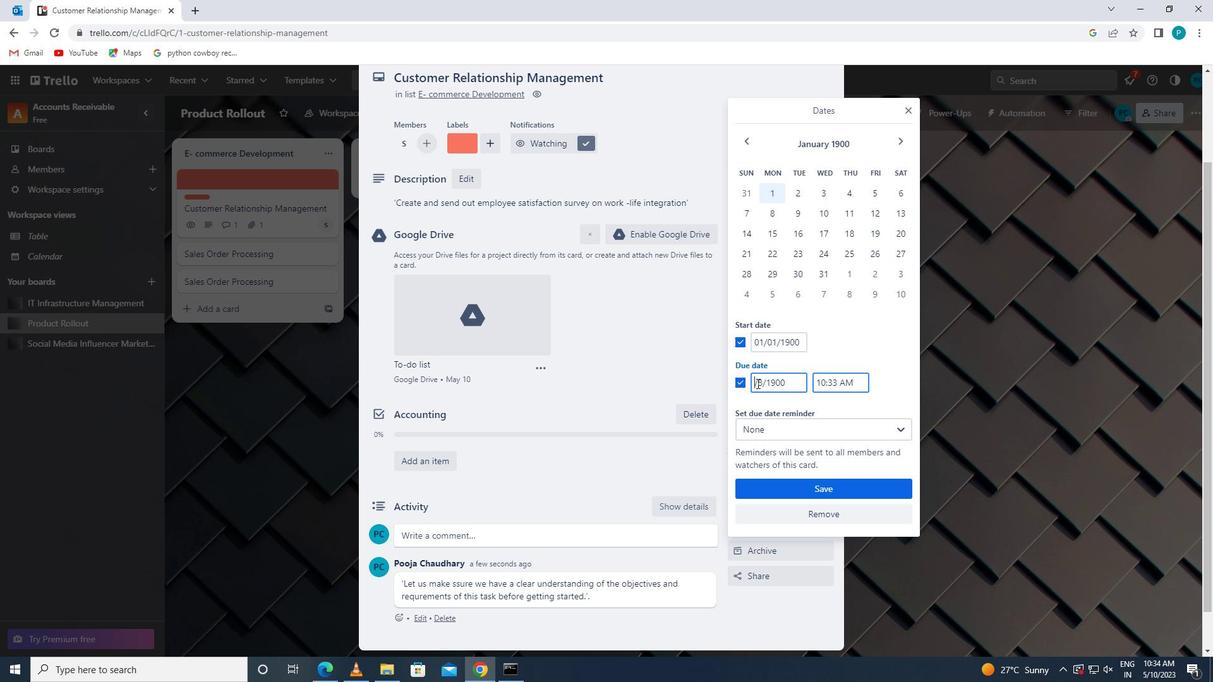 
Action: Mouse moved to (808, 492)
Screenshot: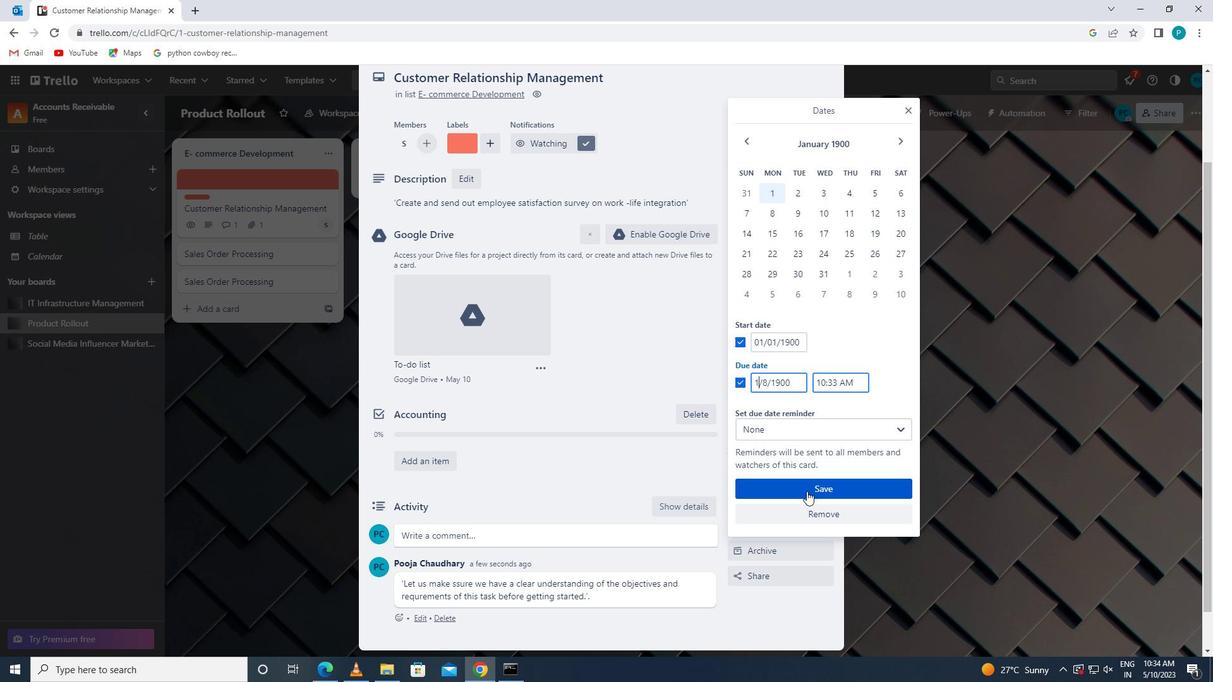 
Action: Mouse pressed left at (808, 492)
Screenshot: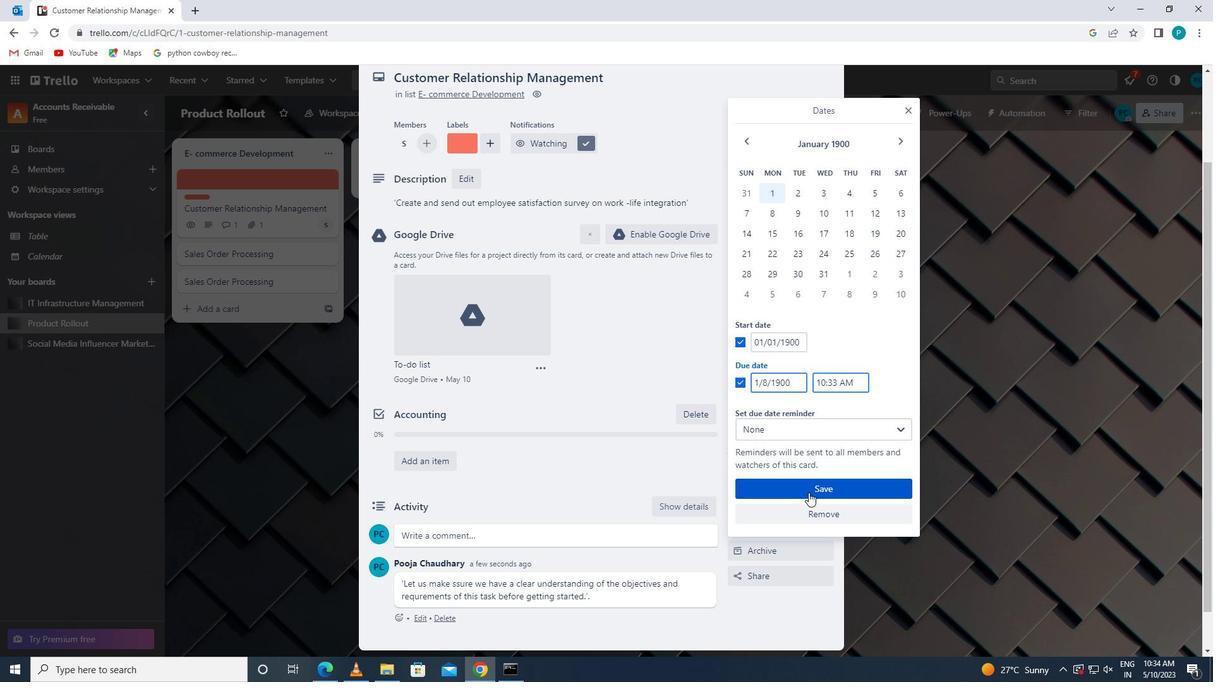 
